 Task: Look for space in Colegiales, Argentina from 17th June, 2023 to 21st June, 2023 for 2 adults in price range Rs.7000 to Rs.12000. Place can be private room with 1  bedroom having 2 beds and 1 bathroom. Property type can be house, flat, guest house. Amenities needed are: wifi, heating. Booking option can be shelf check-in. Required host language is English.
Action: Mouse moved to (565, 81)
Screenshot: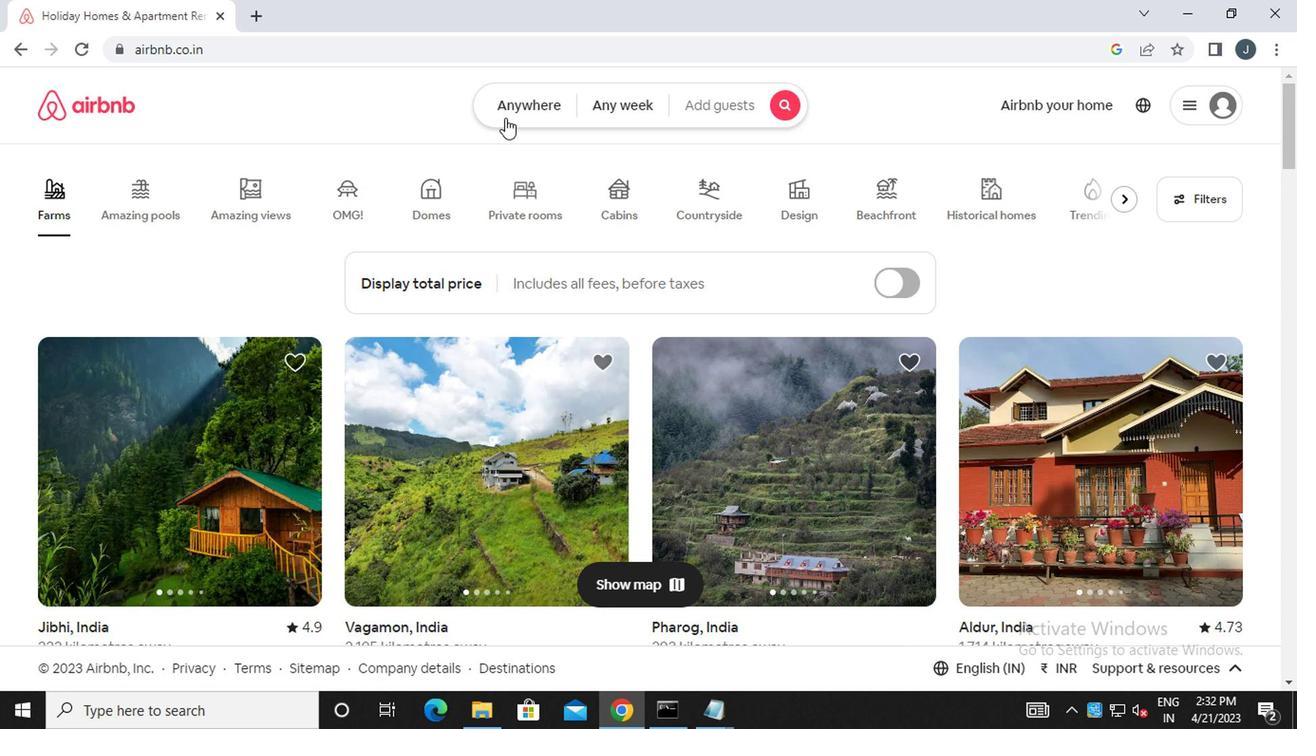 
Action: Mouse pressed left at (565, 81)
Screenshot: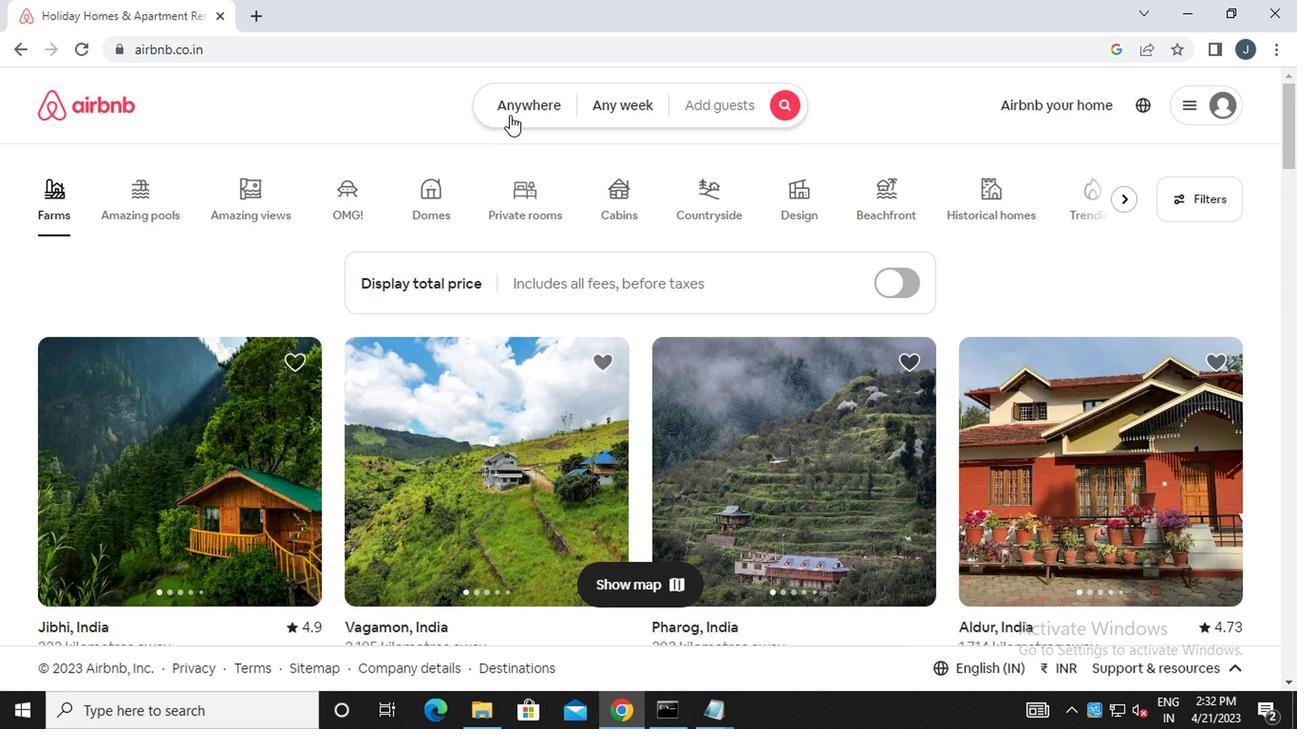 
Action: Mouse moved to (381, 159)
Screenshot: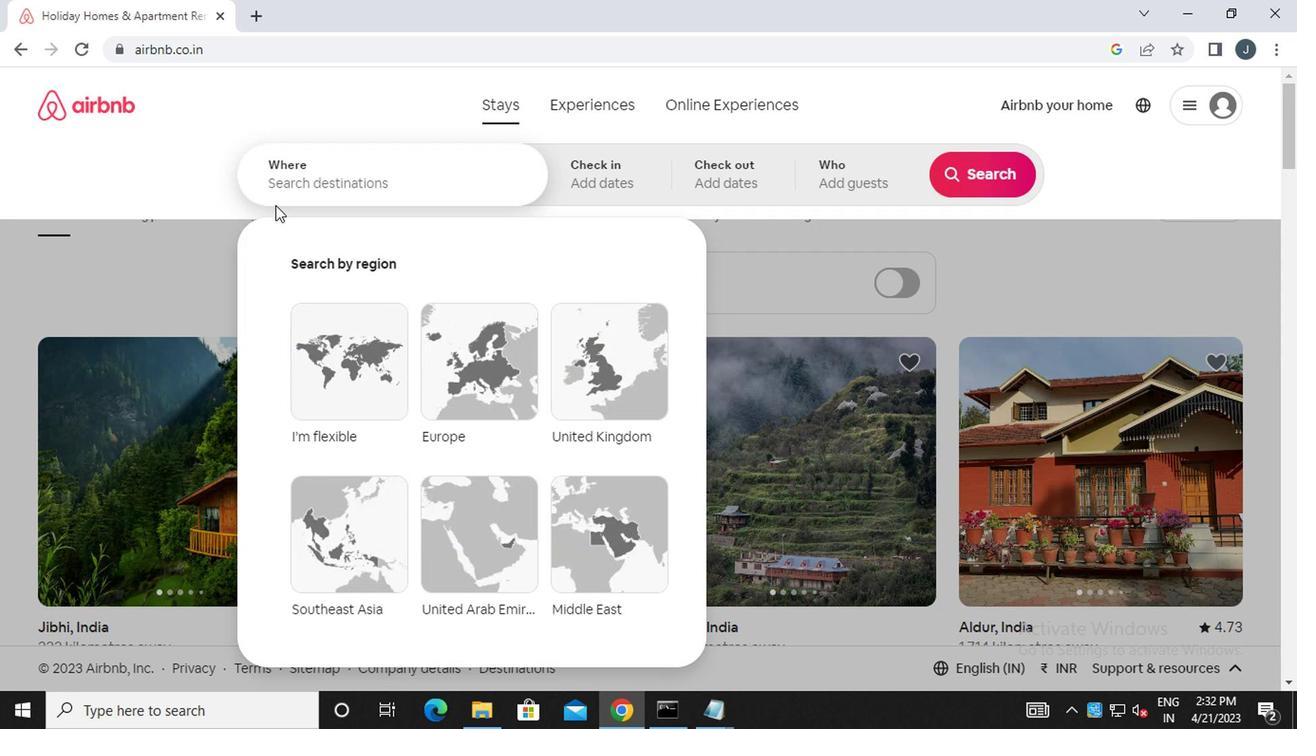 
Action: Mouse pressed left at (381, 159)
Screenshot: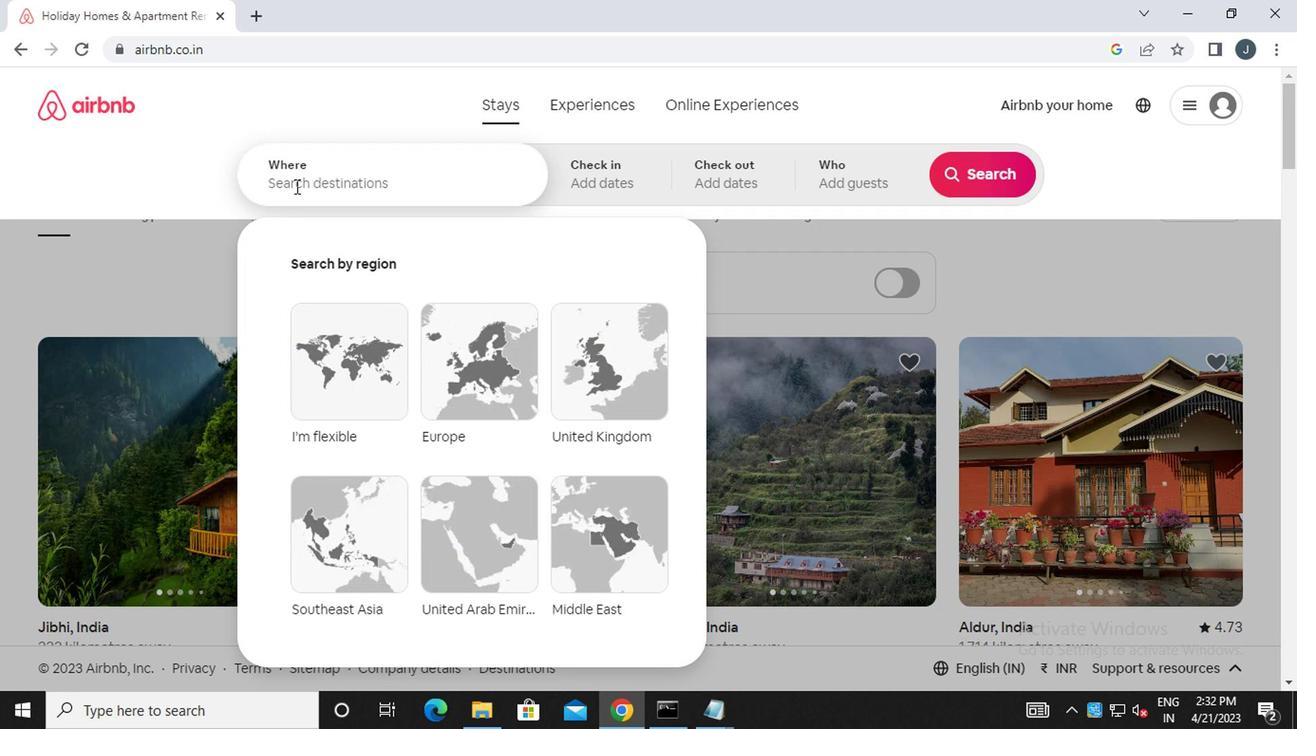 
Action: Mouse moved to (382, 159)
Screenshot: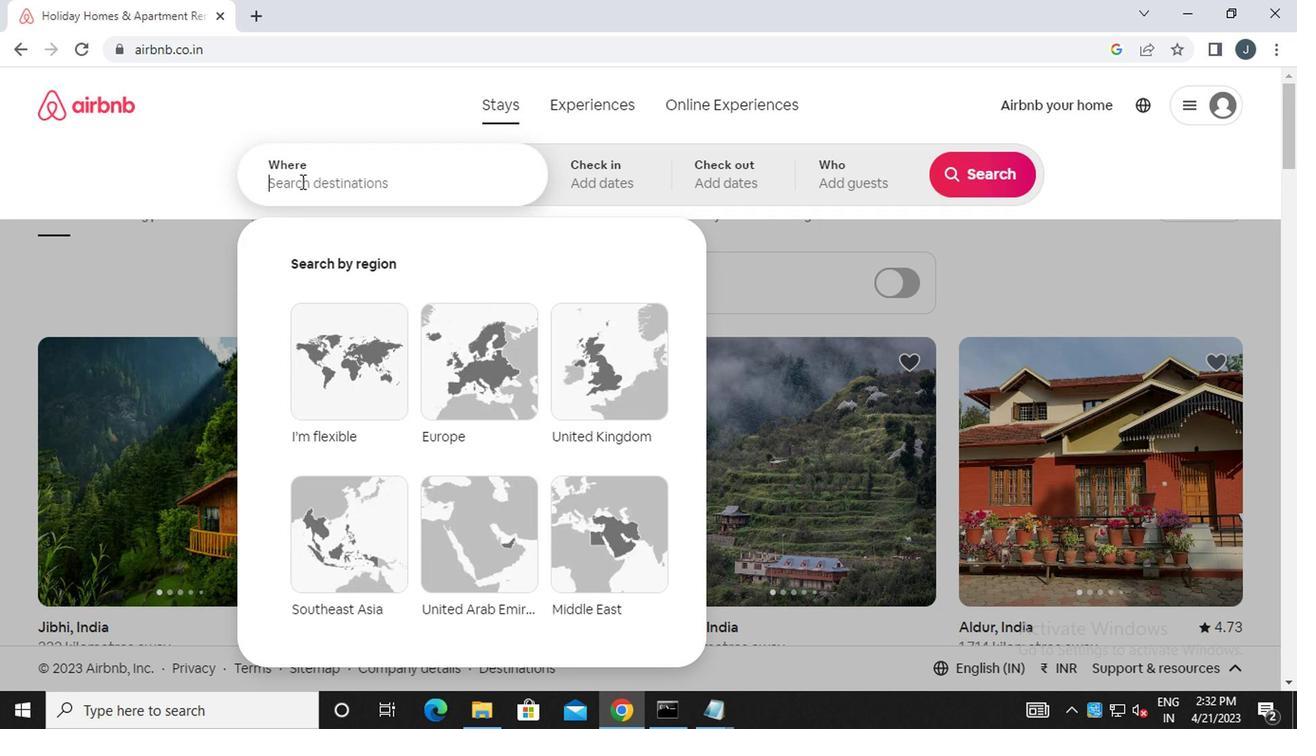 
Action: Key pressed c<Key.caps_lock>olegiales,<Key.space><Key.caps_lock>a<Key.caps_lock>rgentina
Screenshot: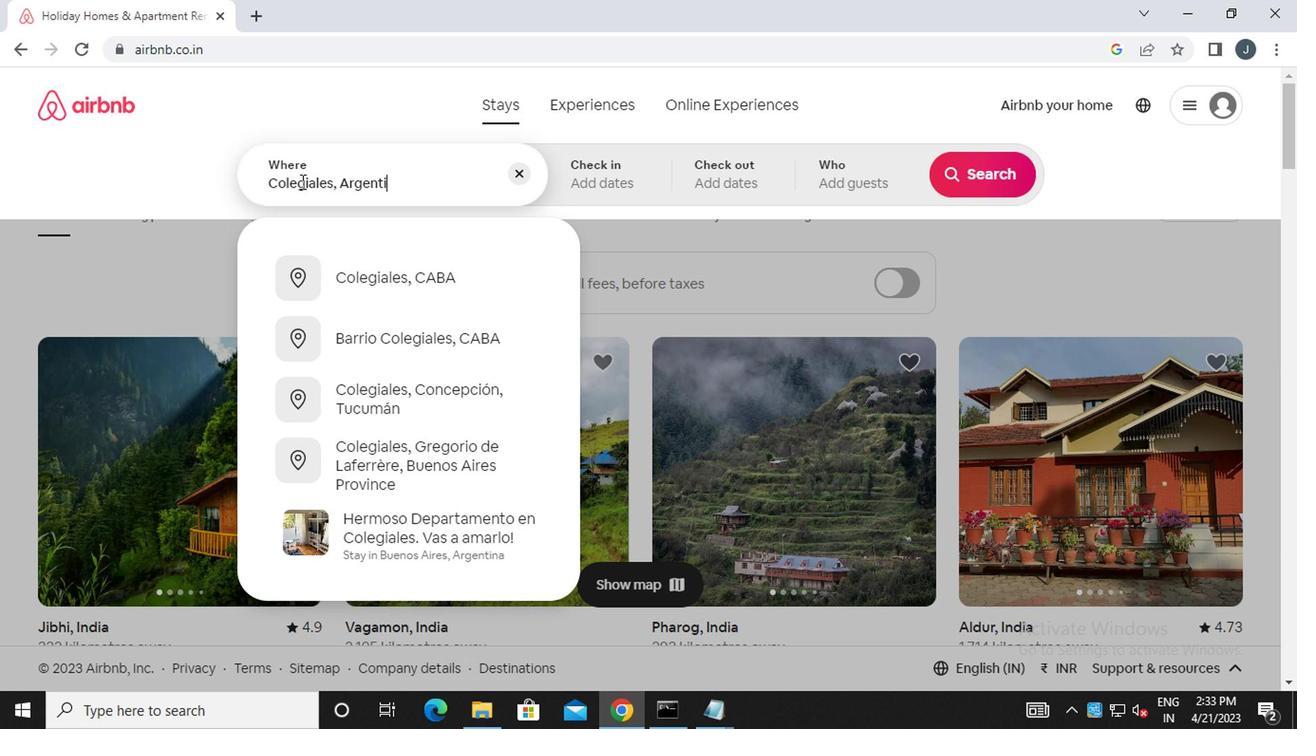
Action: Mouse moved to (655, 145)
Screenshot: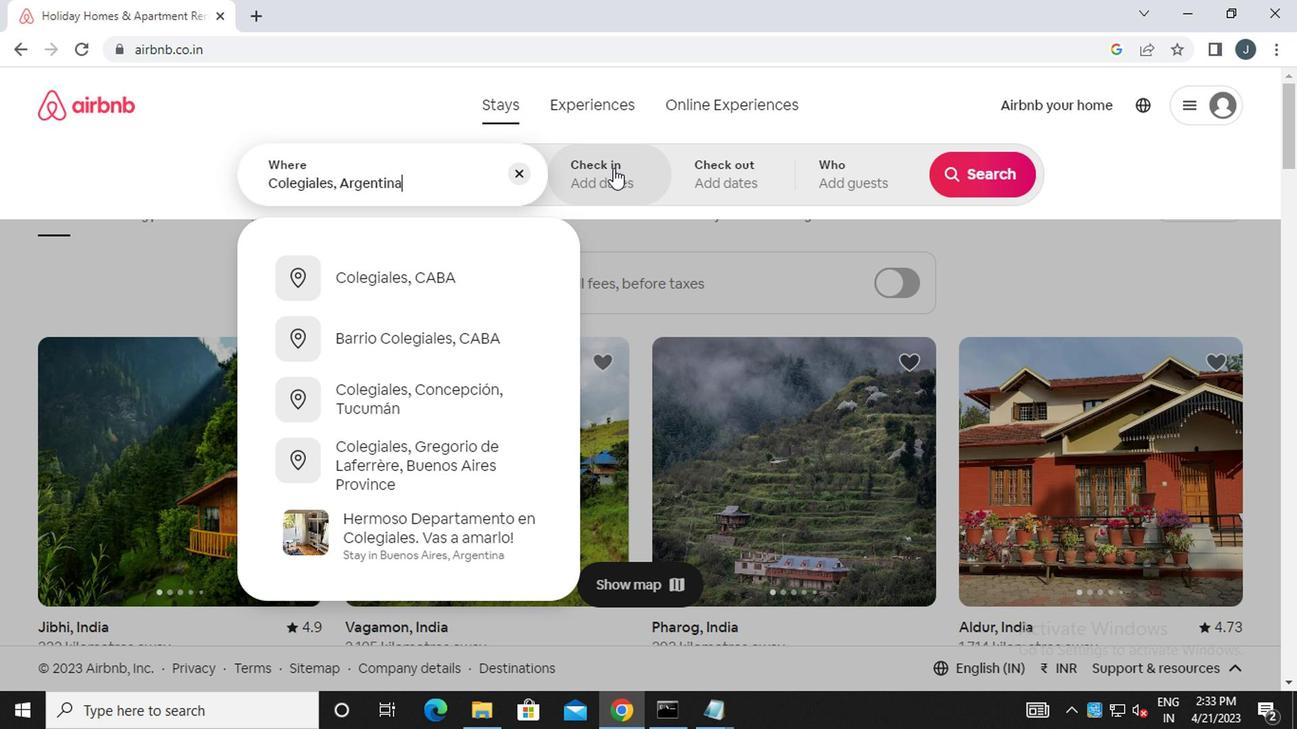 
Action: Mouse pressed left at (655, 145)
Screenshot: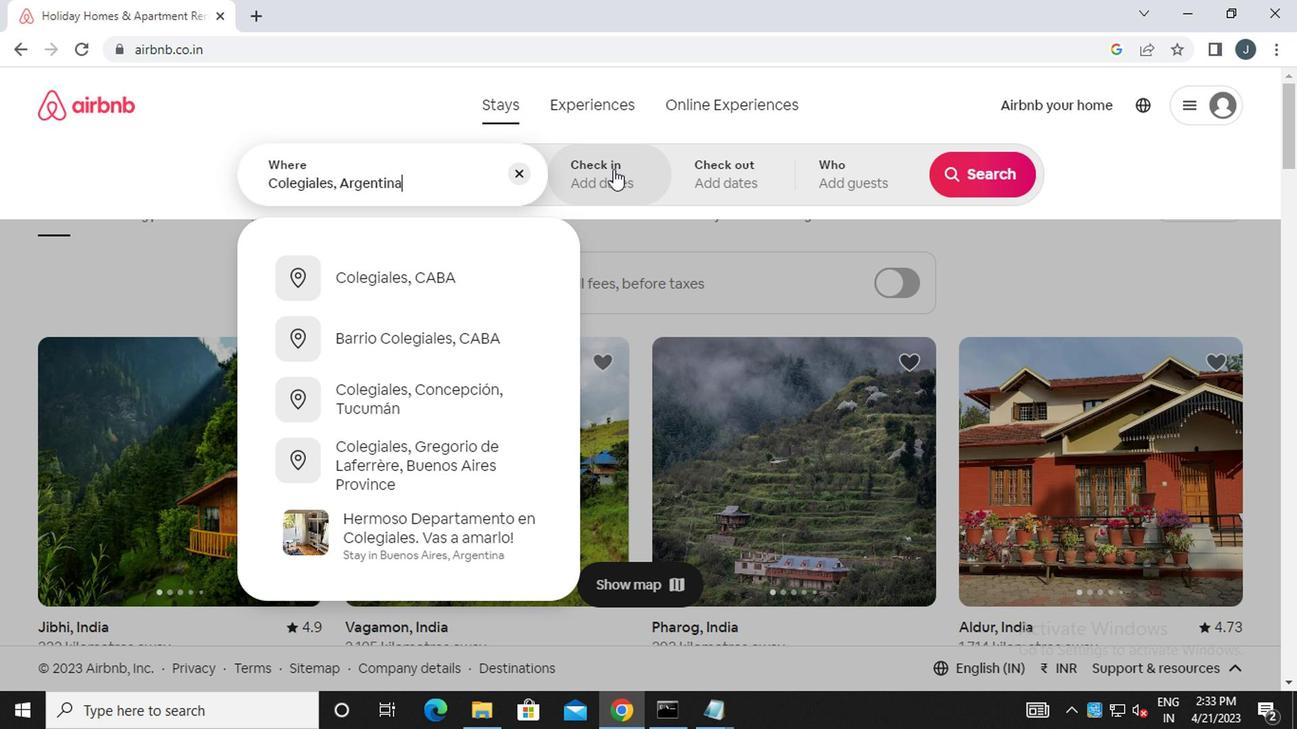 
Action: Mouse moved to (973, 338)
Screenshot: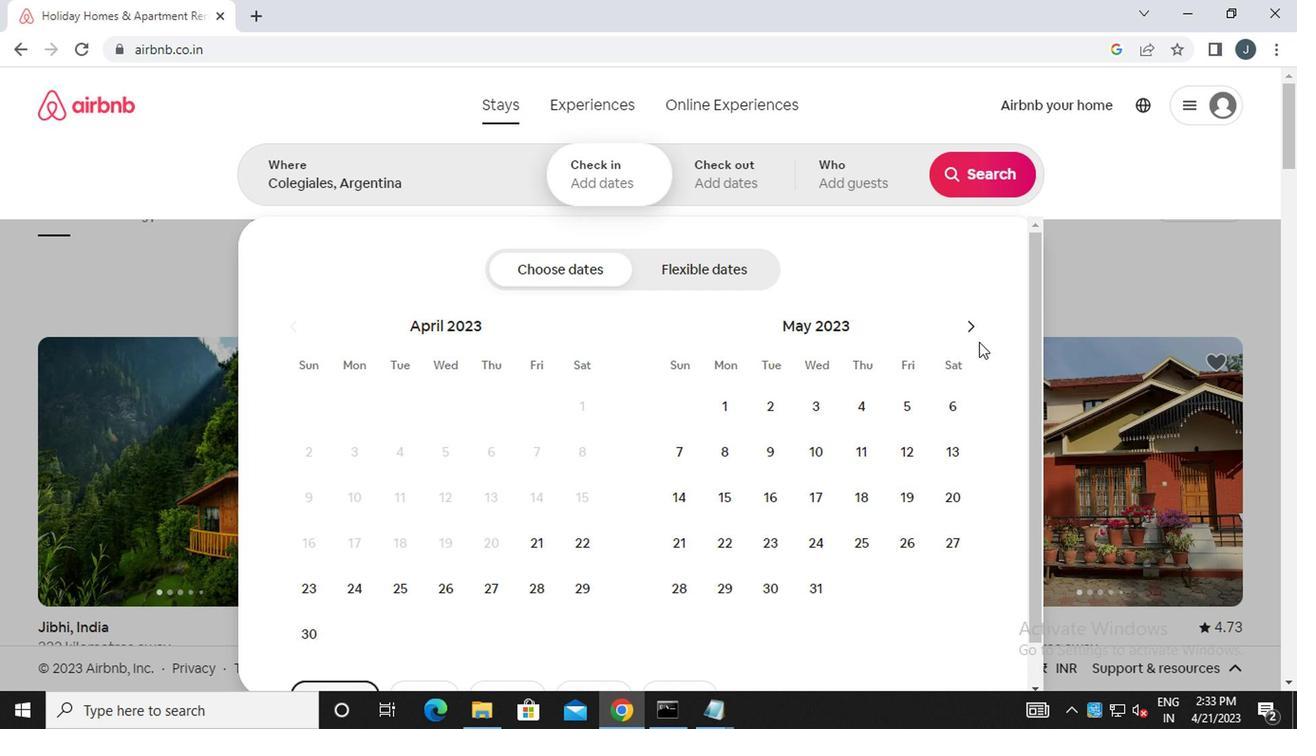 
Action: Mouse pressed left at (973, 338)
Screenshot: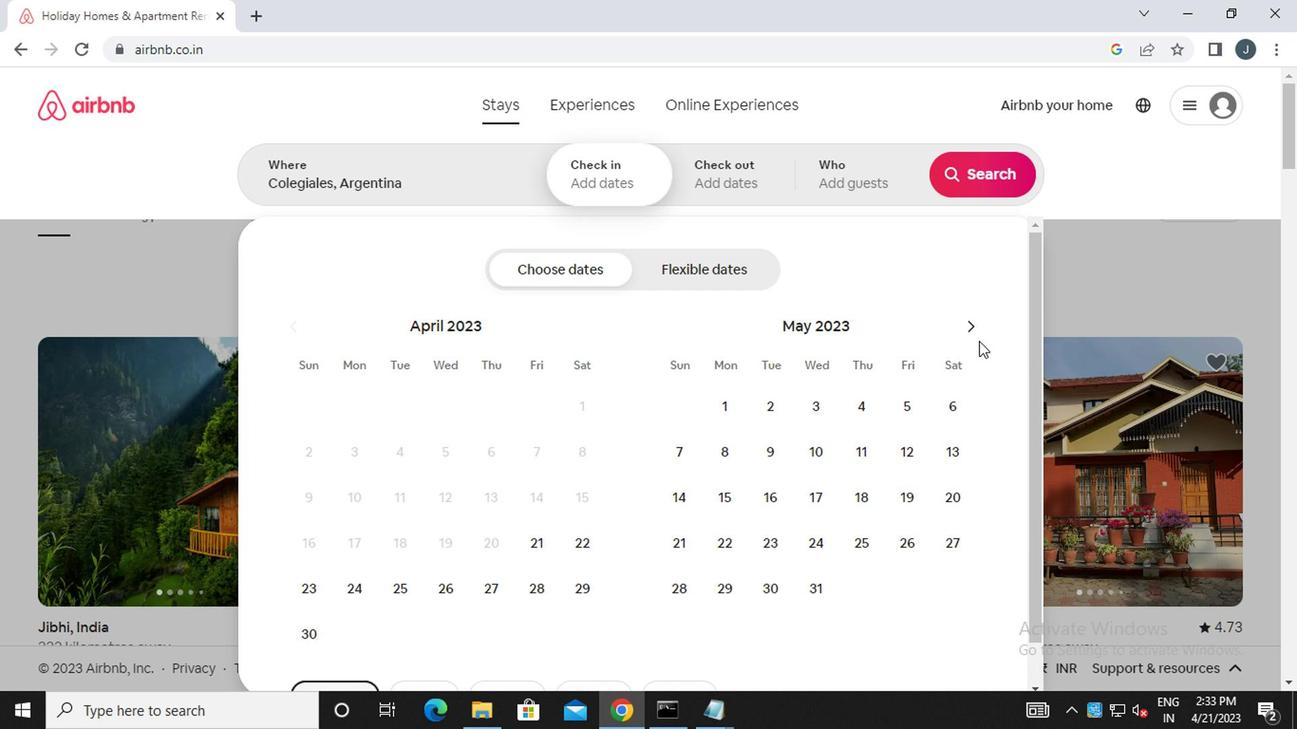 
Action: Mouse pressed left at (973, 338)
Screenshot: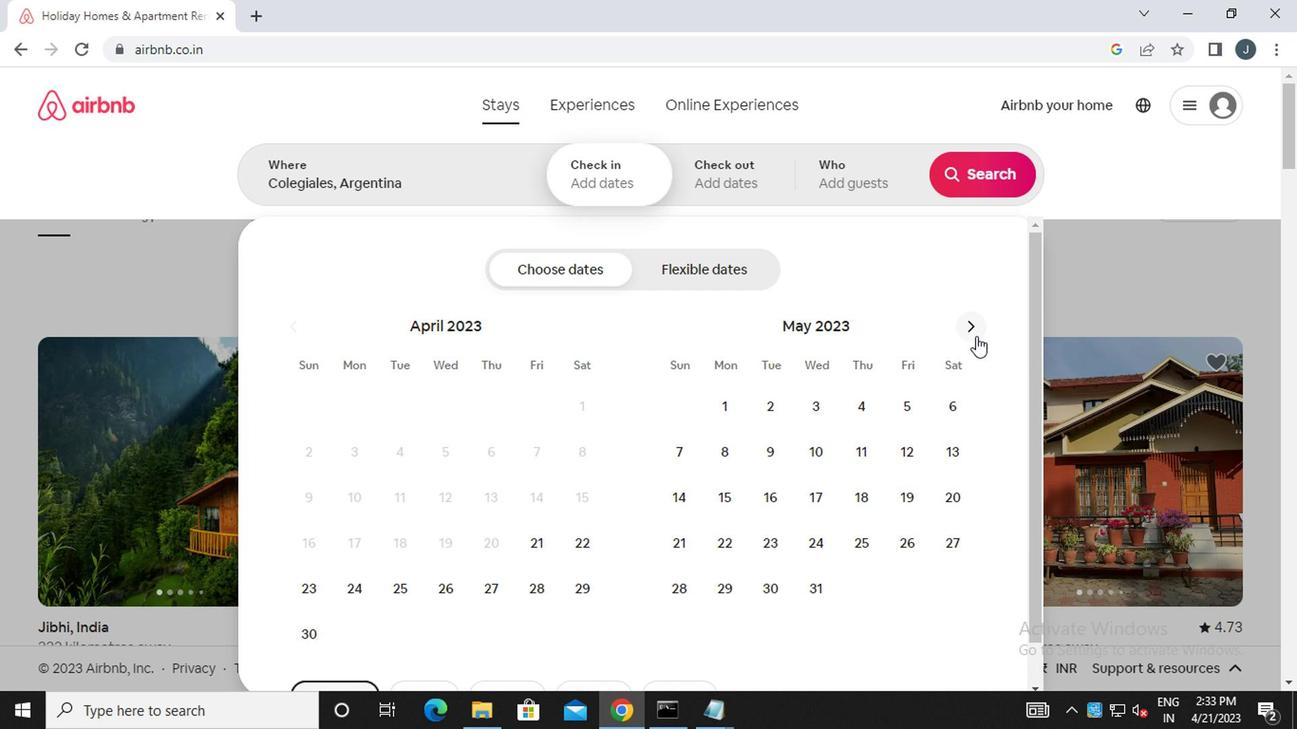 
Action: Mouse moved to (944, 526)
Screenshot: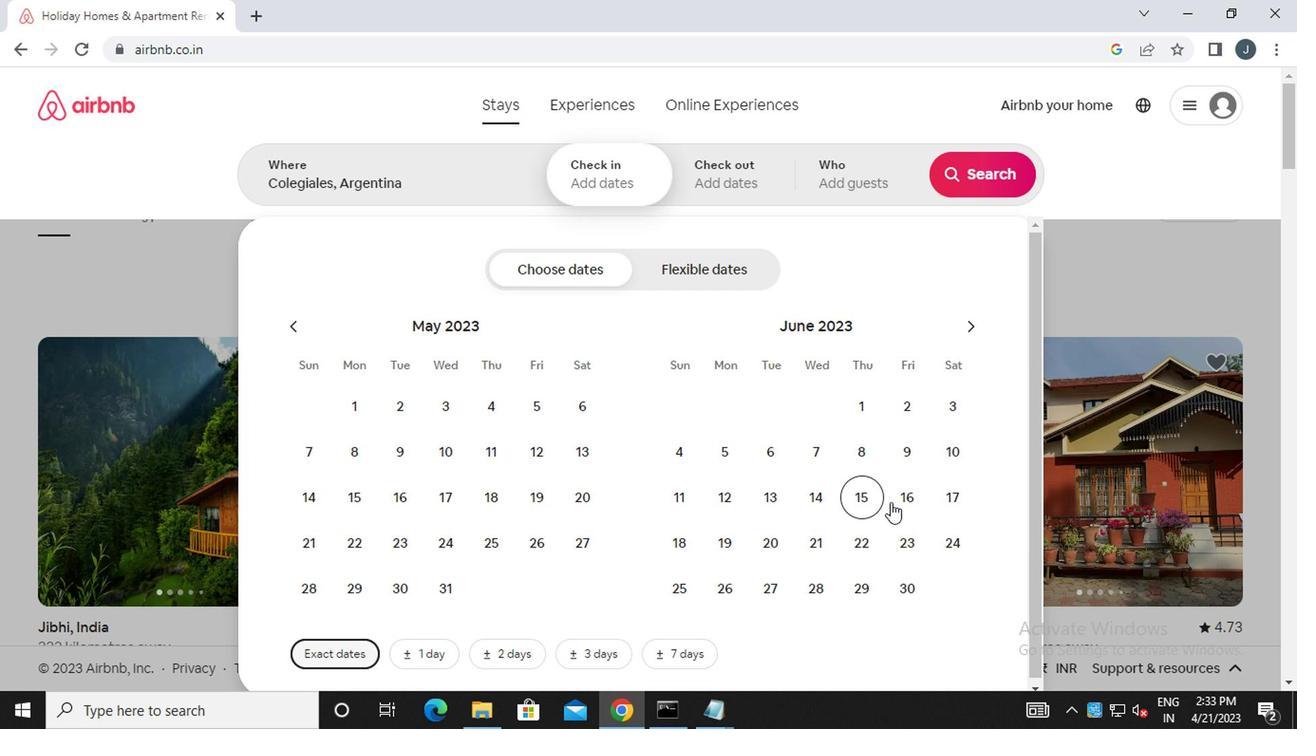 
Action: Mouse pressed left at (944, 526)
Screenshot: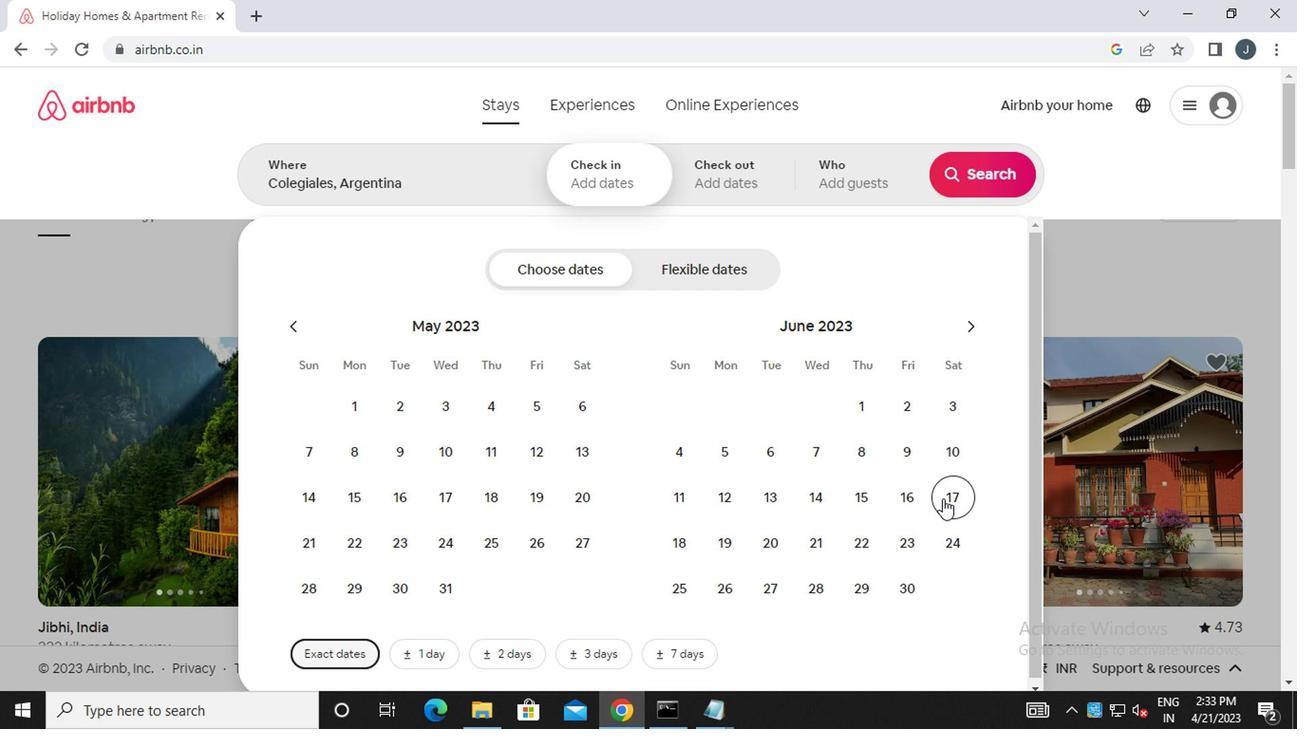 
Action: Mouse moved to (829, 579)
Screenshot: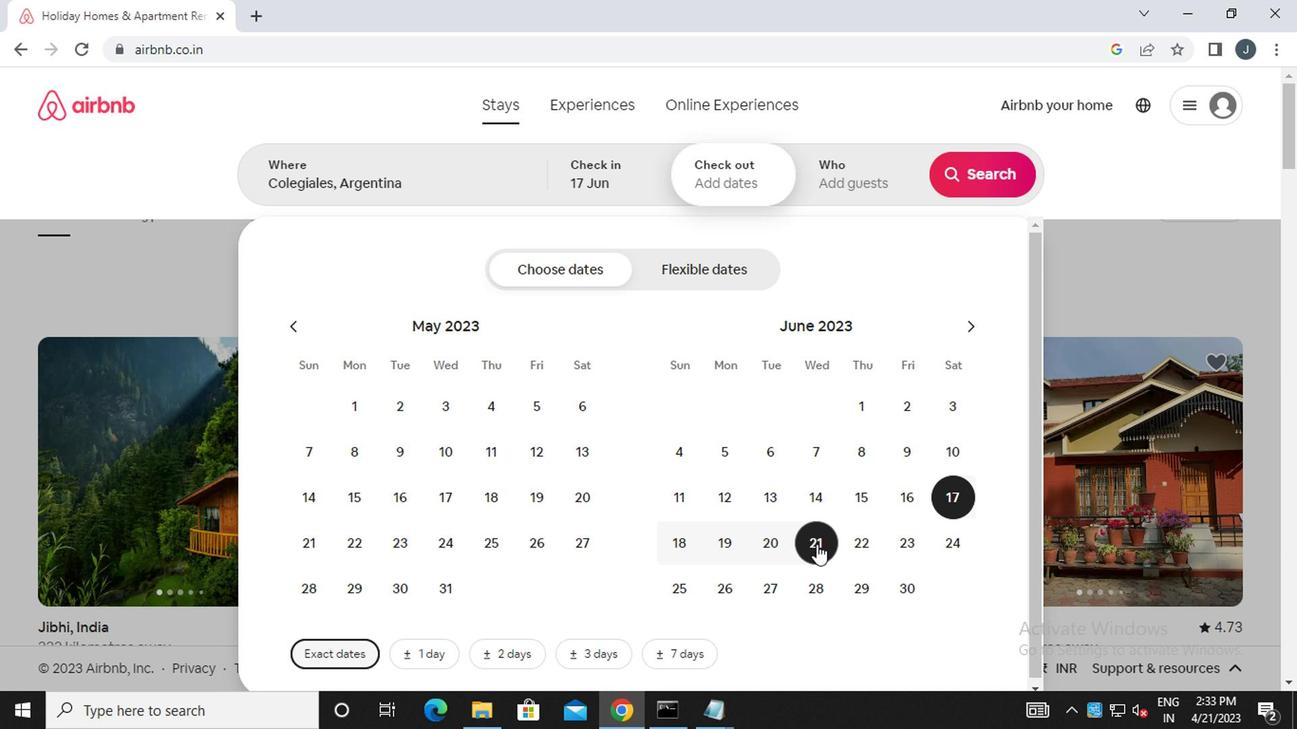 
Action: Mouse pressed left at (829, 579)
Screenshot: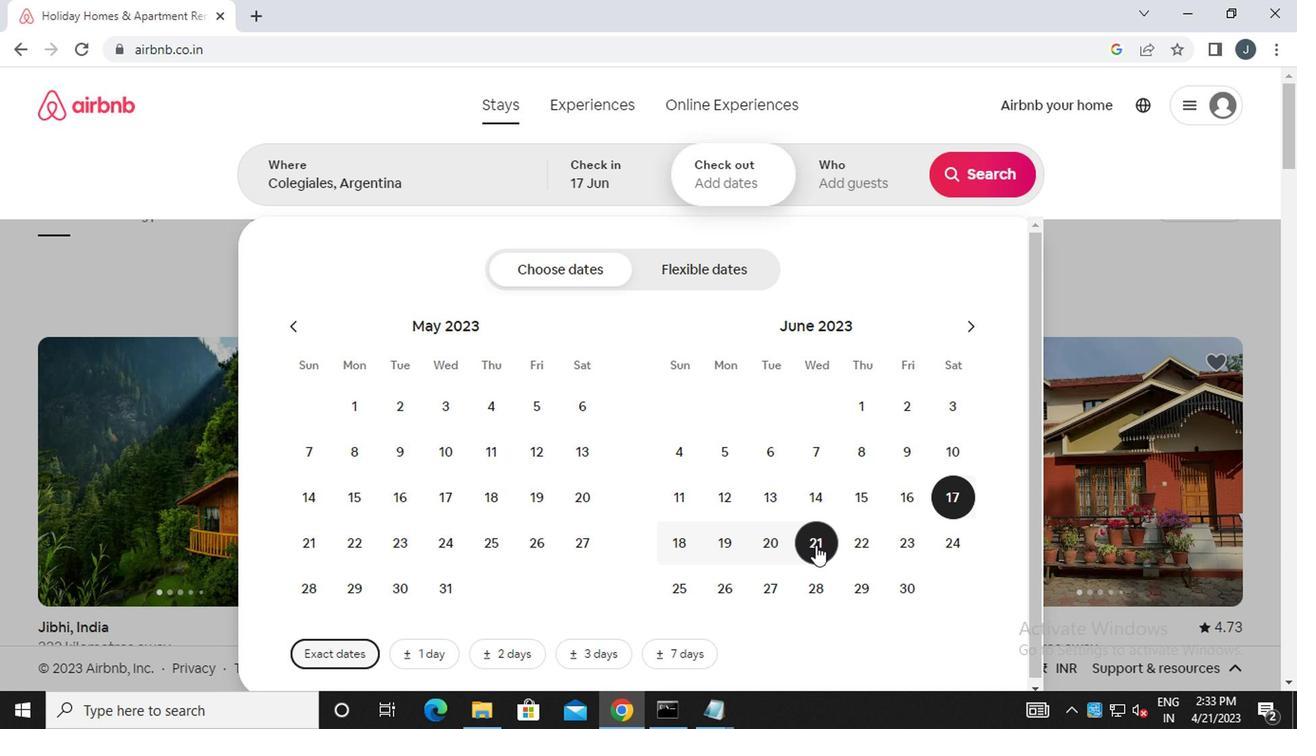 
Action: Mouse moved to (875, 167)
Screenshot: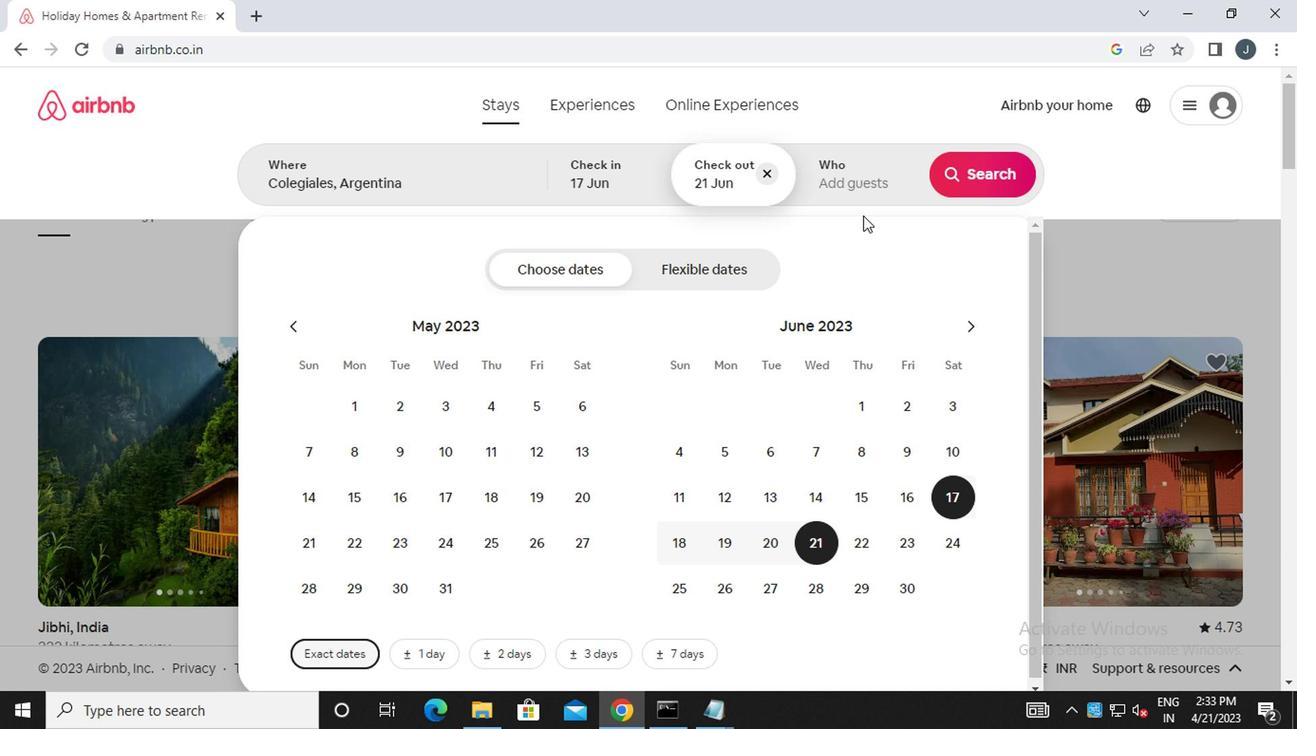 
Action: Mouse pressed left at (875, 167)
Screenshot: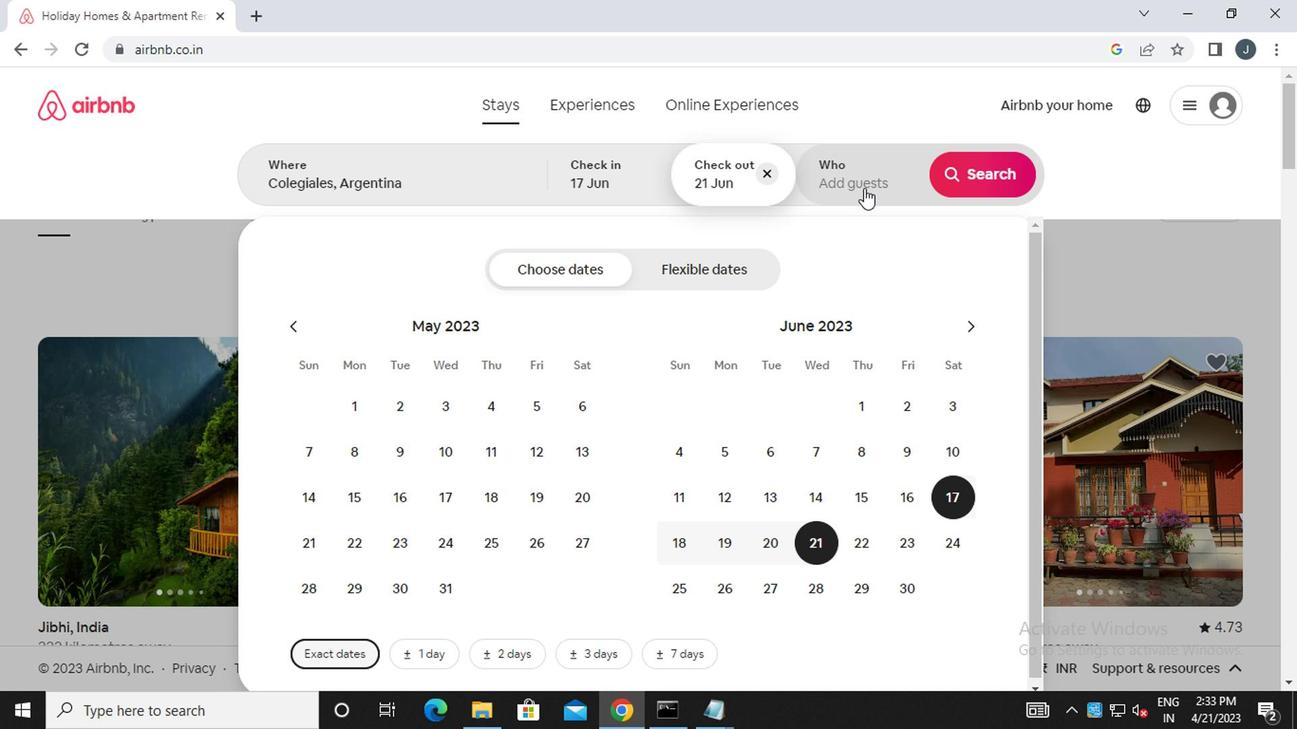 
Action: Mouse moved to (984, 270)
Screenshot: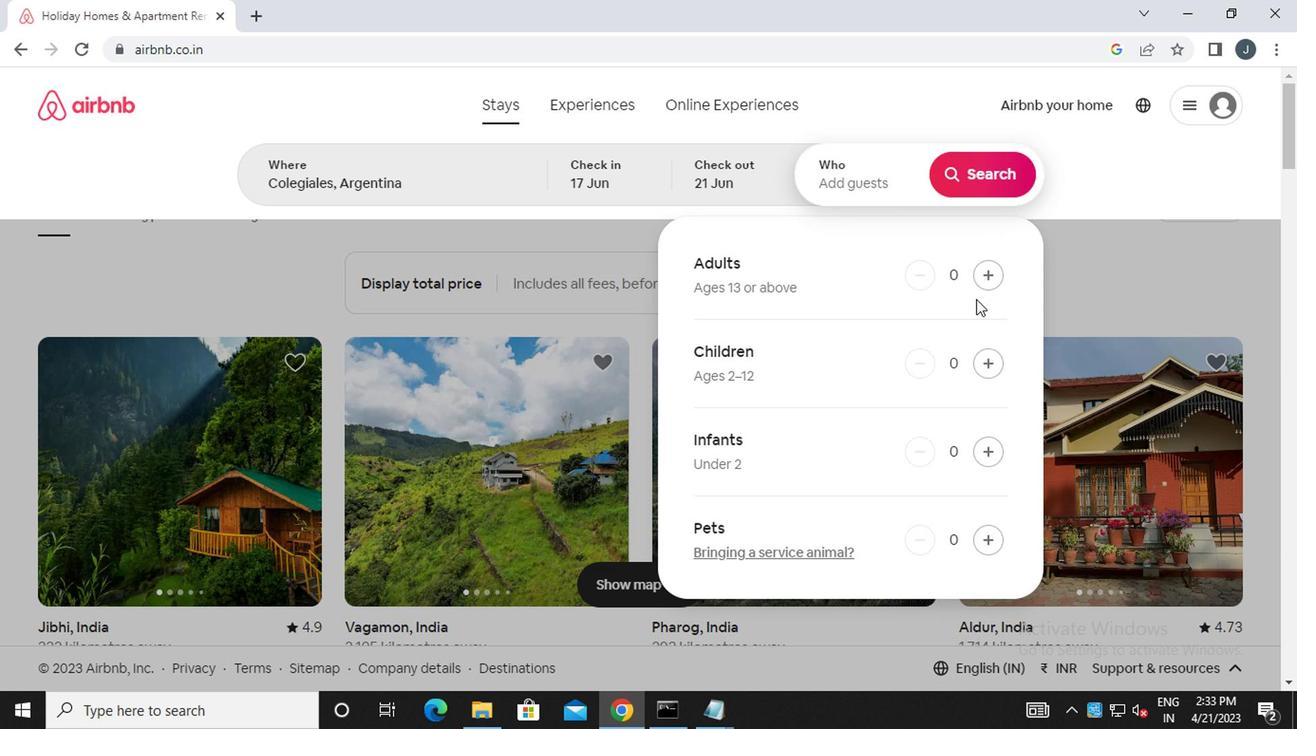 
Action: Mouse pressed left at (984, 270)
Screenshot: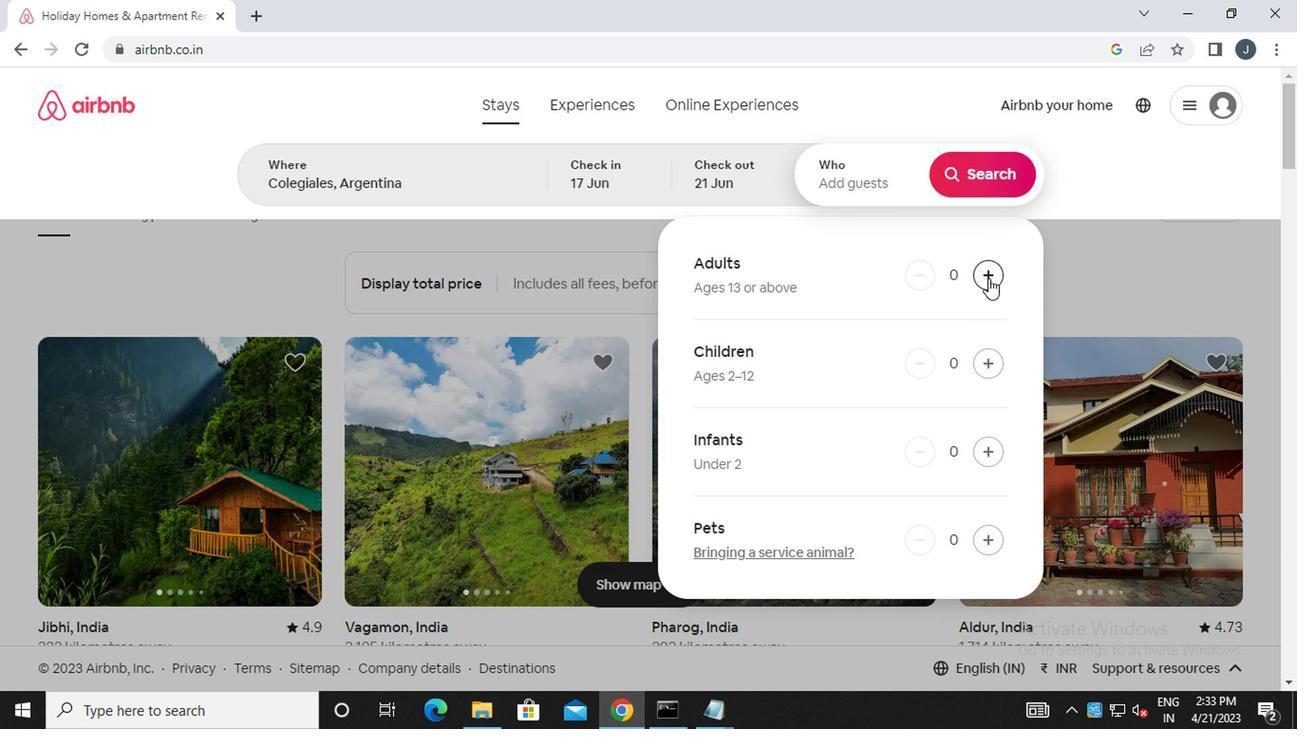 
Action: Mouse pressed left at (984, 270)
Screenshot: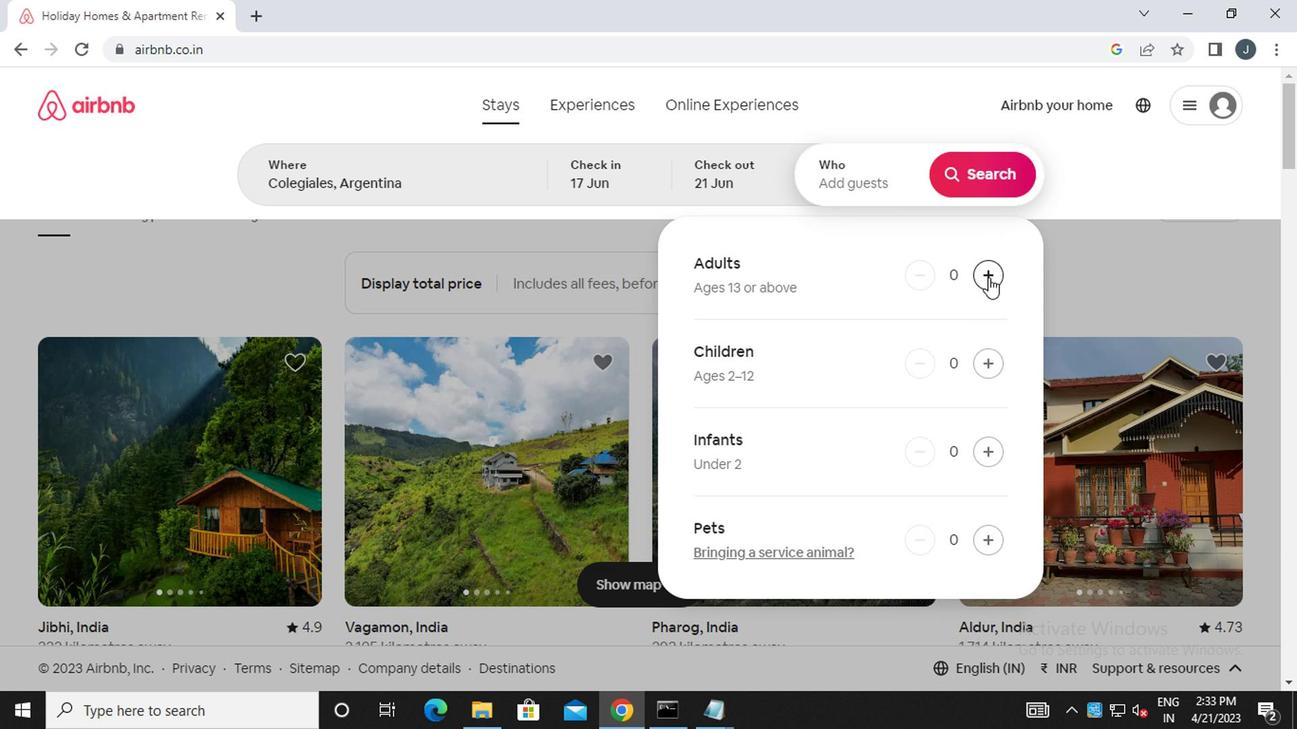 
Action: Mouse moved to (984, 144)
Screenshot: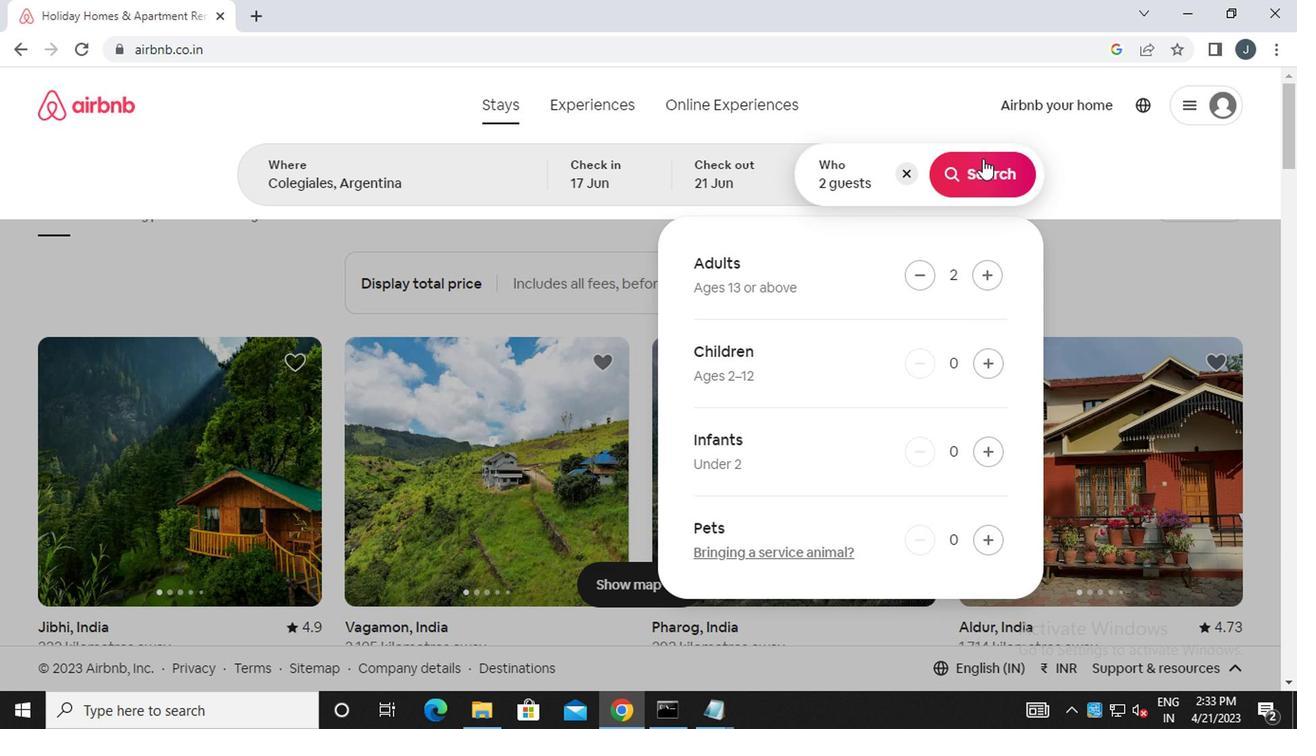 
Action: Mouse pressed left at (984, 144)
Screenshot: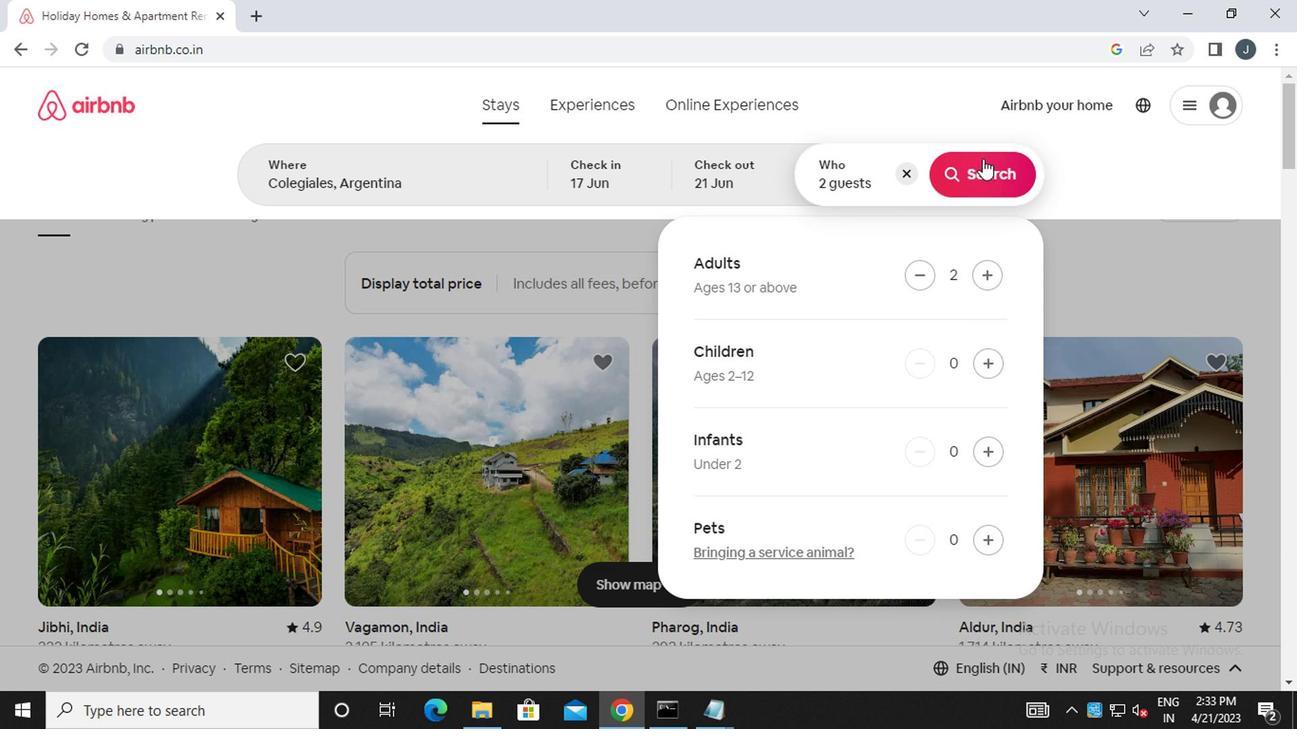 
Action: Mouse moved to (1196, 152)
Screenshot: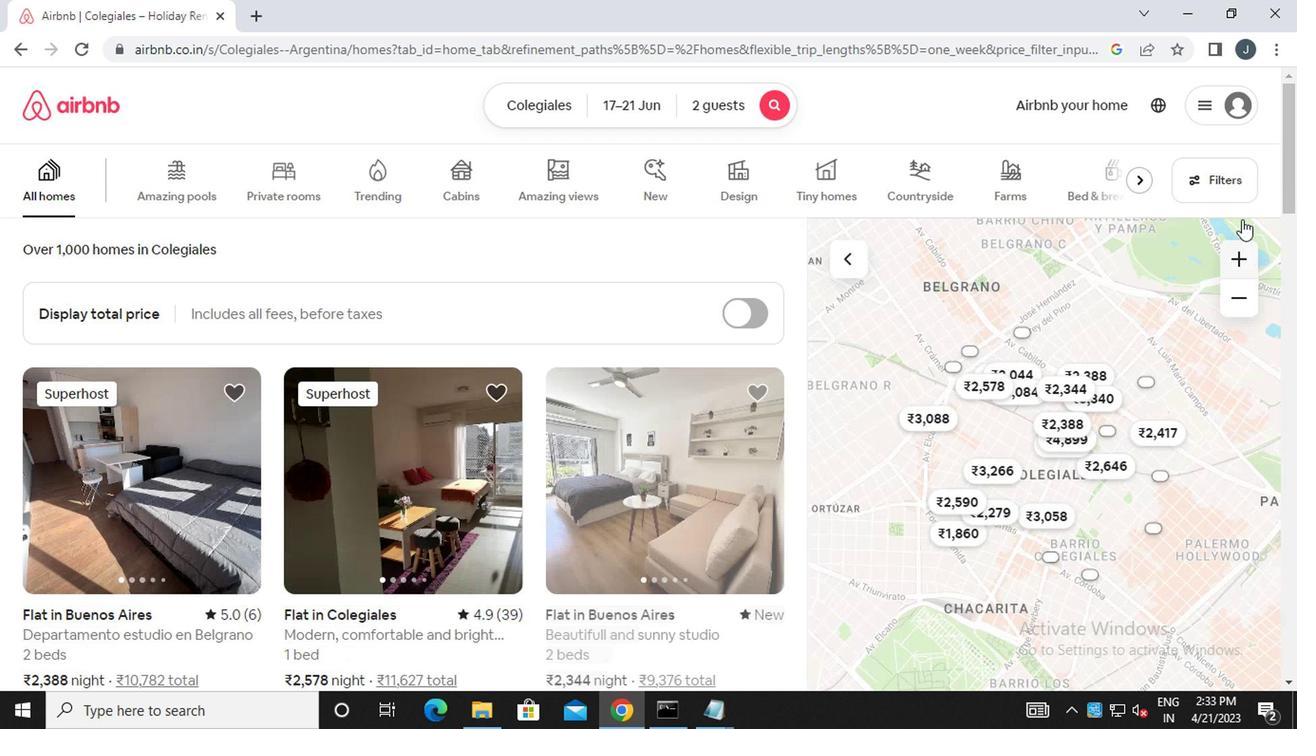 
Action: Mouse pressed left at (1196, 152)
Screenshot: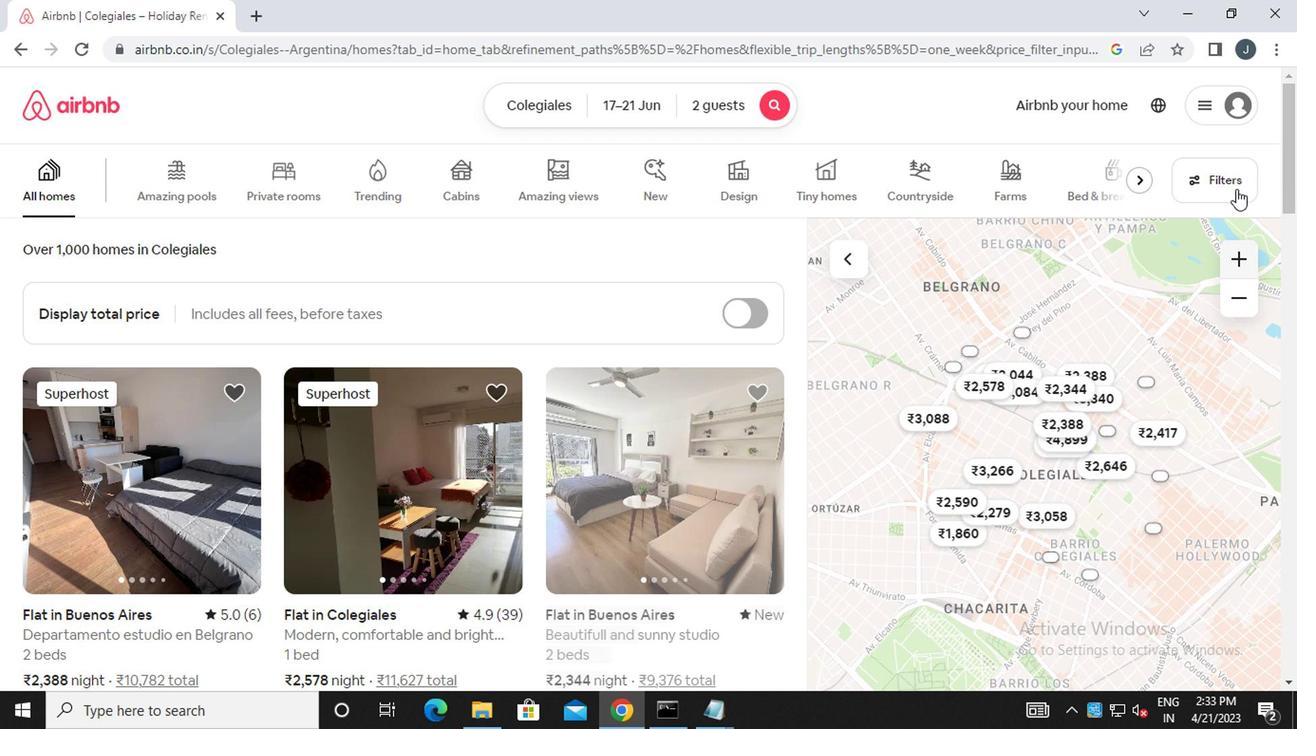 
Action: Mouse moved to (511, 447)
Screenshot: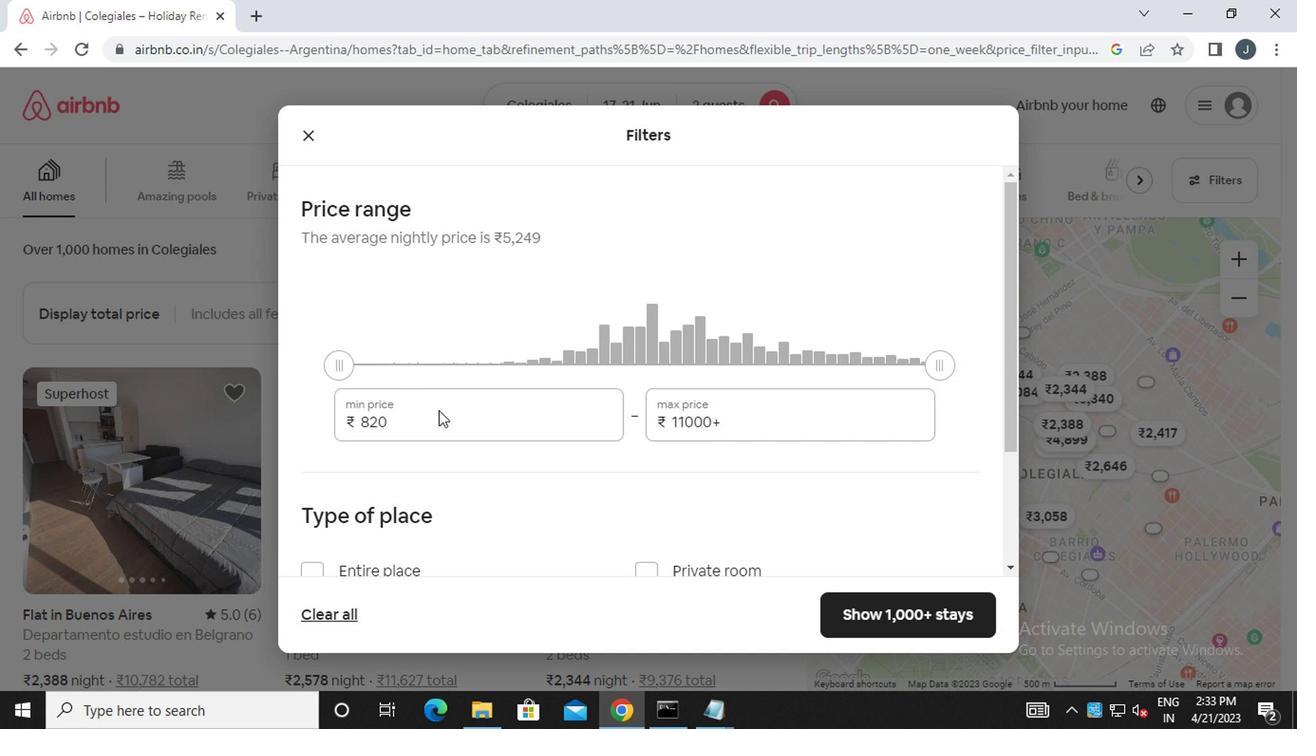 
Action: Mouse pressed left at (511, 447)
Screenshot: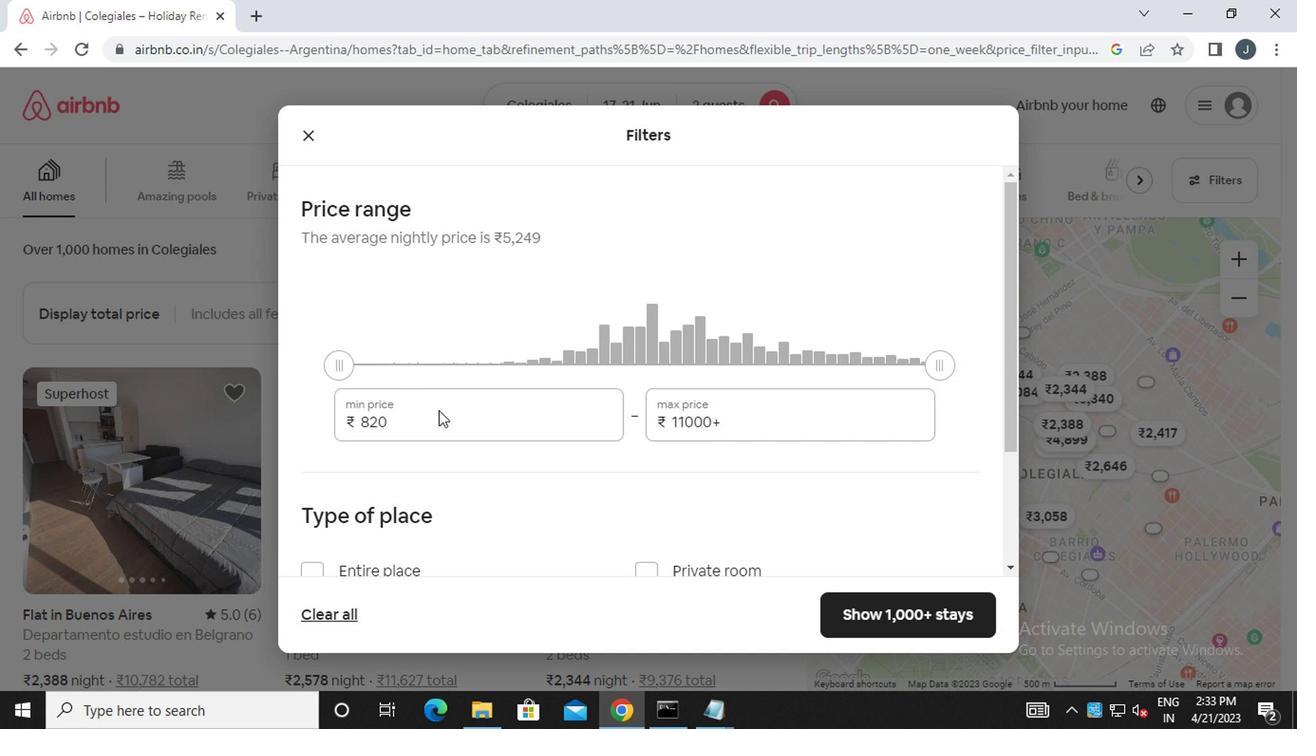 
Action: Mouse moved to (506, 436)
Screenshot: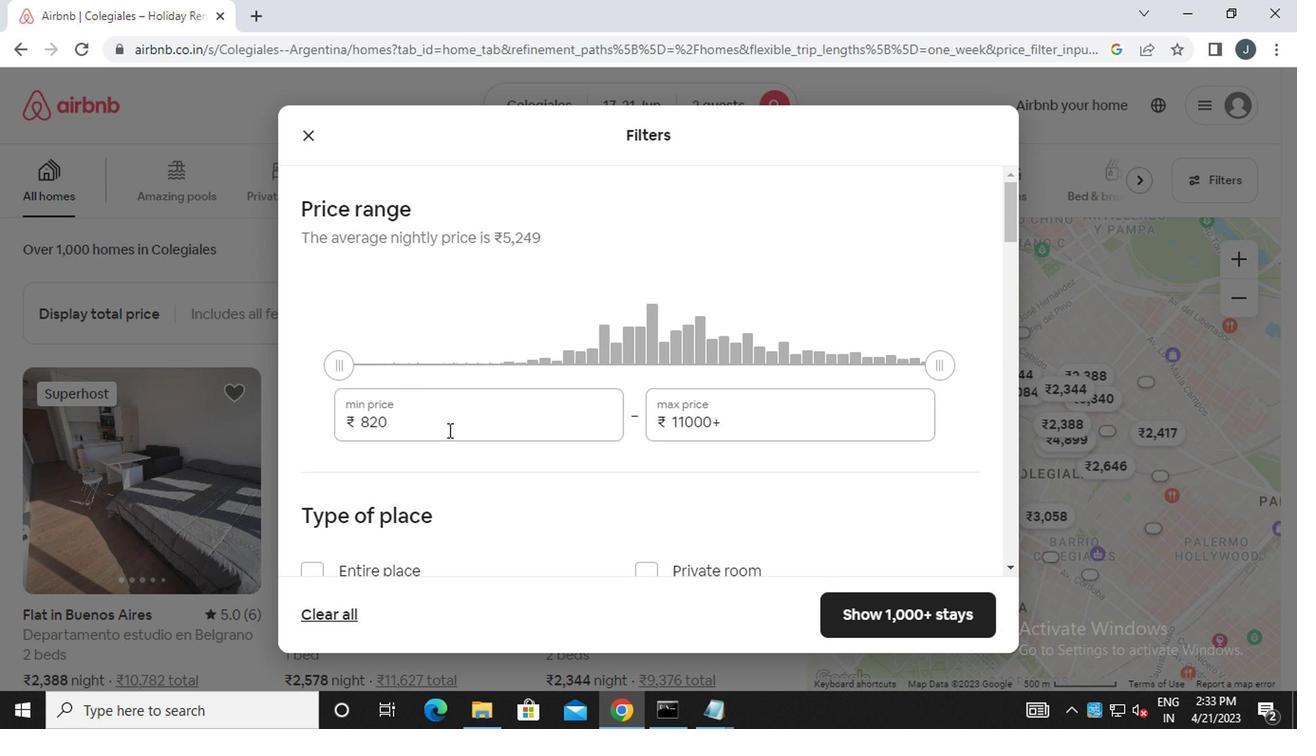 
Action: Key pressed <Key.backspace><Key.backspace><Key.backspace><Key.backspace><Key.backspace><Key.backspace><Key.backspace><Key.backspace><Key.backspace><Key.backspace><Key.backspace>7000
Screenshot: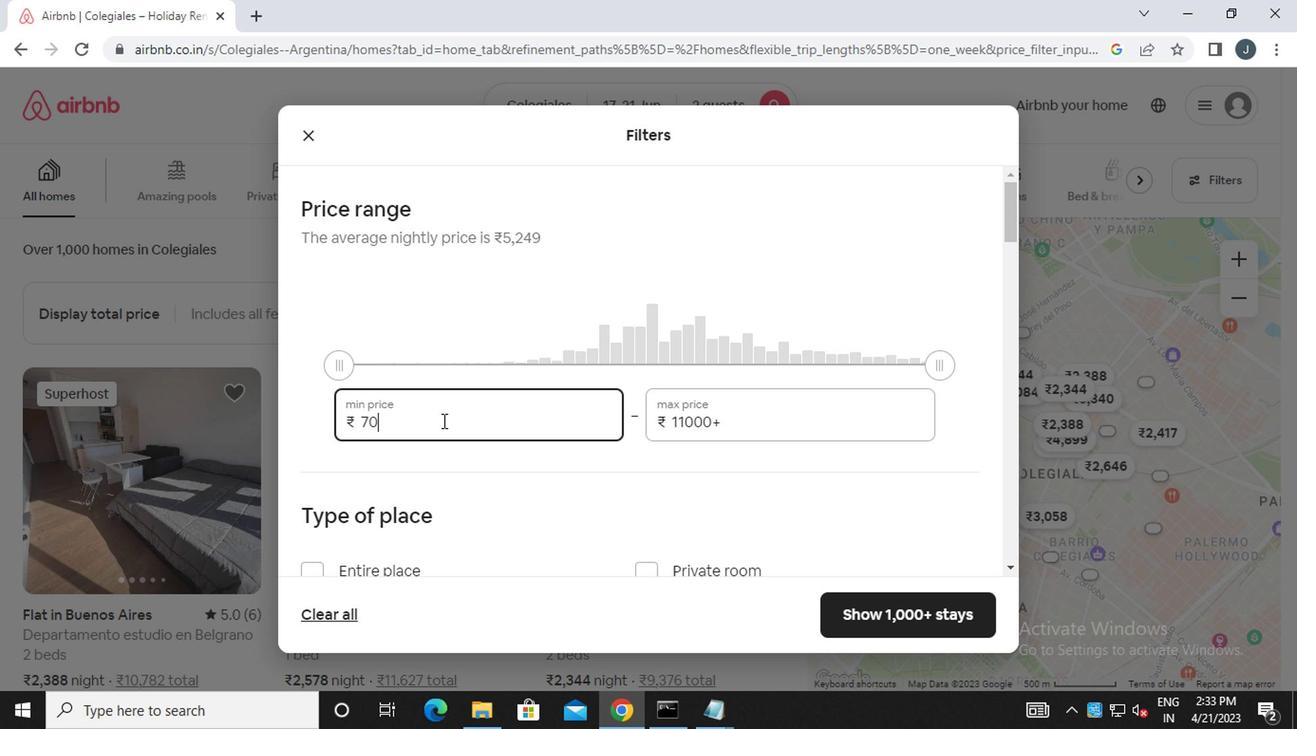 
Action: Mouse moved to (773, 435)
Screenshot: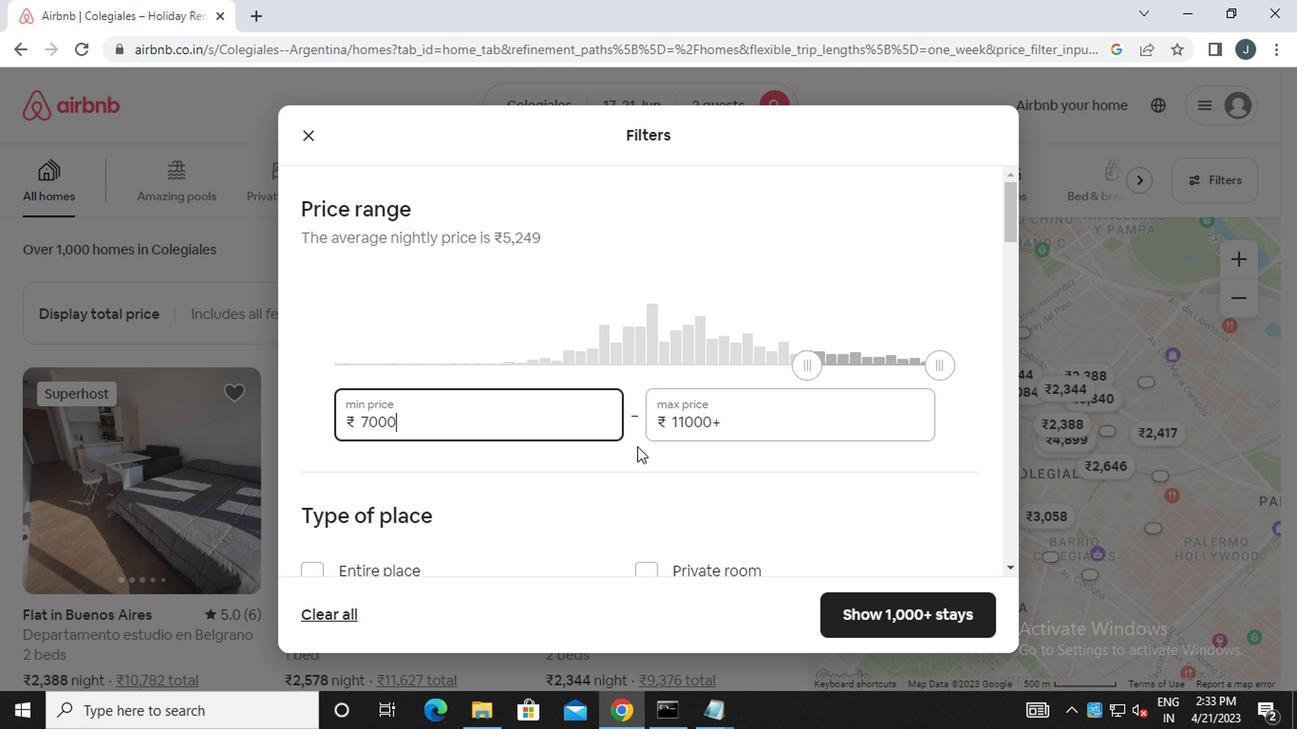 
Action: Mouse pressed left at (773, 435)
Screenshot: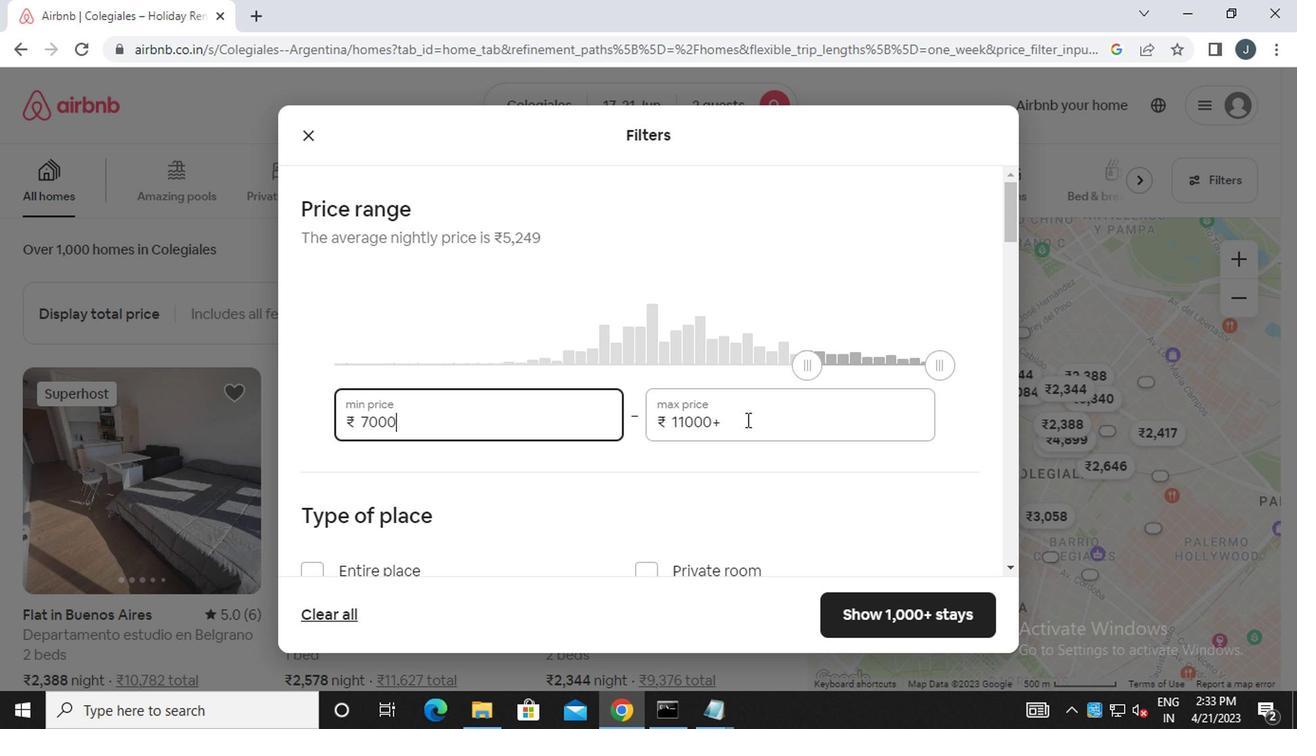 
Action: Mouse moved to (767, 435)
Screenshot: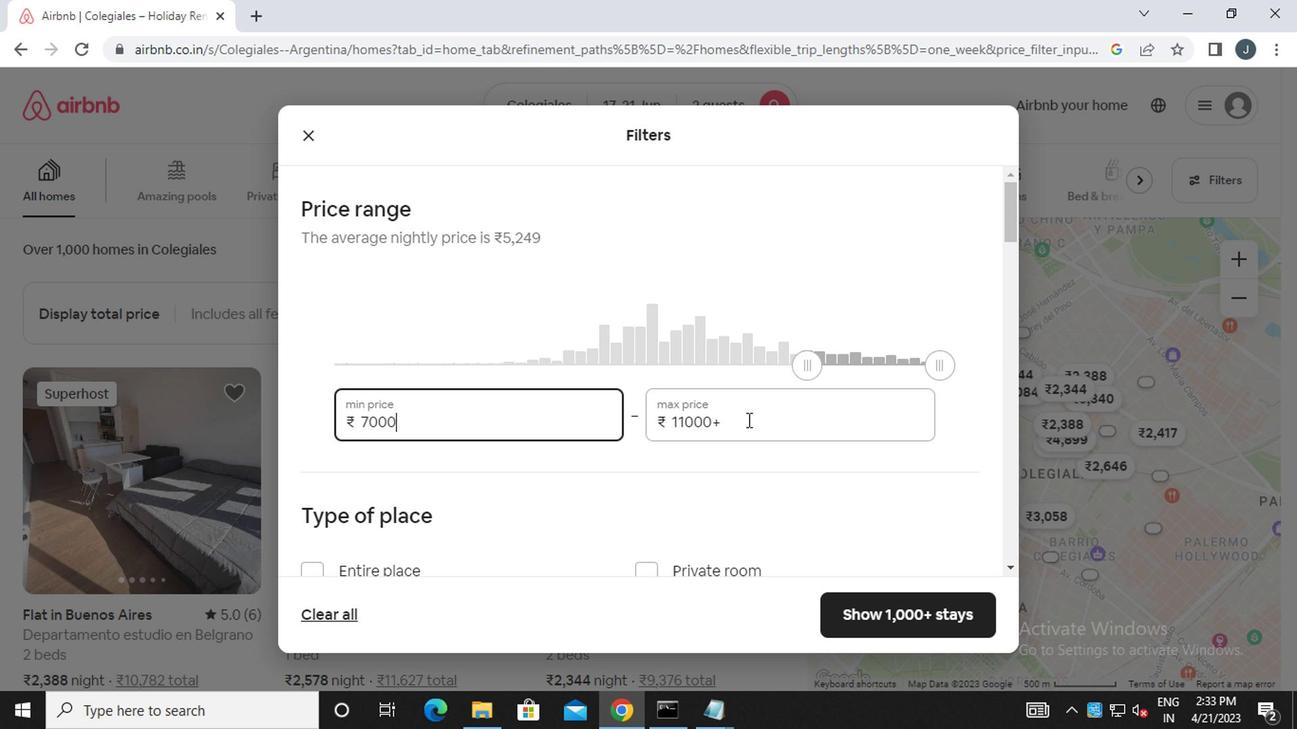 
Action: Key pressed <Key.backspace><Key.backspace><Key.backspace><Key.backspace><Key.backspace><Key.backspace><Key.backspace><Key.backspace><Key.backspace><Key.backspace><Key.backspace>12000
Screenshot: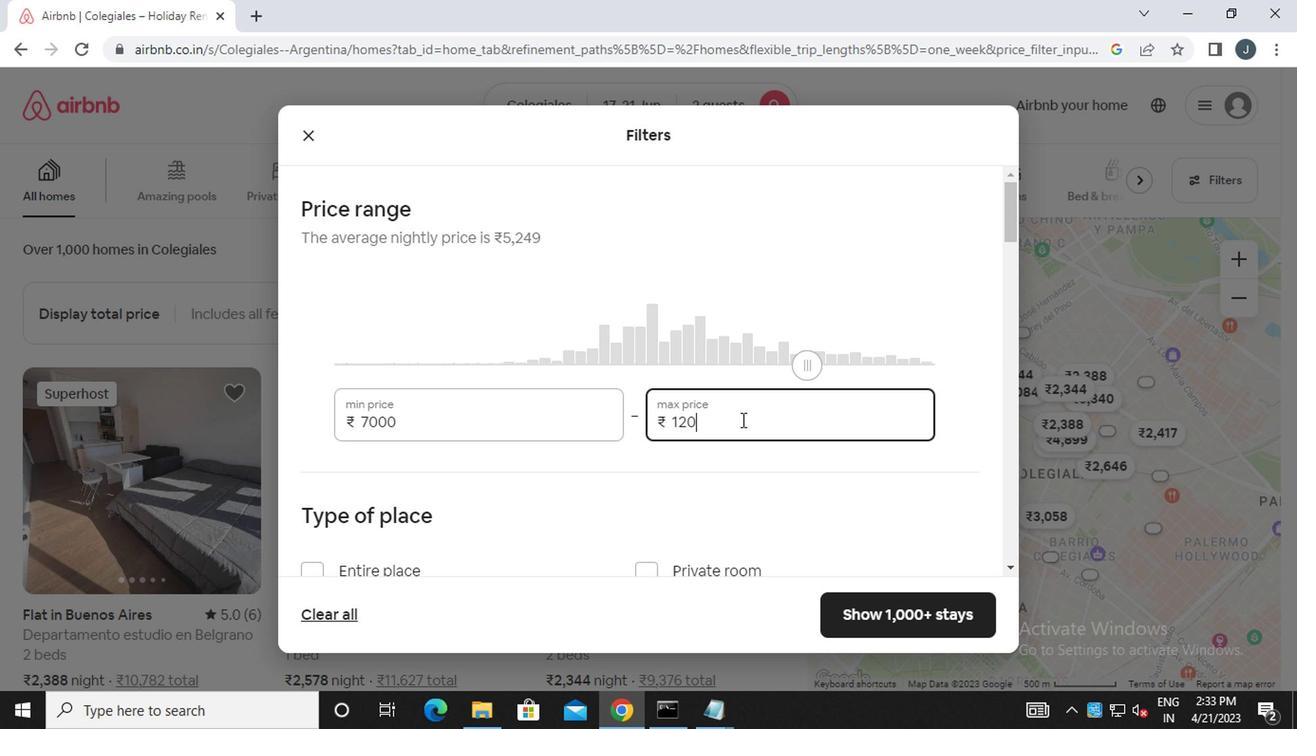 
Action: Mouse moved to (755, 452)
Screenshot: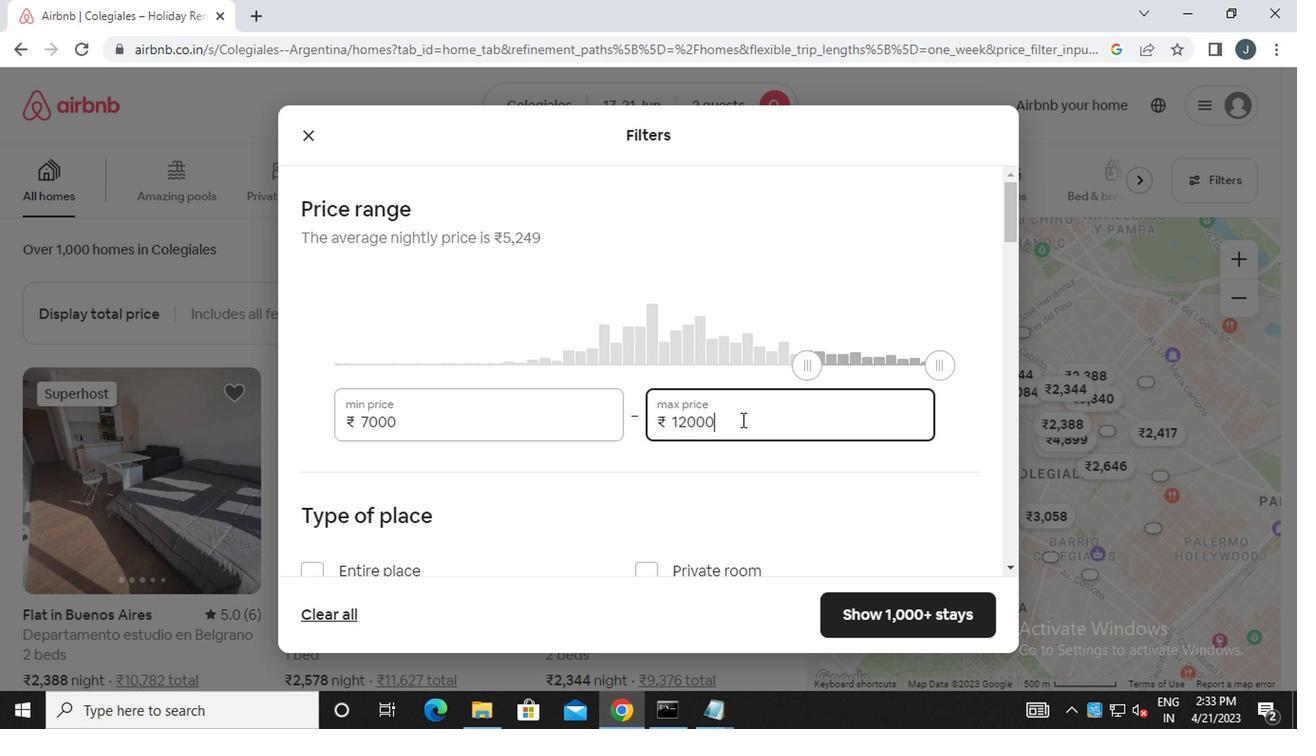 
Action: Mouse scrolled (755, 452) with delta (0, 0)
Screenshot: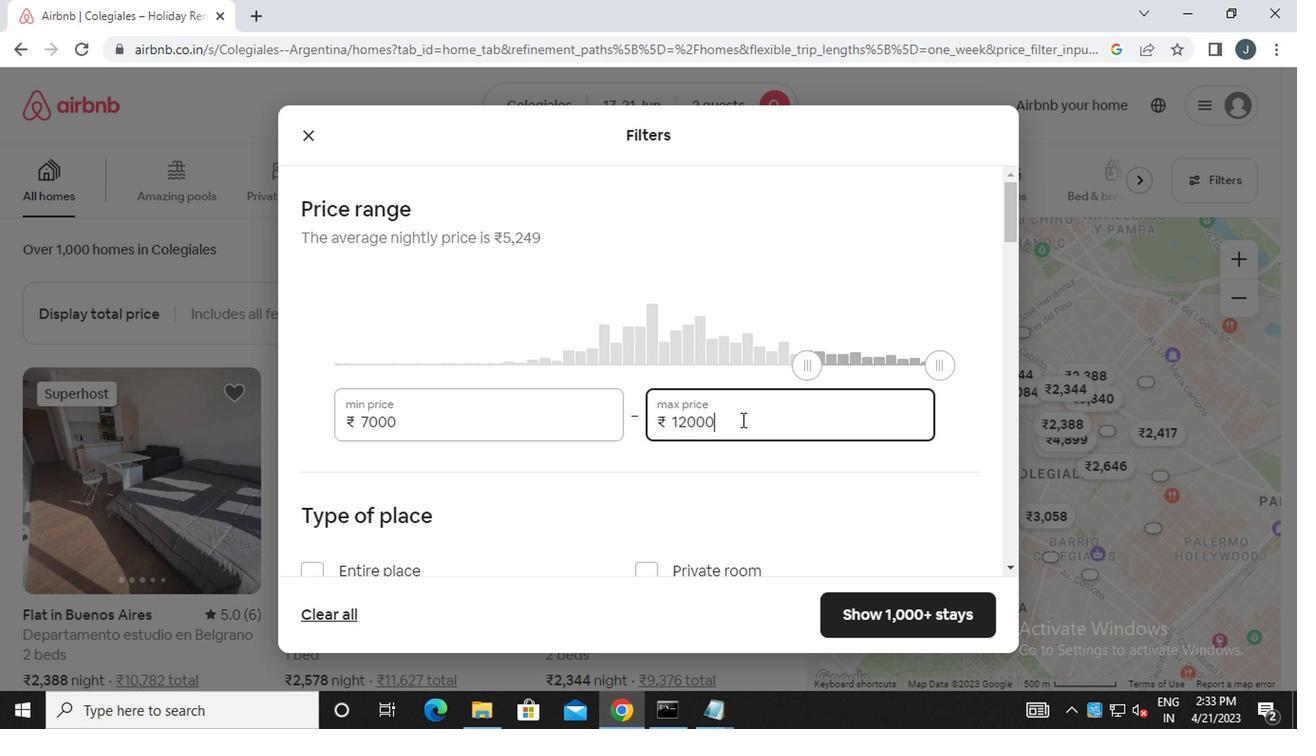 
Action: Mouse moved to (755, 454)
Screenshot: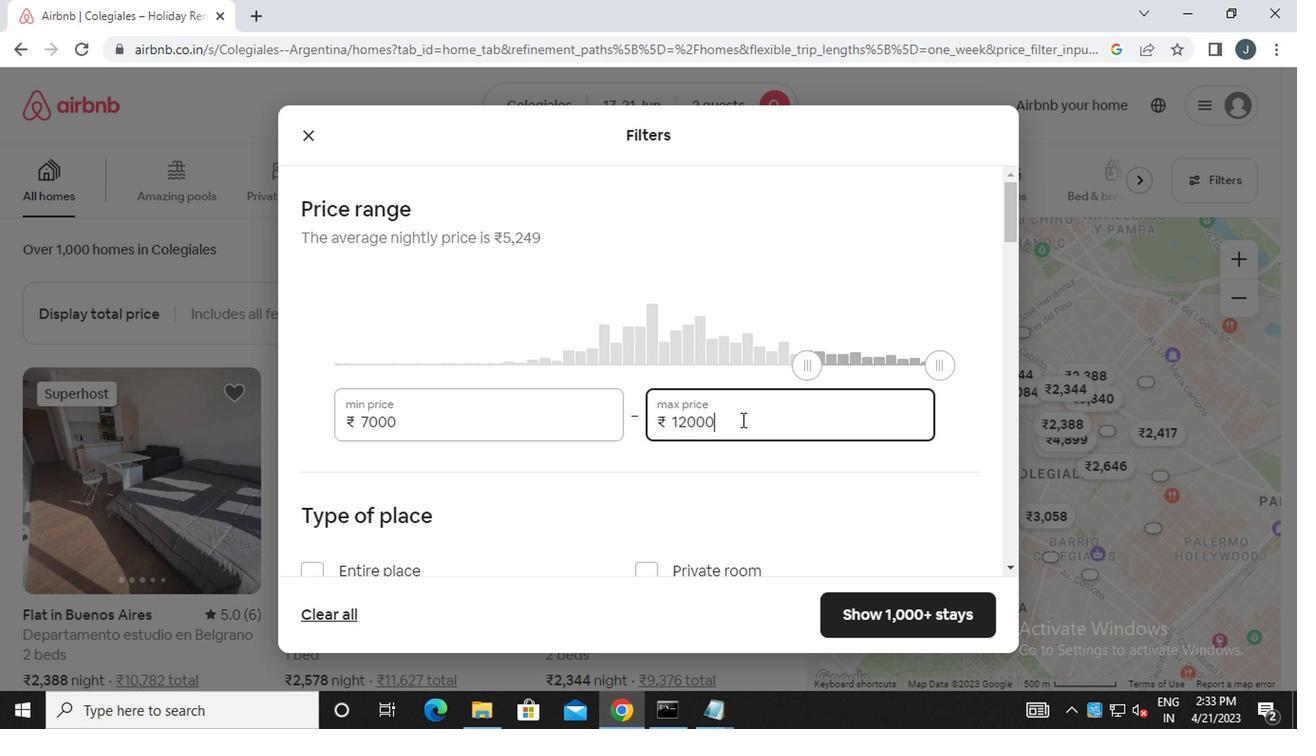 
Action: Mouse scrolled (755, 452) with delta (0, -1)
Screenshot: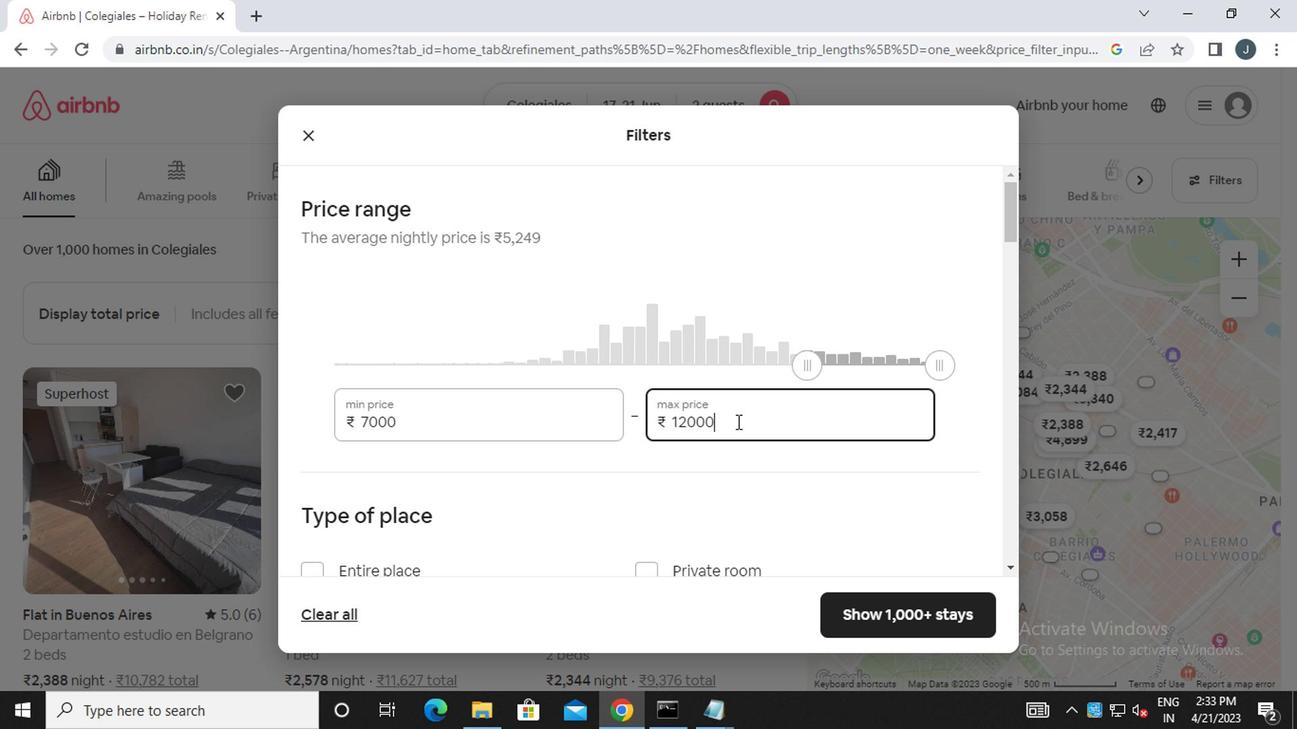 
Action: Mouse scrolled (755, 452) with delta (0, -1)
Screenshot: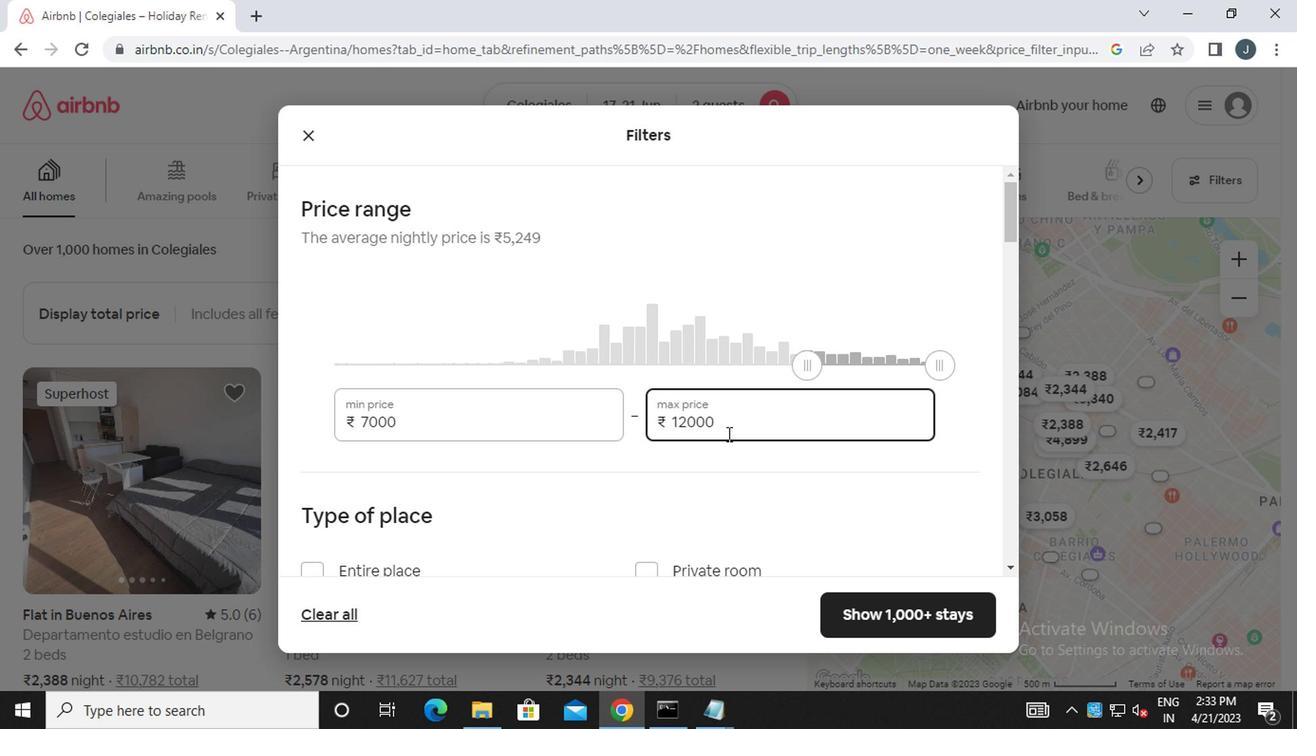 
Action: Mouse moved to (759, 300)
Screenshot: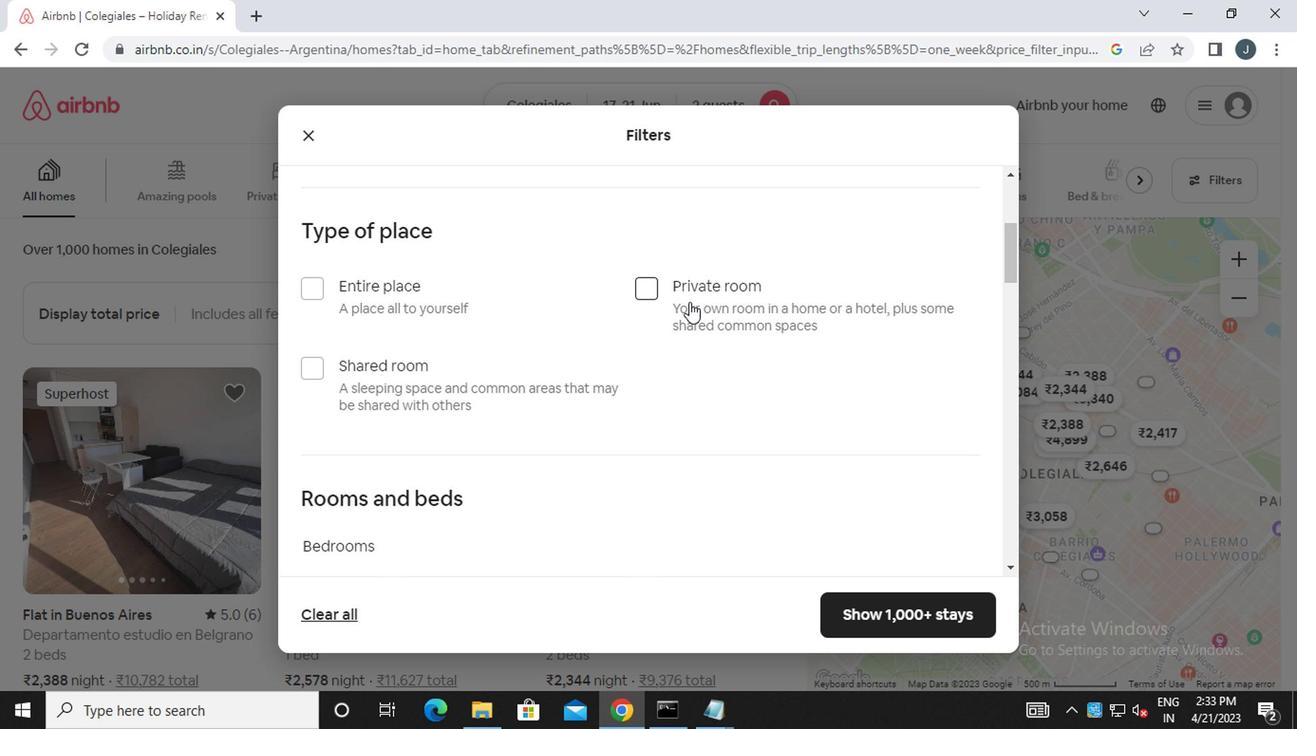 
Action: Mouse pressed left at (759, 300)
Screenshot: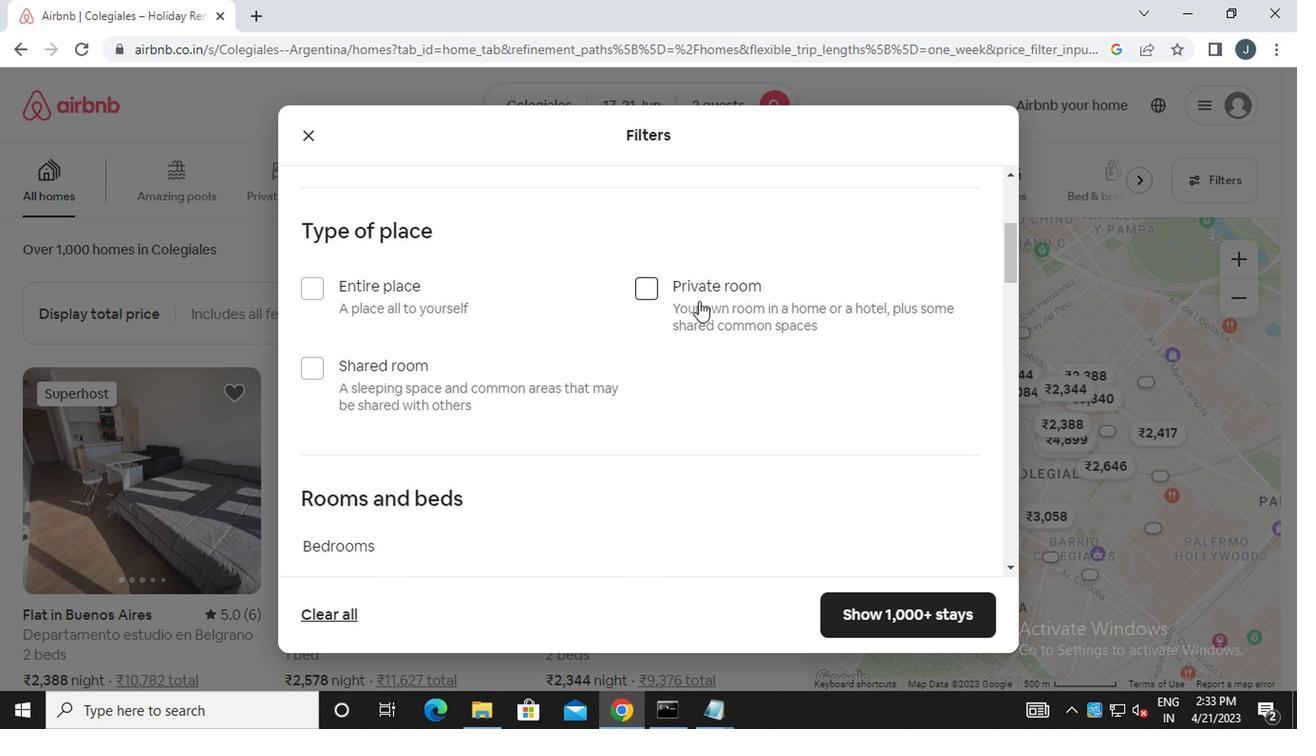 
Action: Mouse moved to (649, 389)
Screenshot: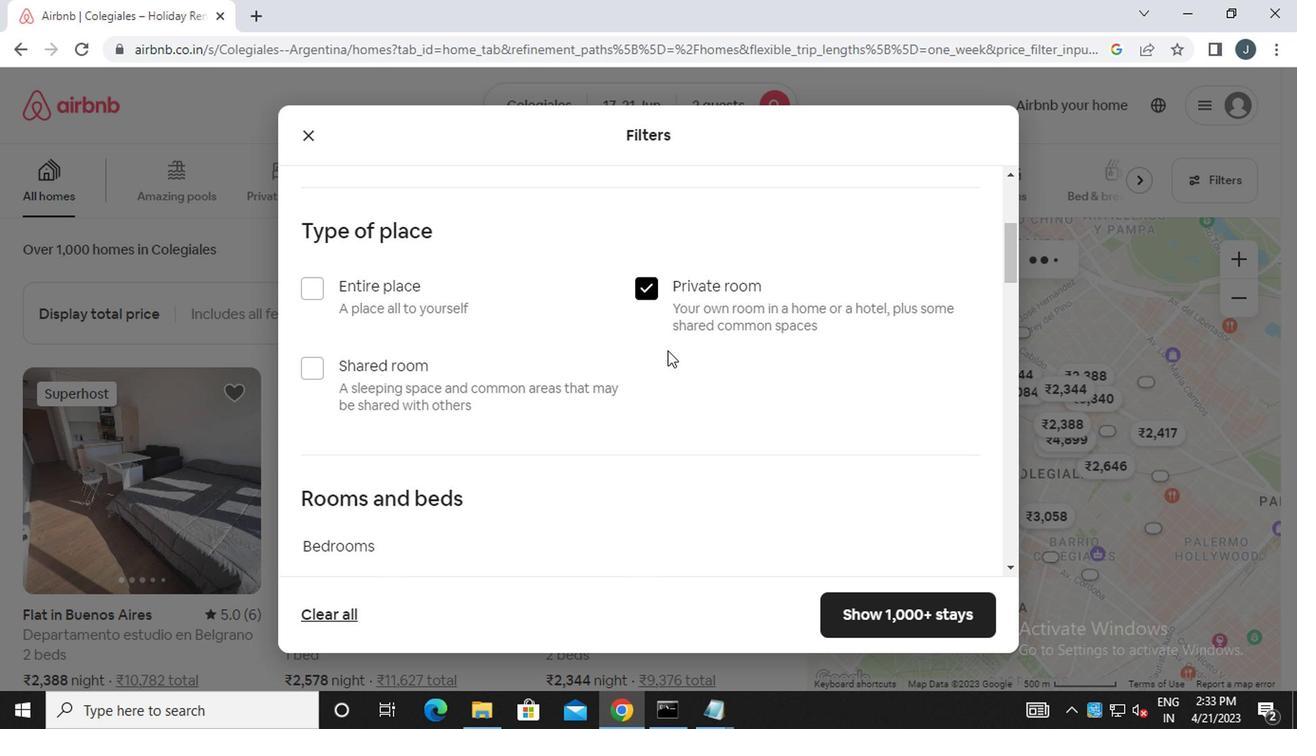 
Action: Mouse scrolled (649, 387) with delta (0, -1)
Screenshot: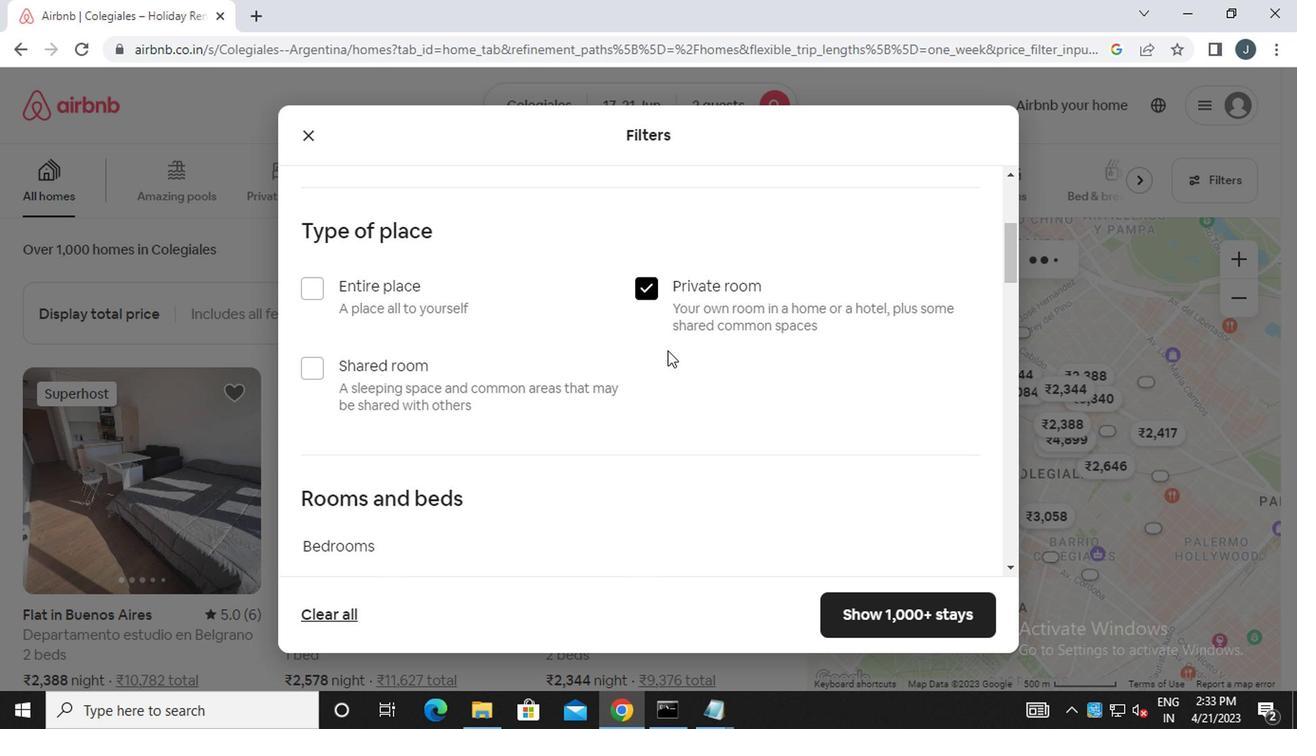 
Action: Mouse moved to (649, 389)
Screenshot: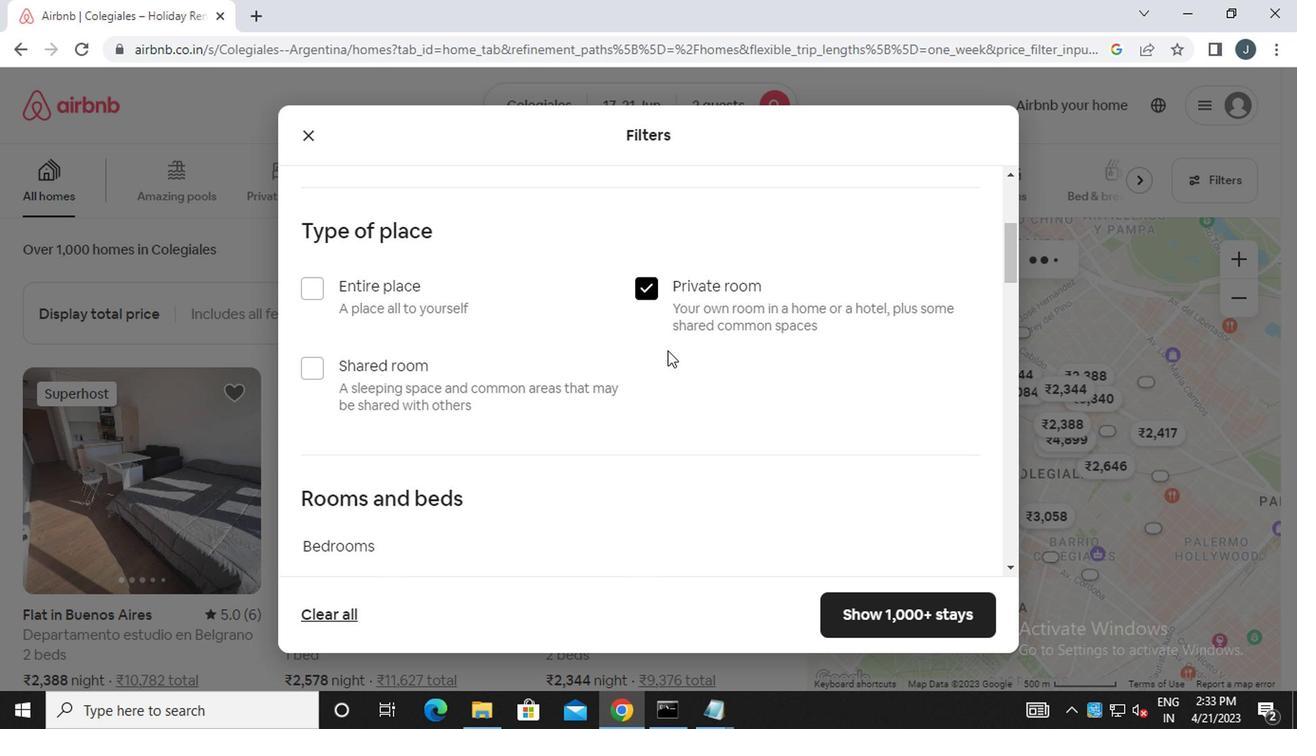 
Action: Mouse scrolled (649, 387) with delta (0, -1)
Screenshot: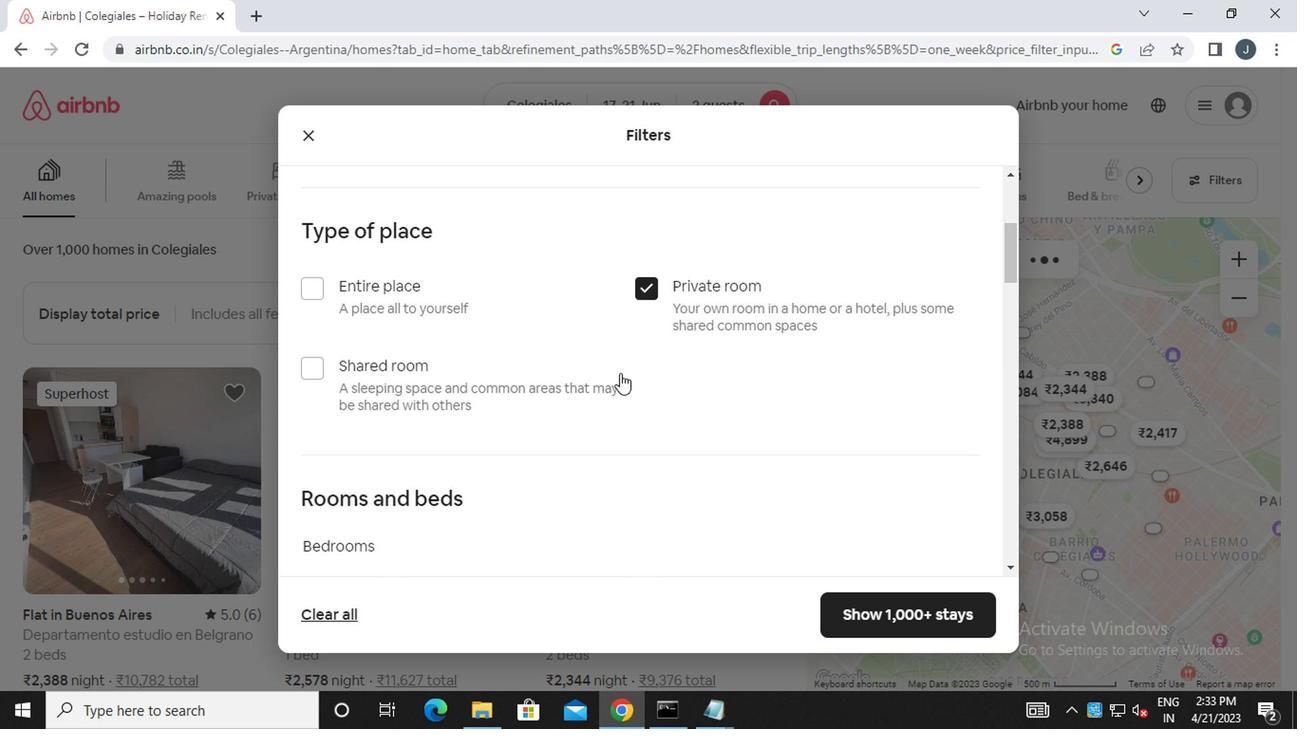 
Action: Mouse scrolled (649, 387) with delta (0, -1)
Screenshot: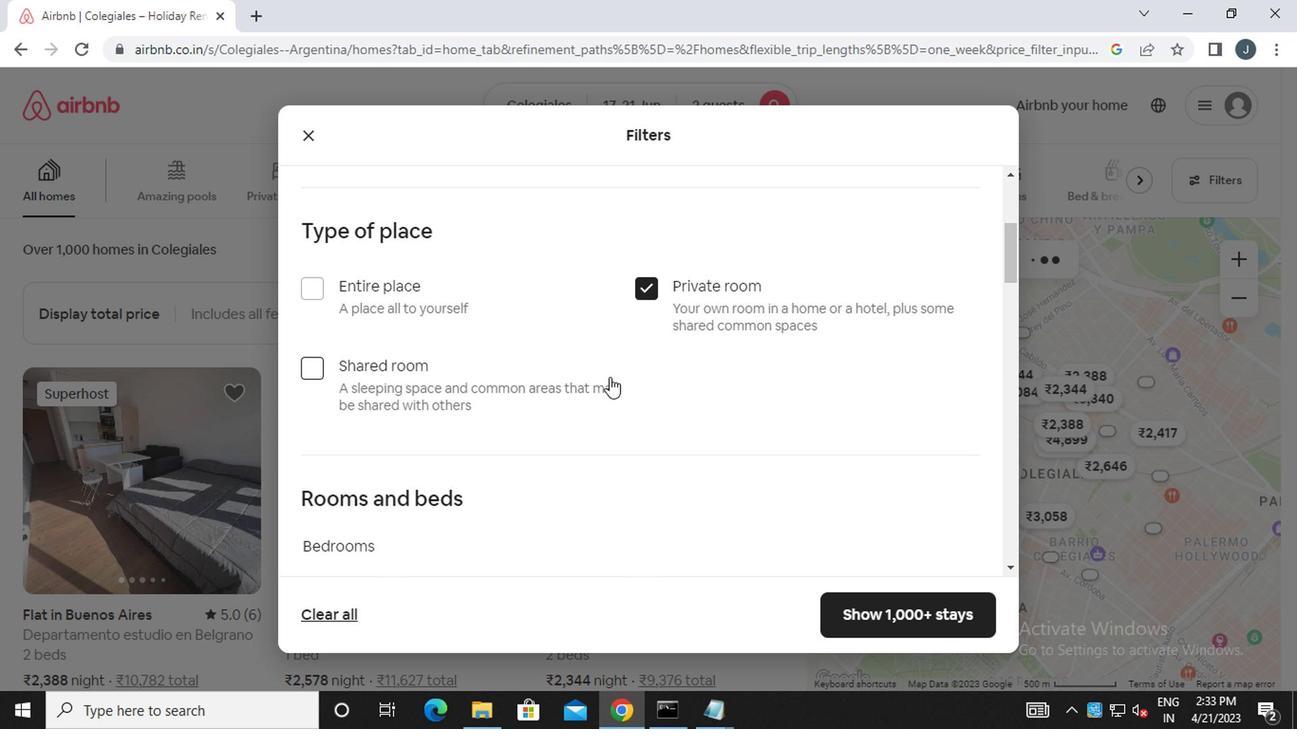 
Action: Mouse scrolled (649, 387) with delta (0, -1)
Screenshot: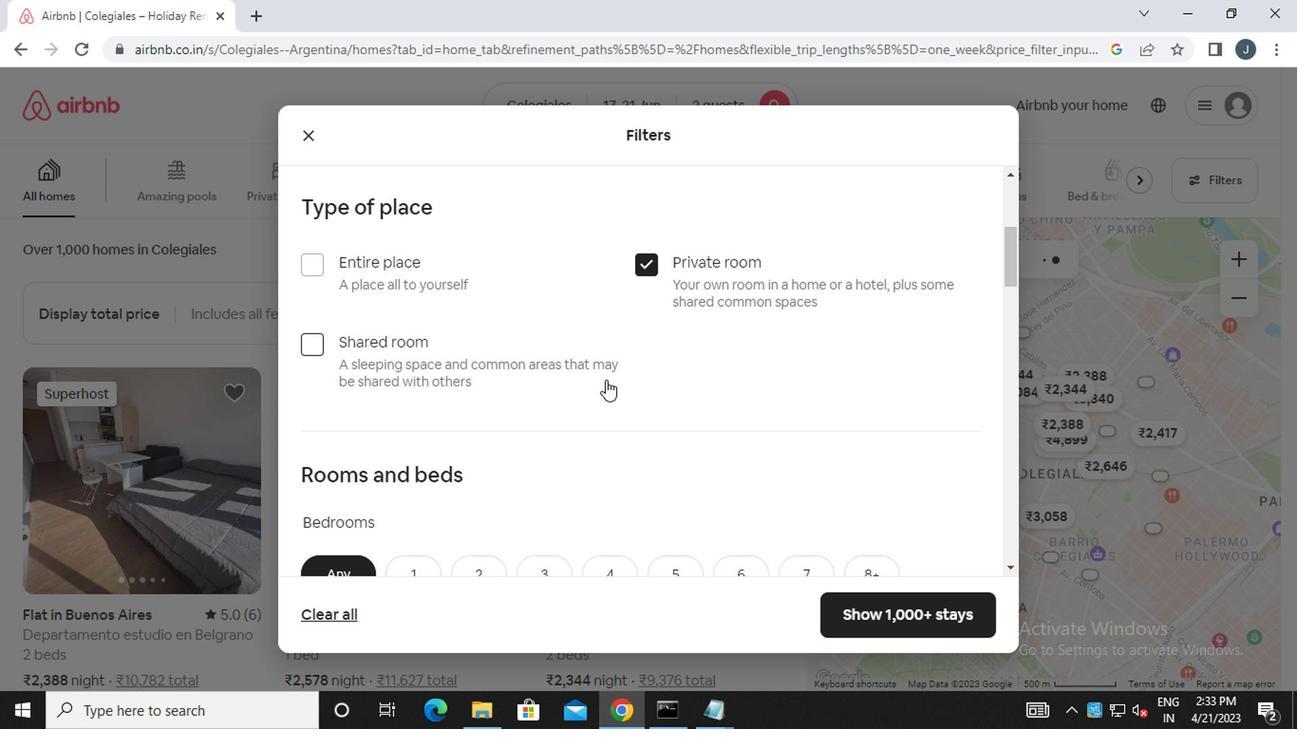 
Action: Mouse moved to (483, 211)
Screenshot: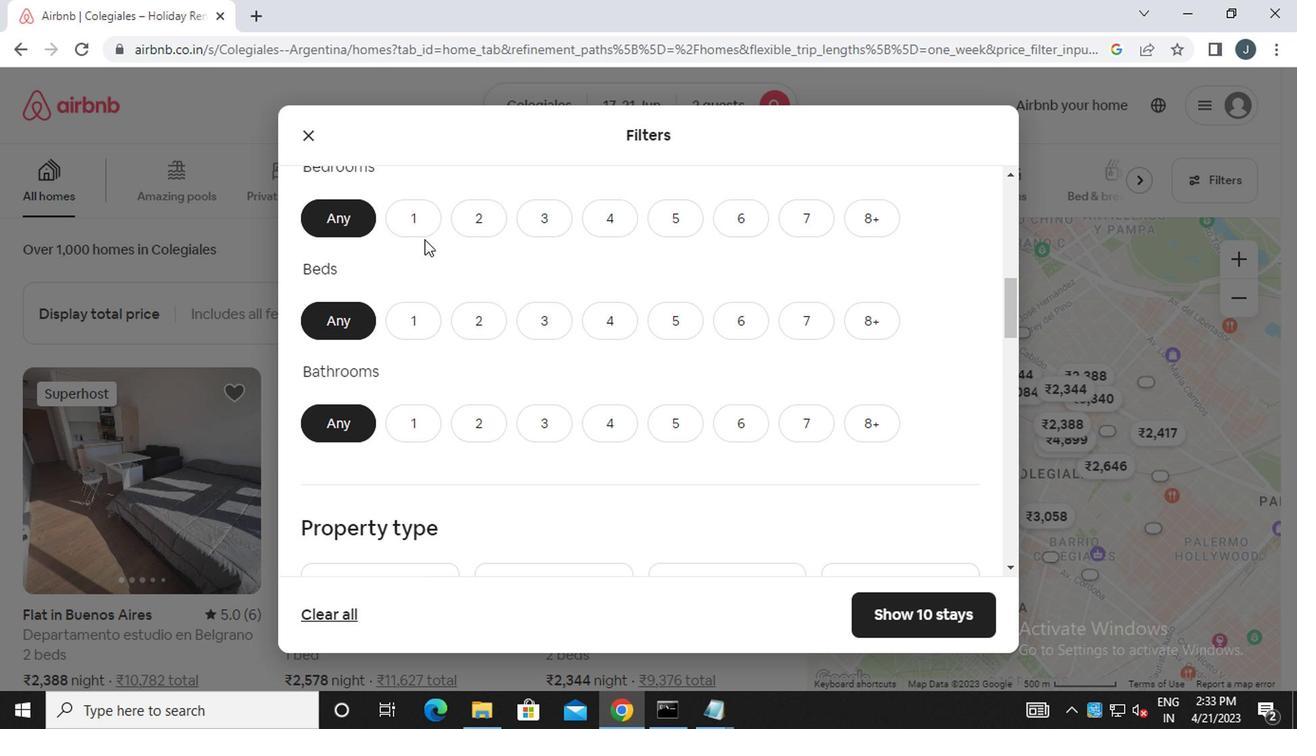 
Action: Mouse pressed left at (483, 211)
Screenshot: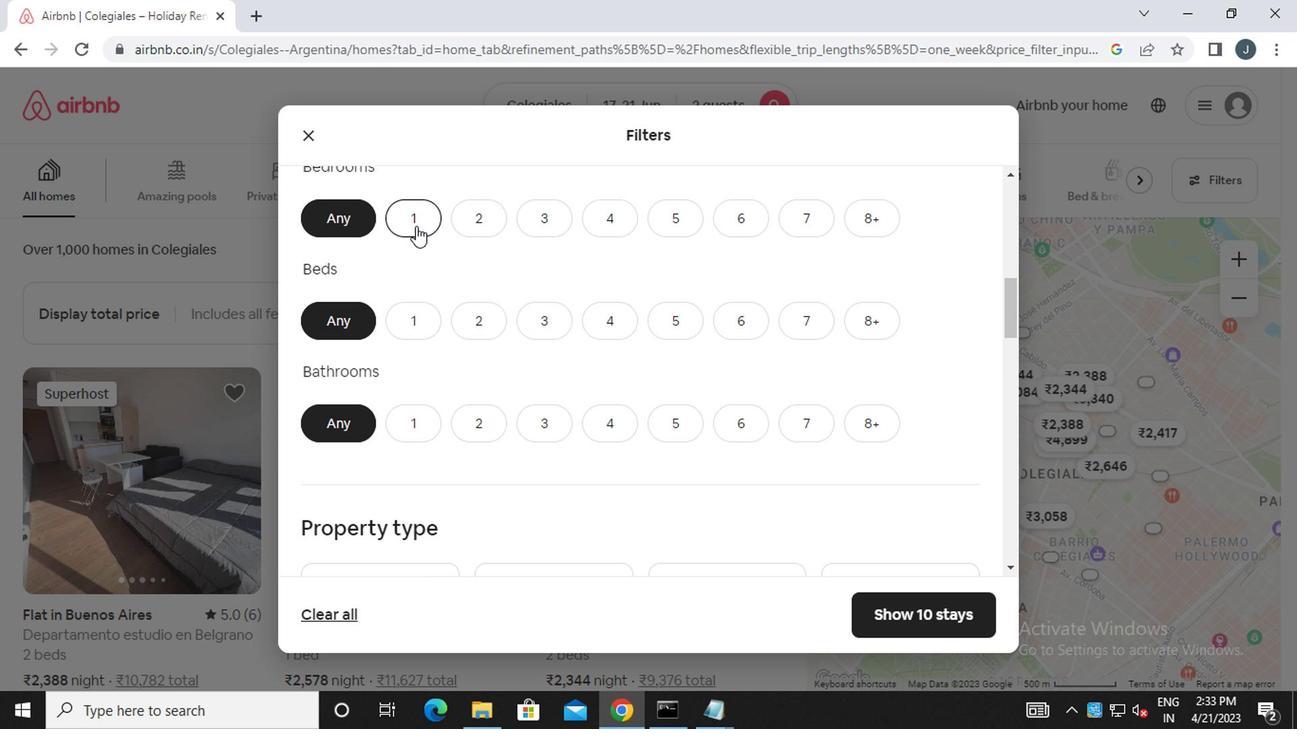 
Action: Mouse moved to (466, 234)
Screenshot: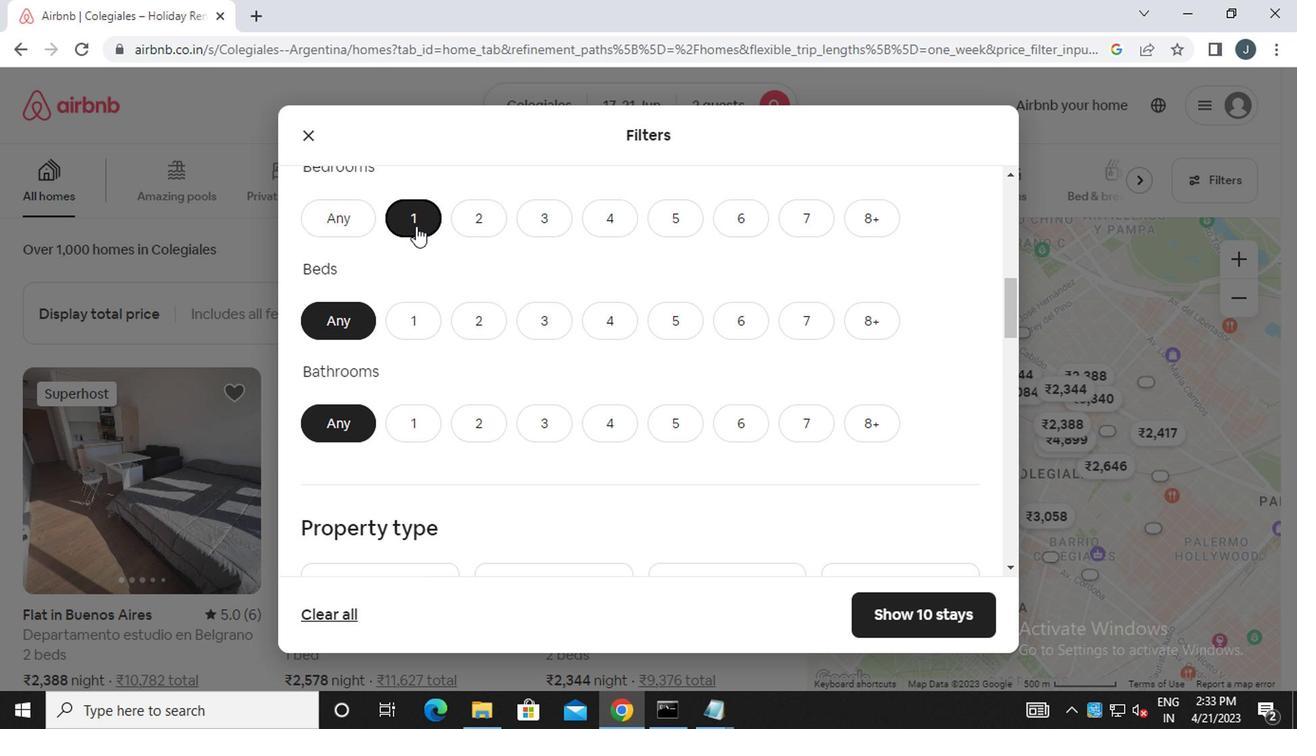 
Action: Mouse scrolled (466, 233) with delta (0, -1)
Screenshot: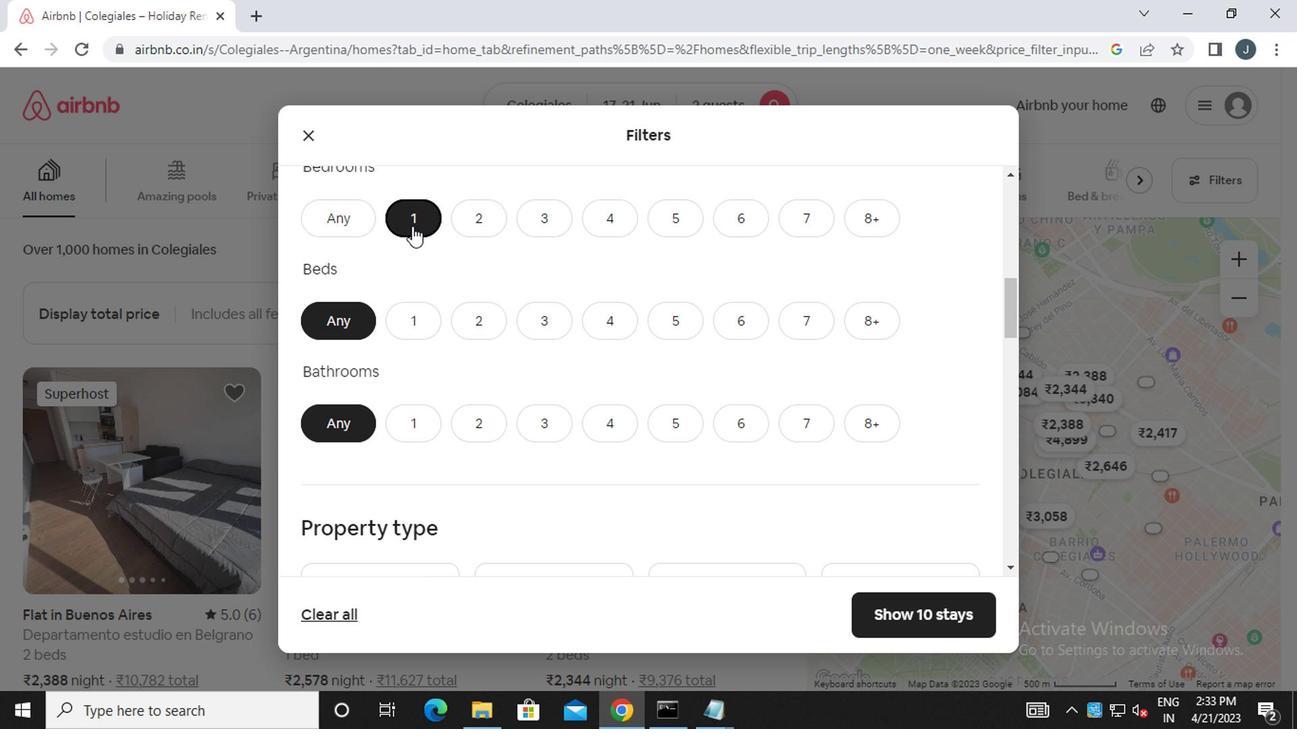 
Action: Mouse moved to (524, 204)
Screenshot: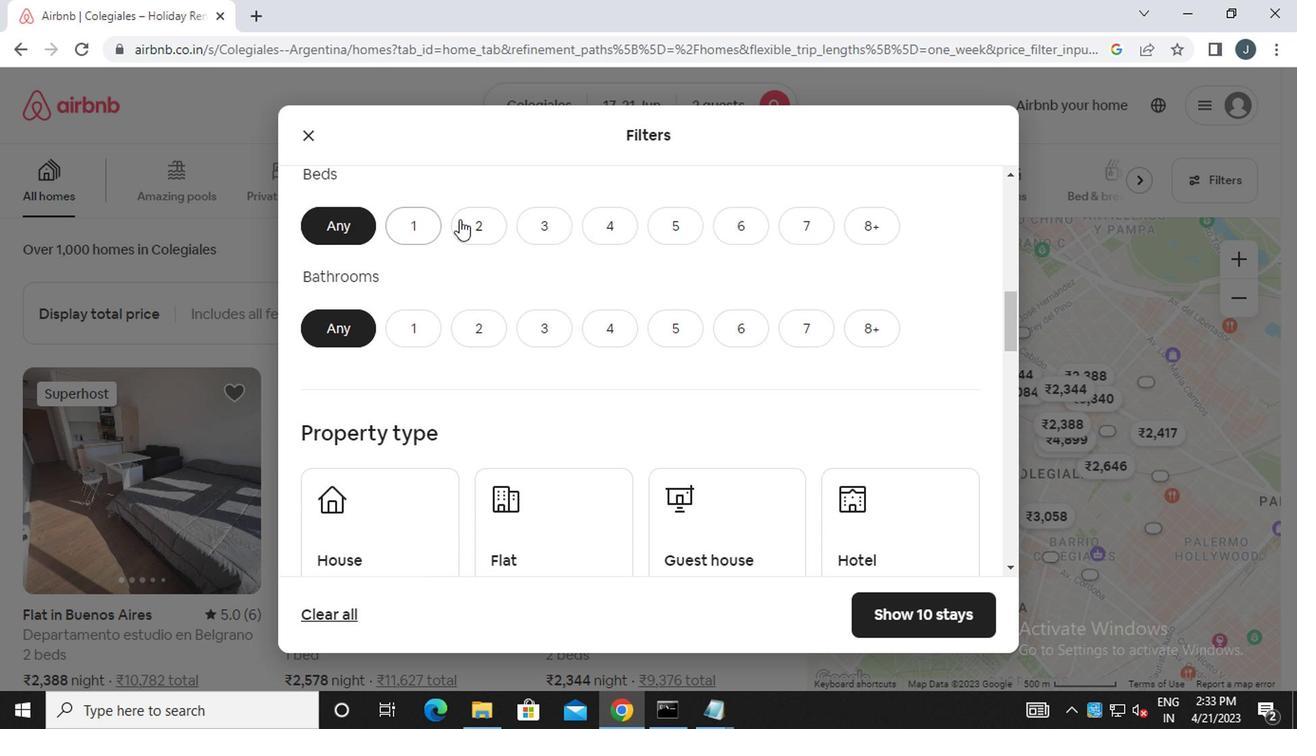 
Action: Mouse pressed left at (524, 204)
Screenshot: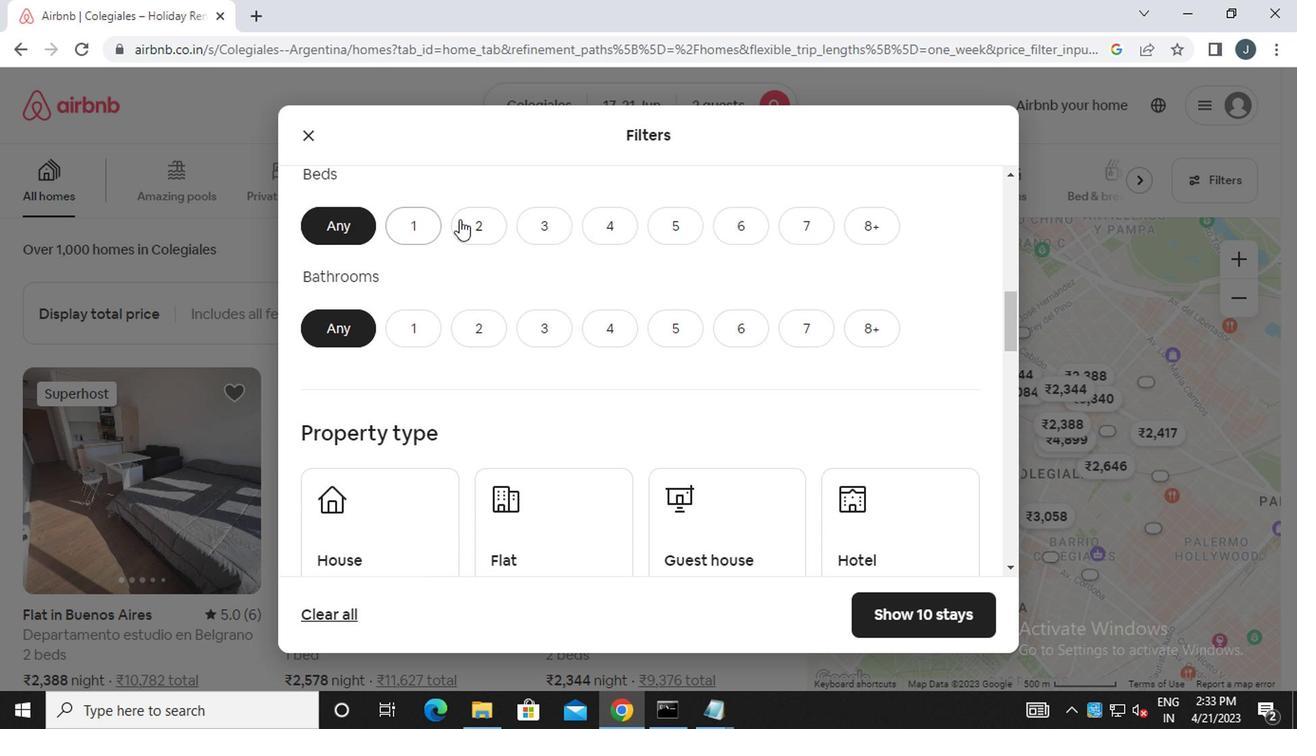 
Action: Mouse moved to (486, 327)
Screenshot: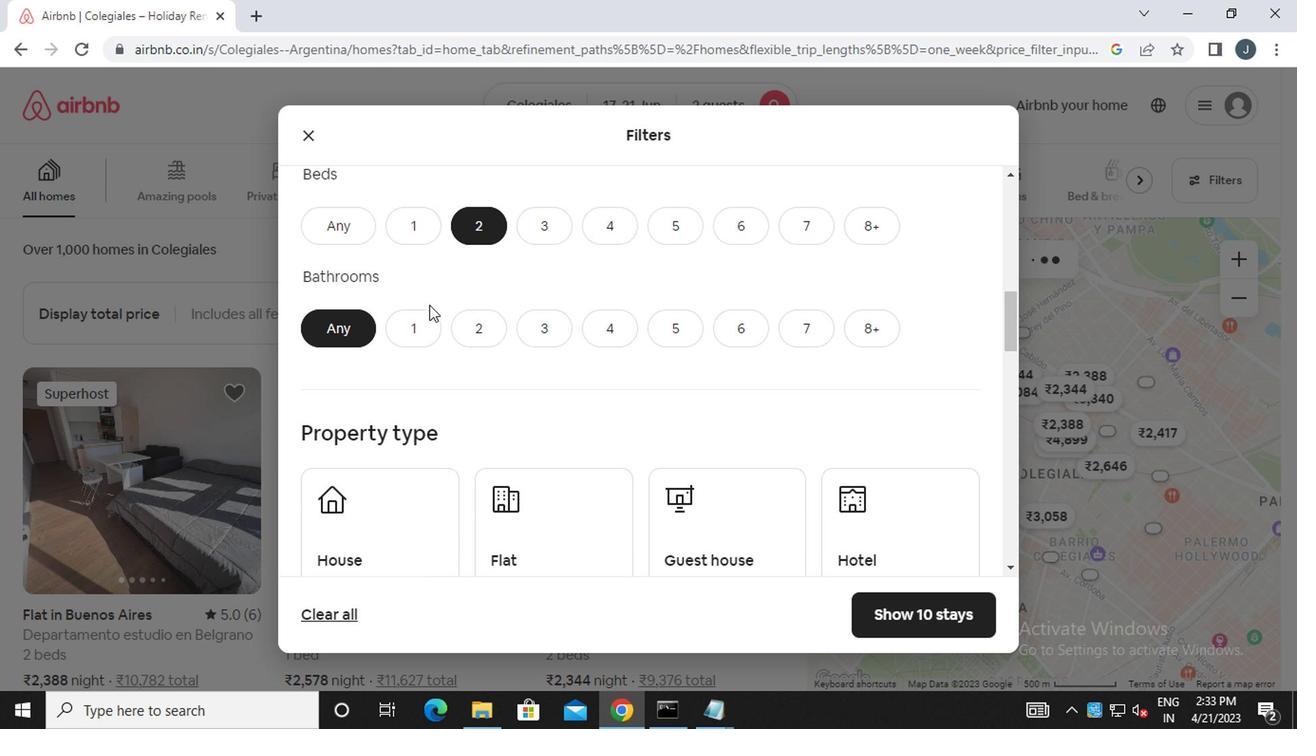 
Action: Mouse pressed left at (486, 327)
Screenshot: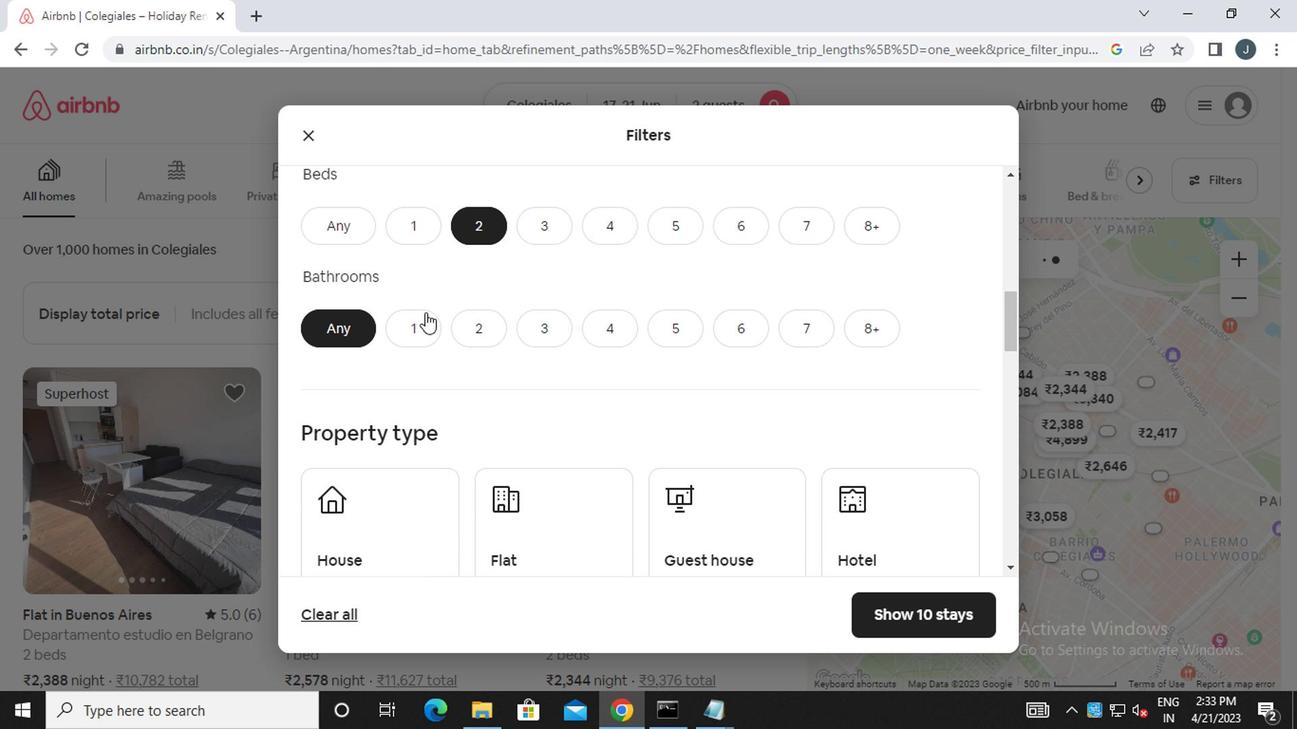 
Action: Mouse moved to (469, 308)
Screenshot: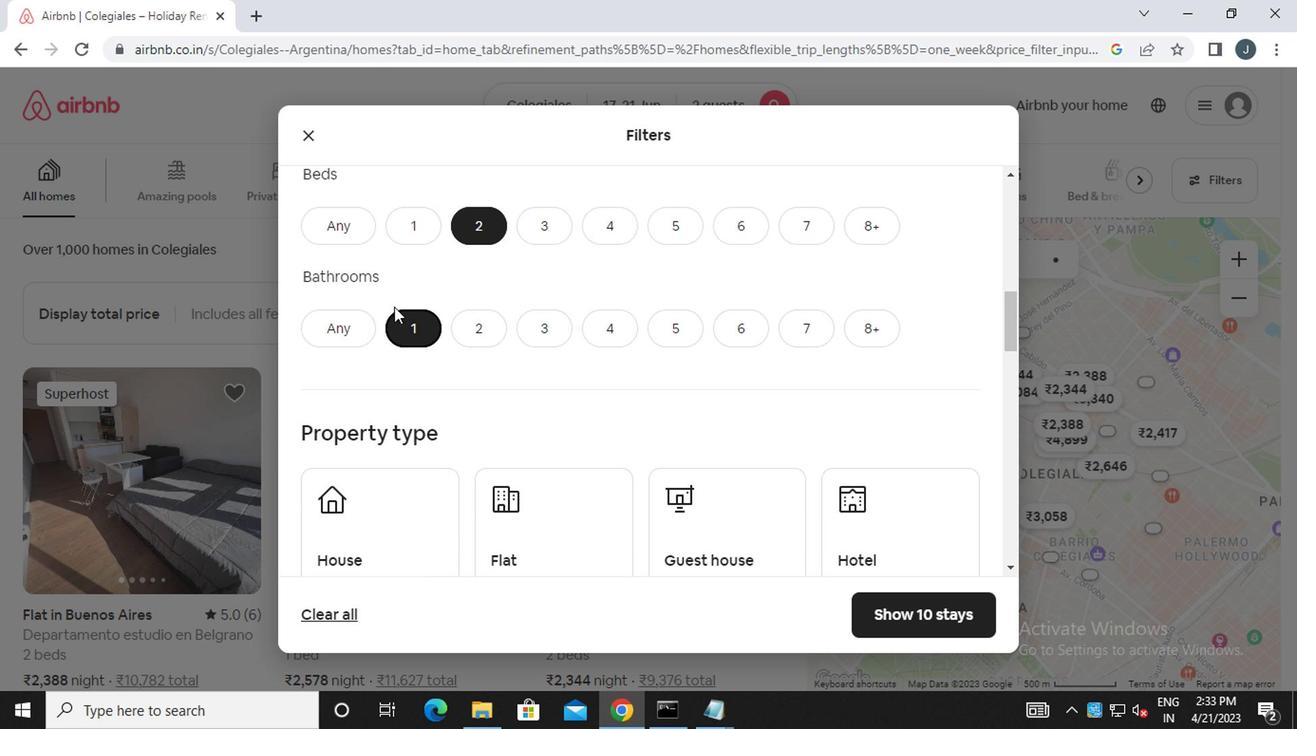 
Action: Mouse scrolled (469, 306) with delta (0, -1)
Screenshot: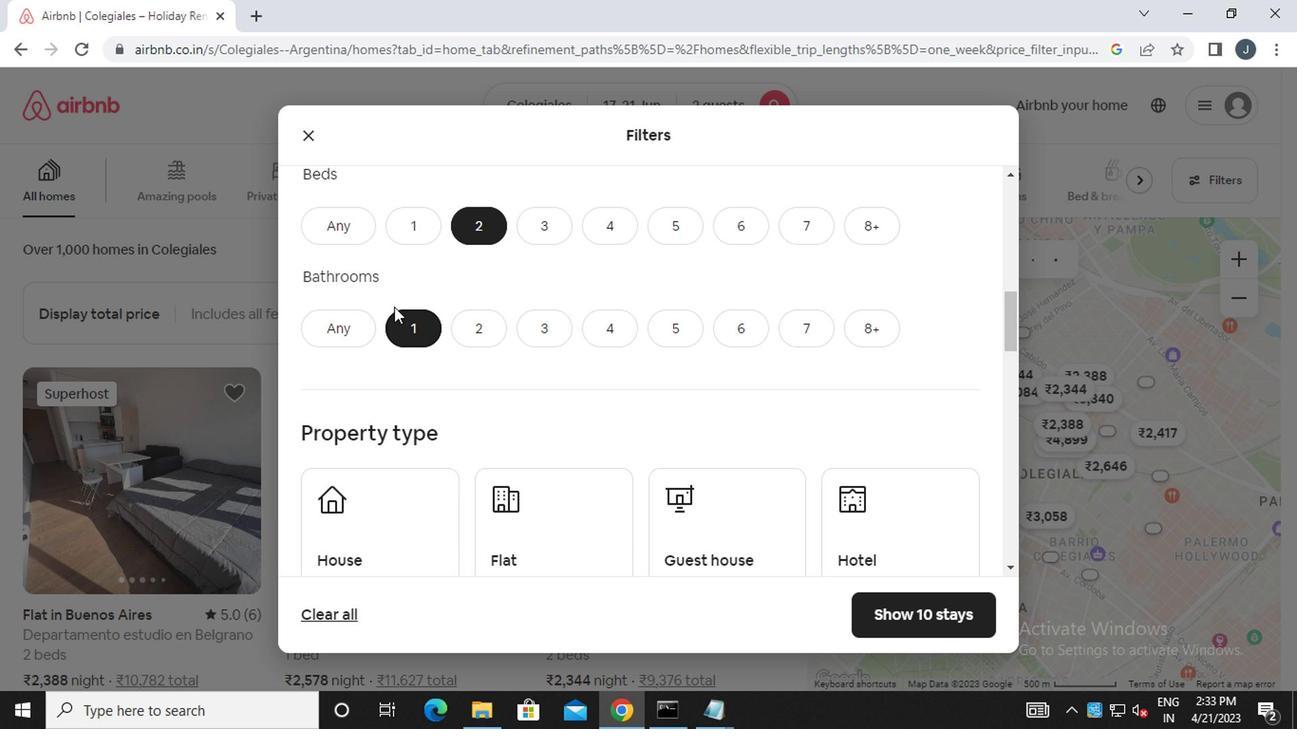 
Action: Mouse scrolled (469, 306) with delta (0, -1)
Screenshot: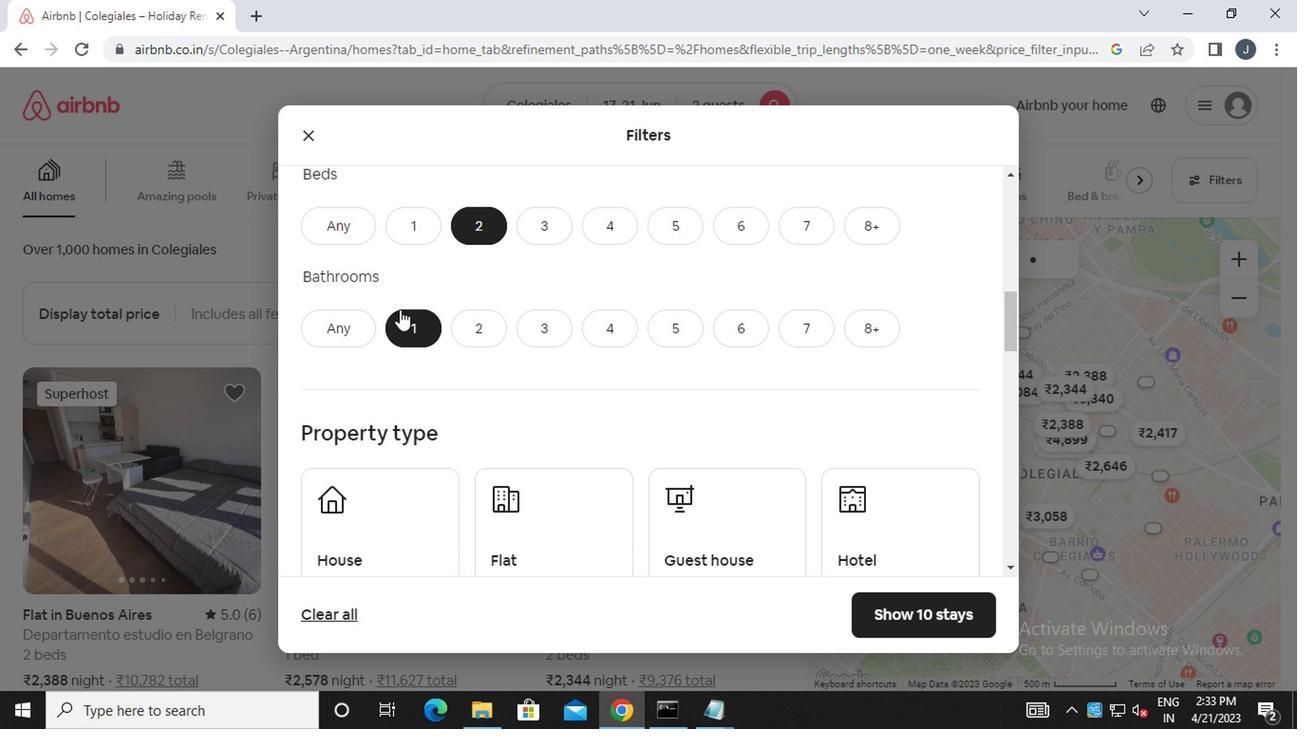 
Action: Mouse moved to (454, 335)
Screenshot: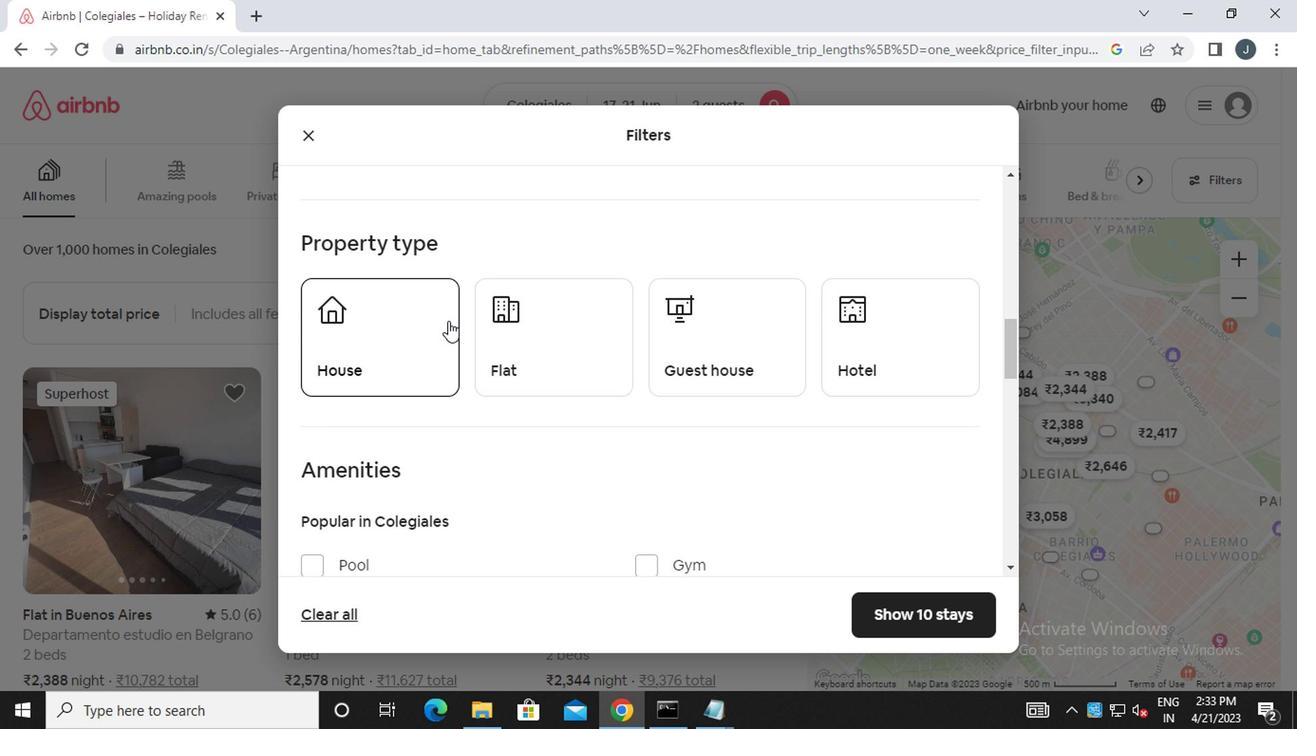 
Action: Mouse pressed left at (454, 335)
Screenshot: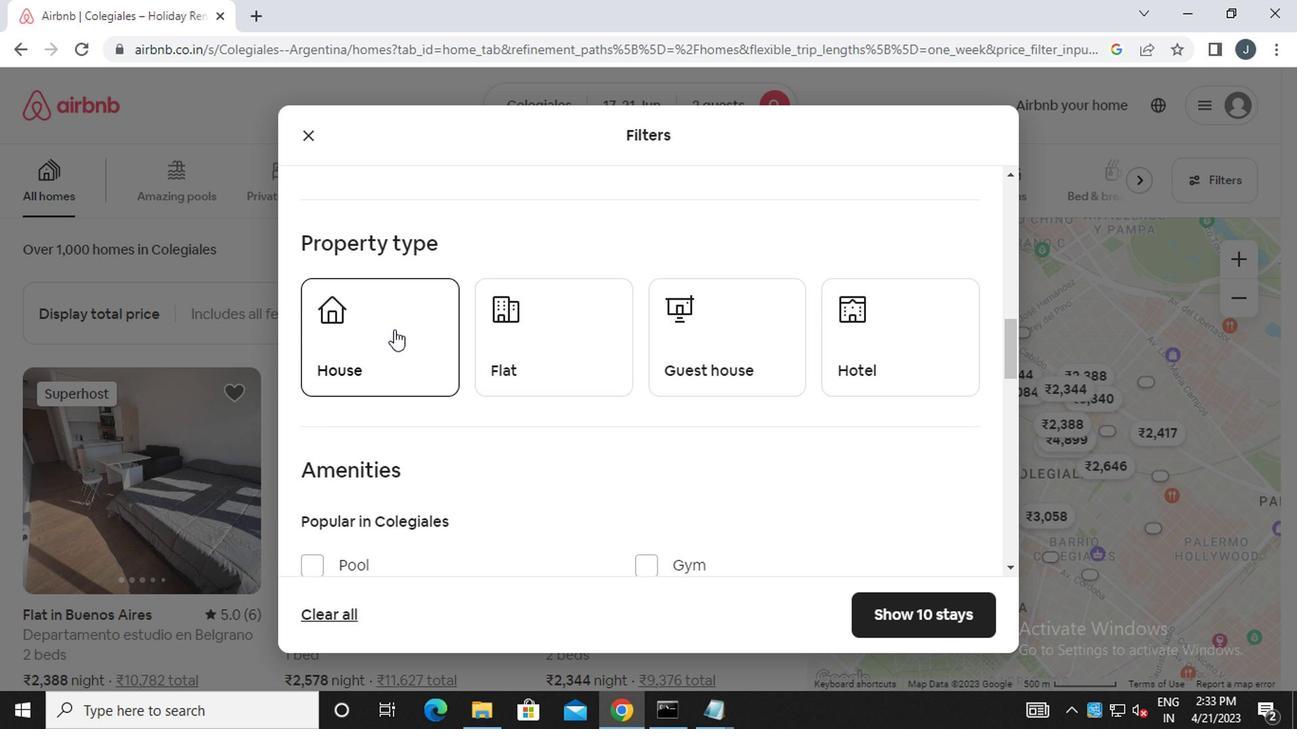 
Action: Mouse moved to (578, 359)
Screenshot: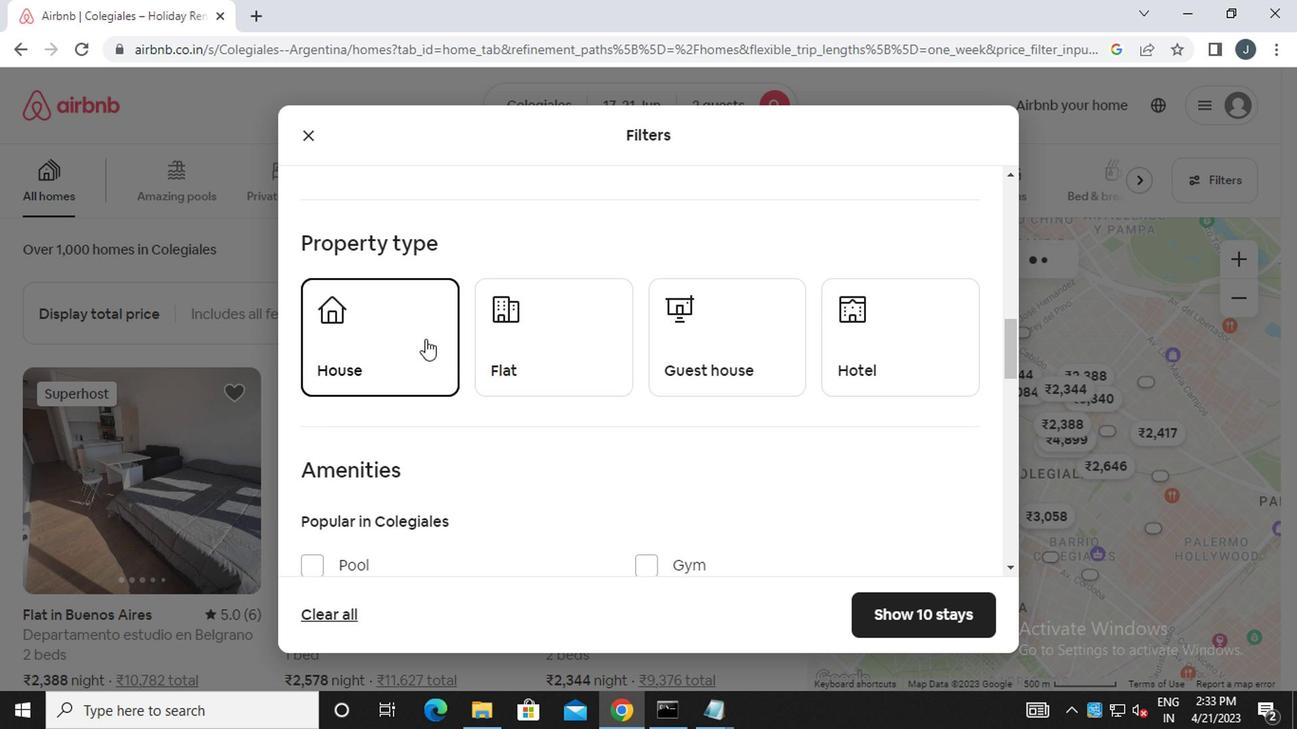 
Action: Mouse pressed left at (578, 359)
Screenshot: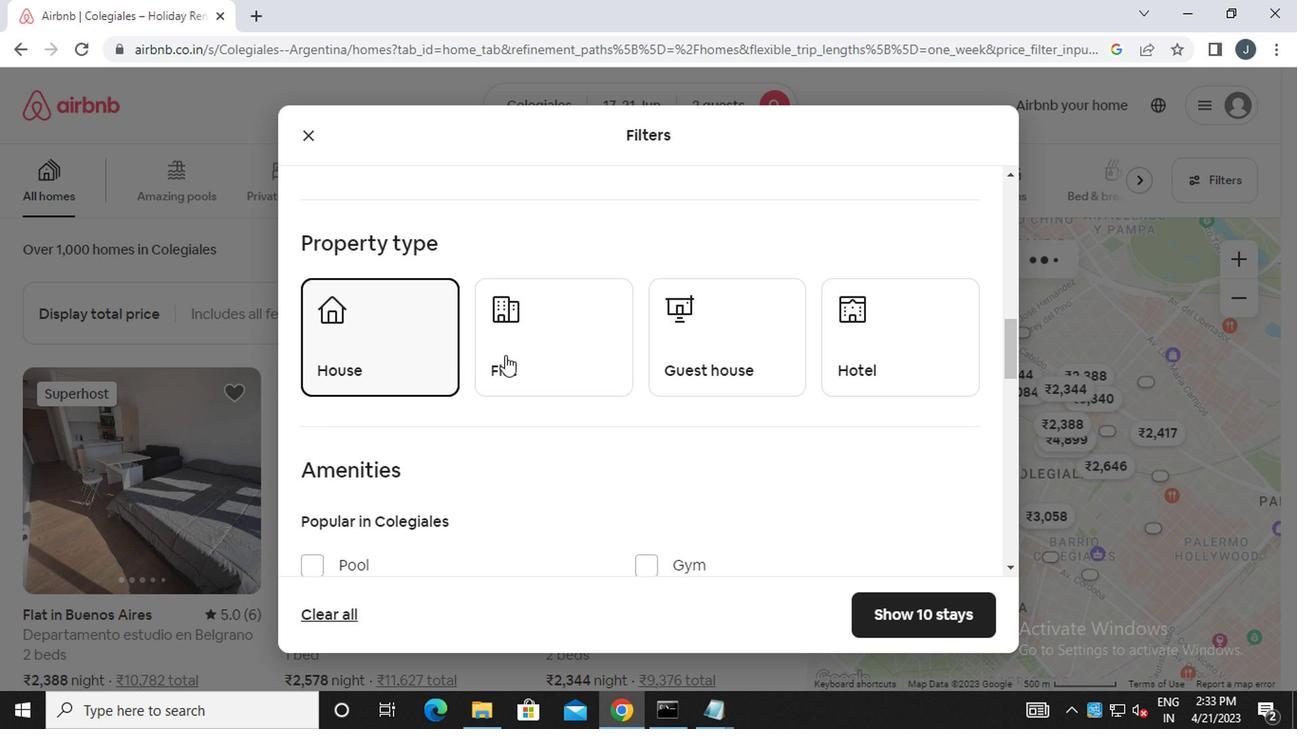 
Action: Mouse moved to (729, 373)
Screenshot: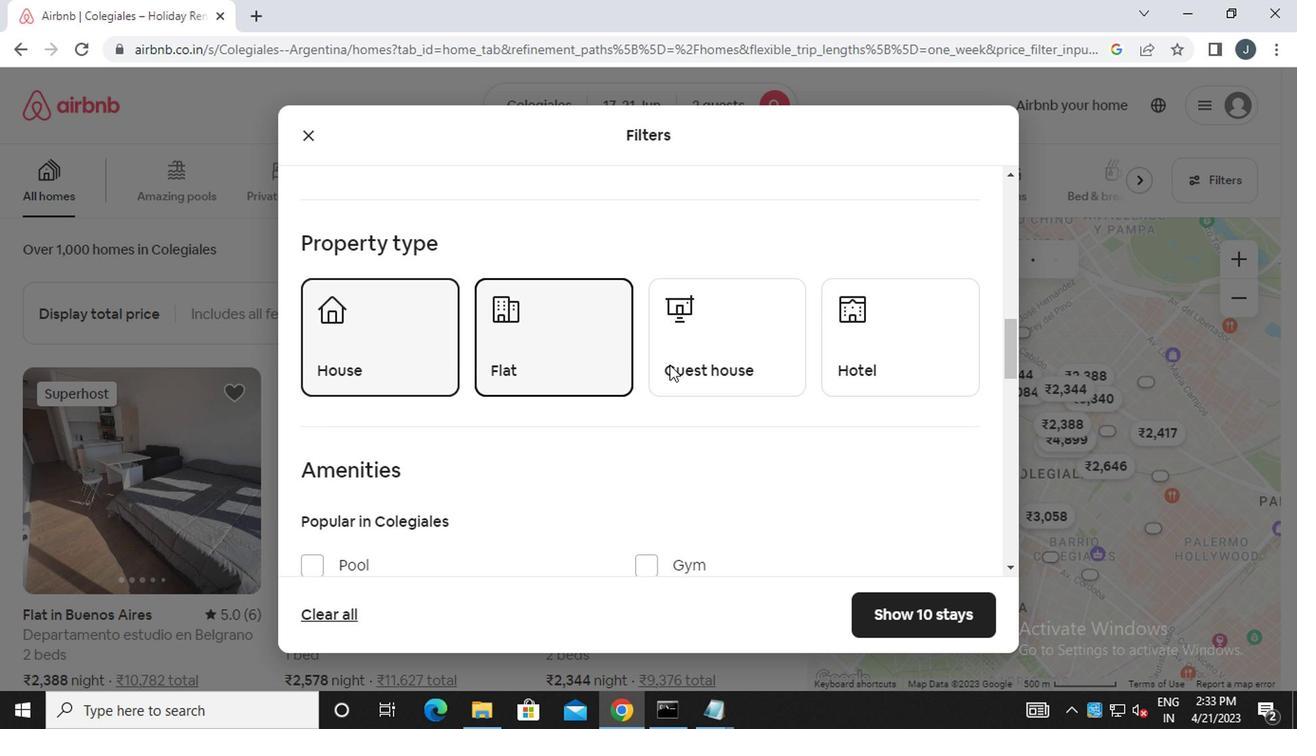 
Action: Mouse pressed left at (729, 373)
Screenshot: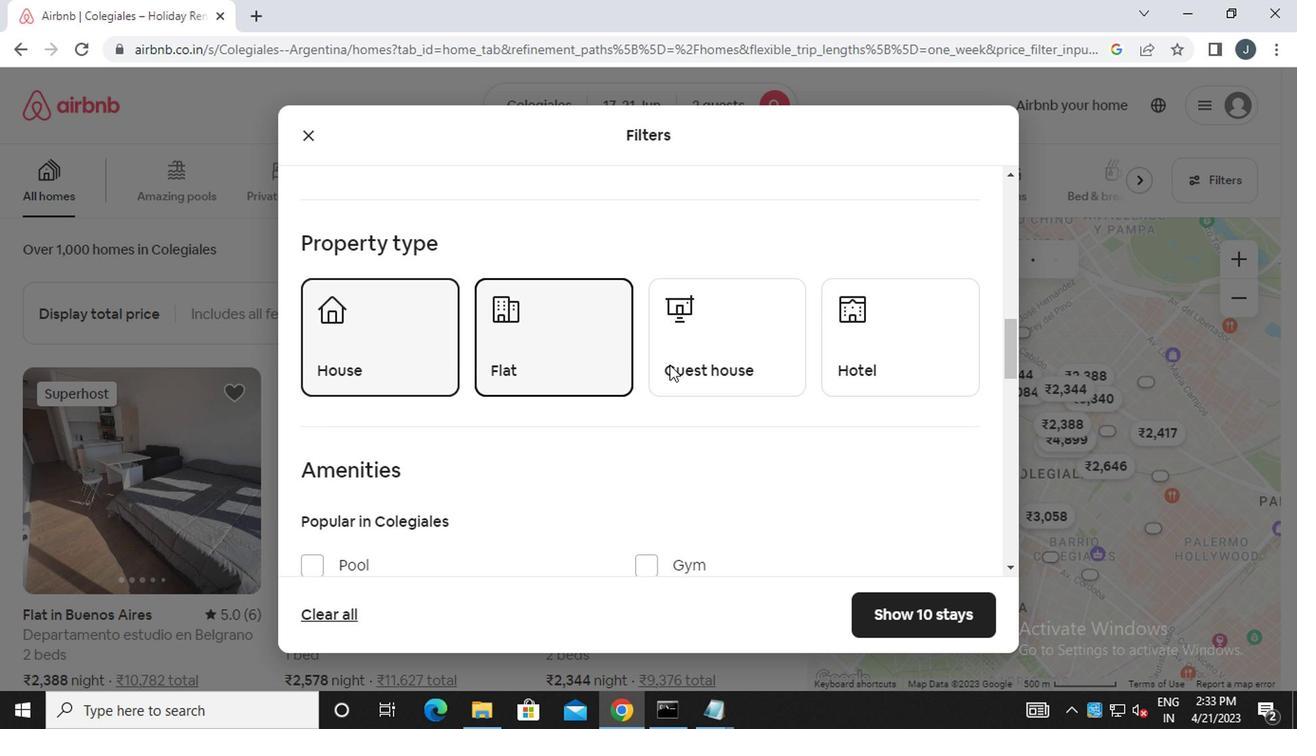 
Action: Mouse moved to (616, 394)
Screenshot: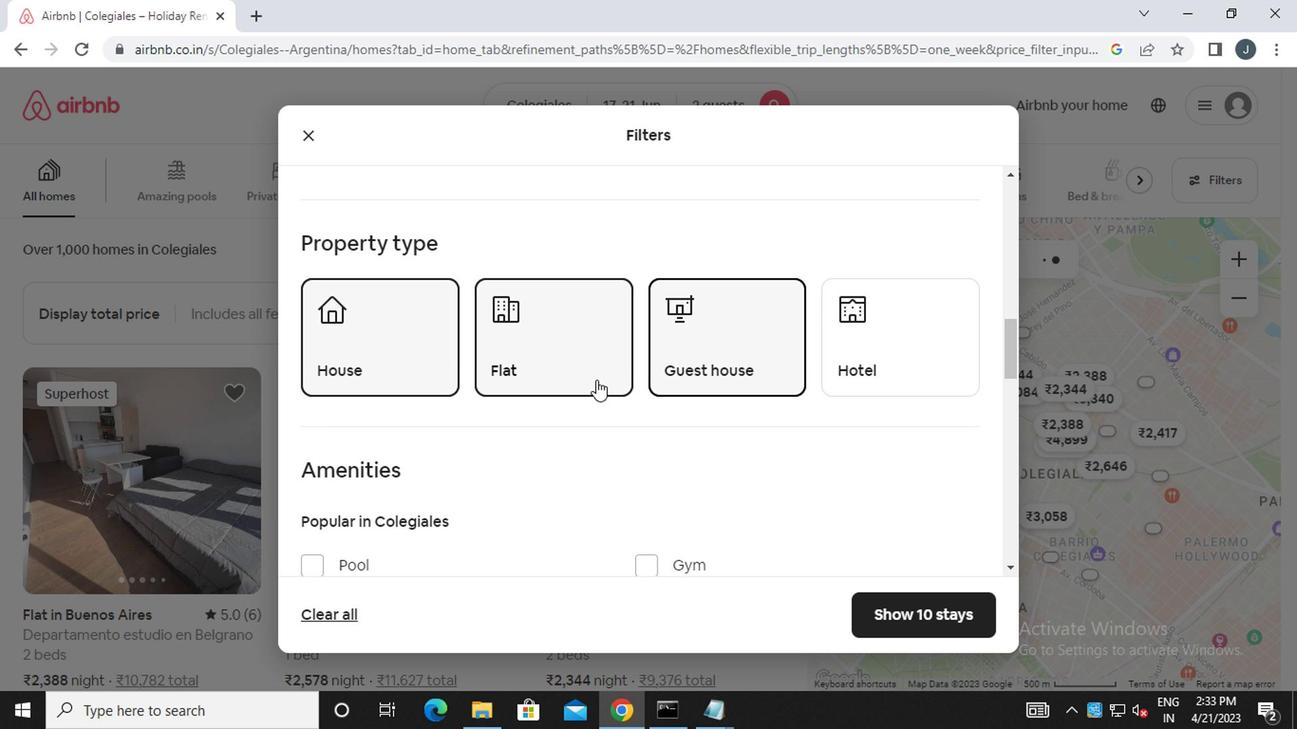 
Action: Mouse scrolled (616, 394) with delta (0, 0)
Screenshot: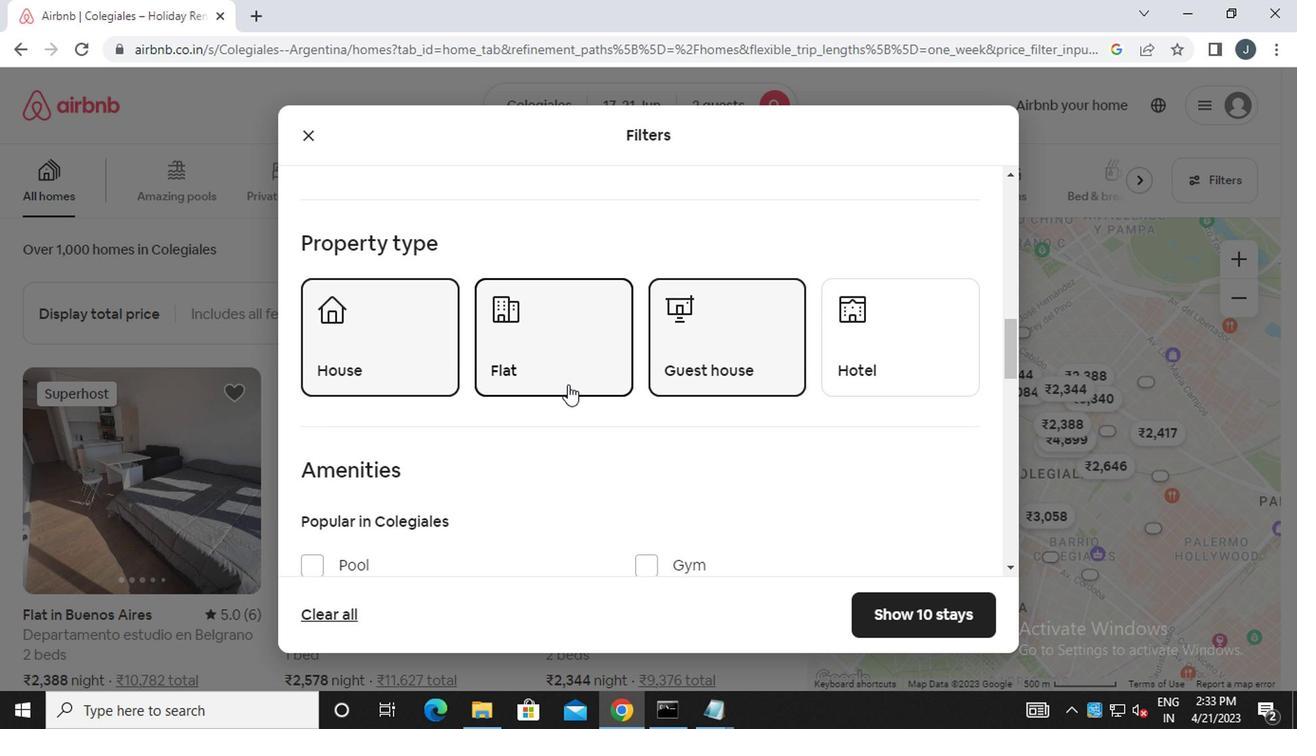 
Action: Mouse scrolled (616, 394) with delta (0, 0)
Screenshot: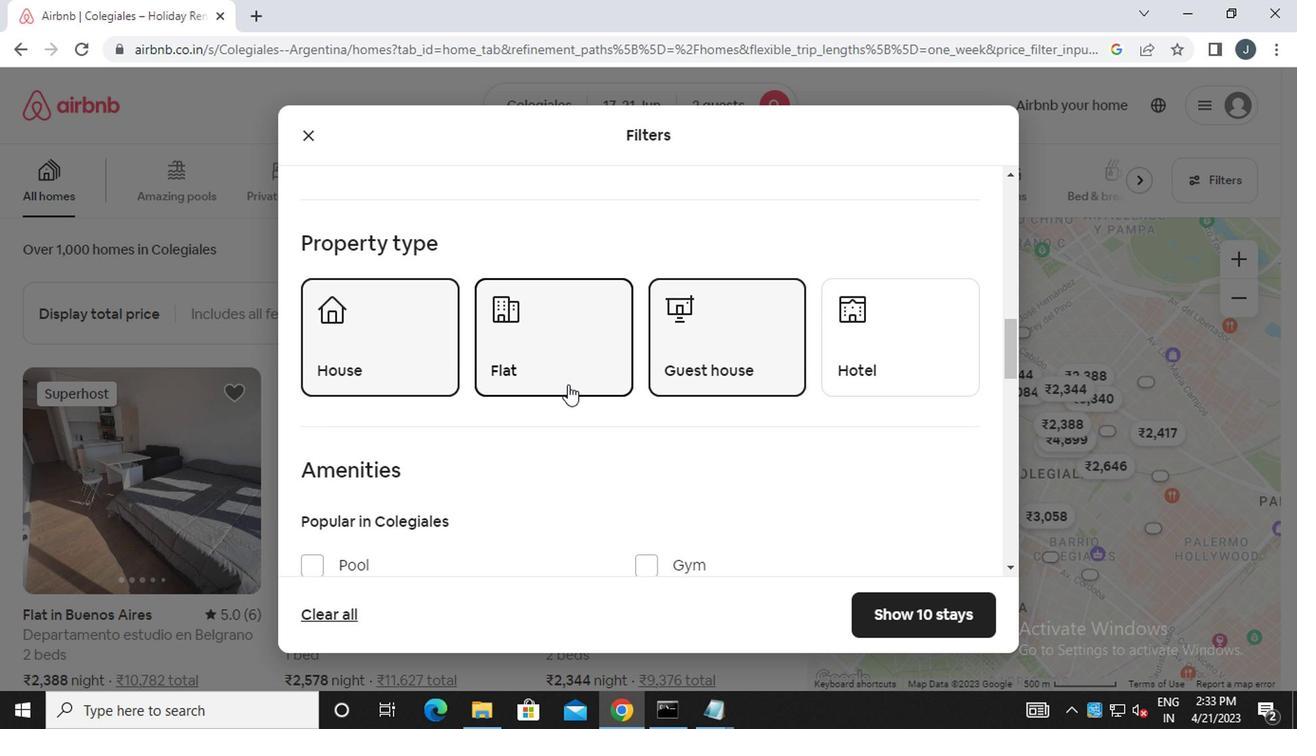
Action: Mouse scrolled (616, 394) with delta (0, 0)
Screenshot: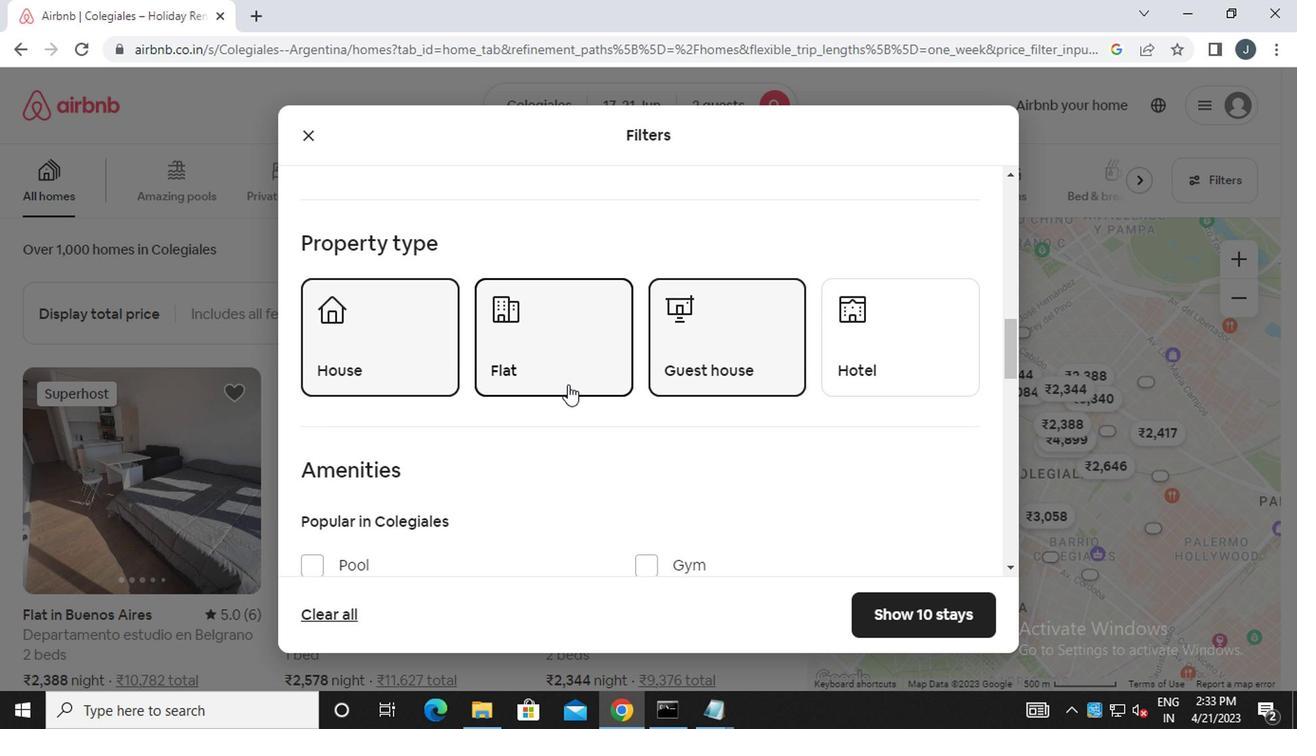 
Action: Mouse scrolled (616, 394) with delta (0, 0)
Screenshot: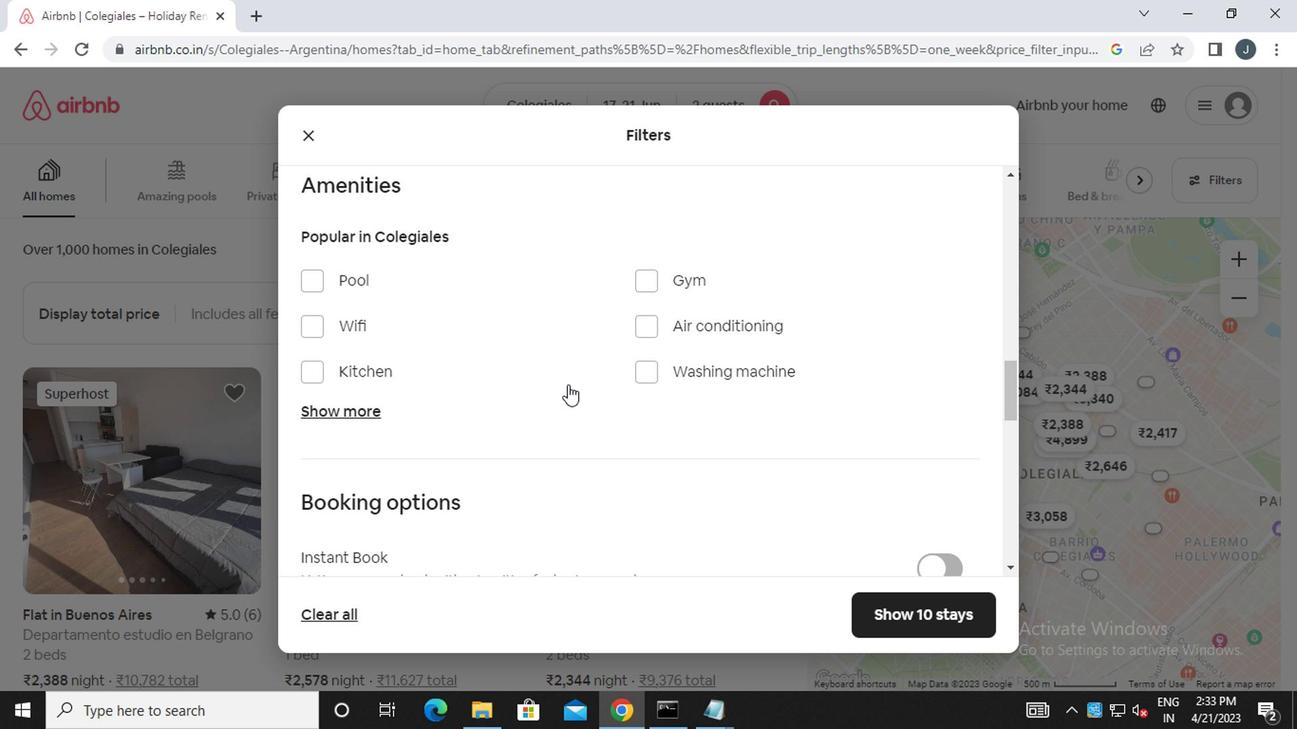 
Action: Mouse moved to (522, 382)
Screenshot: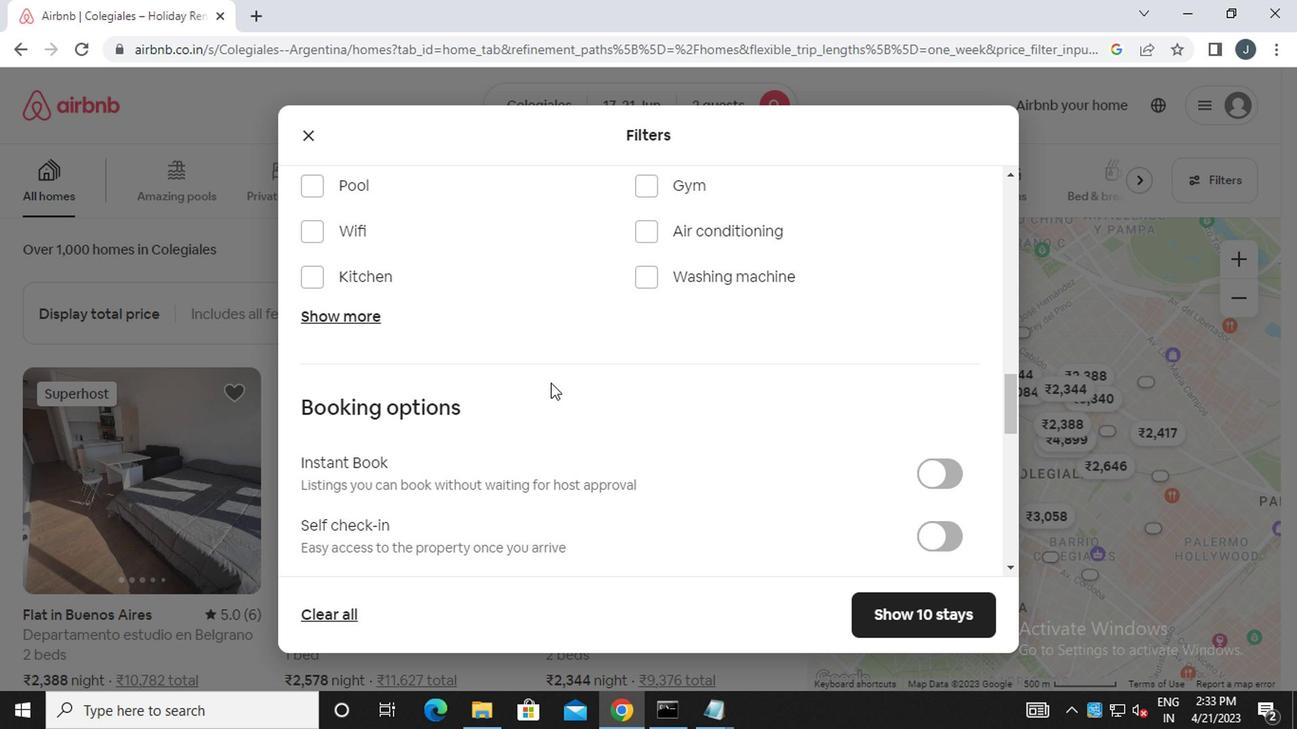 
Action: Mouse scrolled (522, 381) with delta (0, 0)
Screenshot: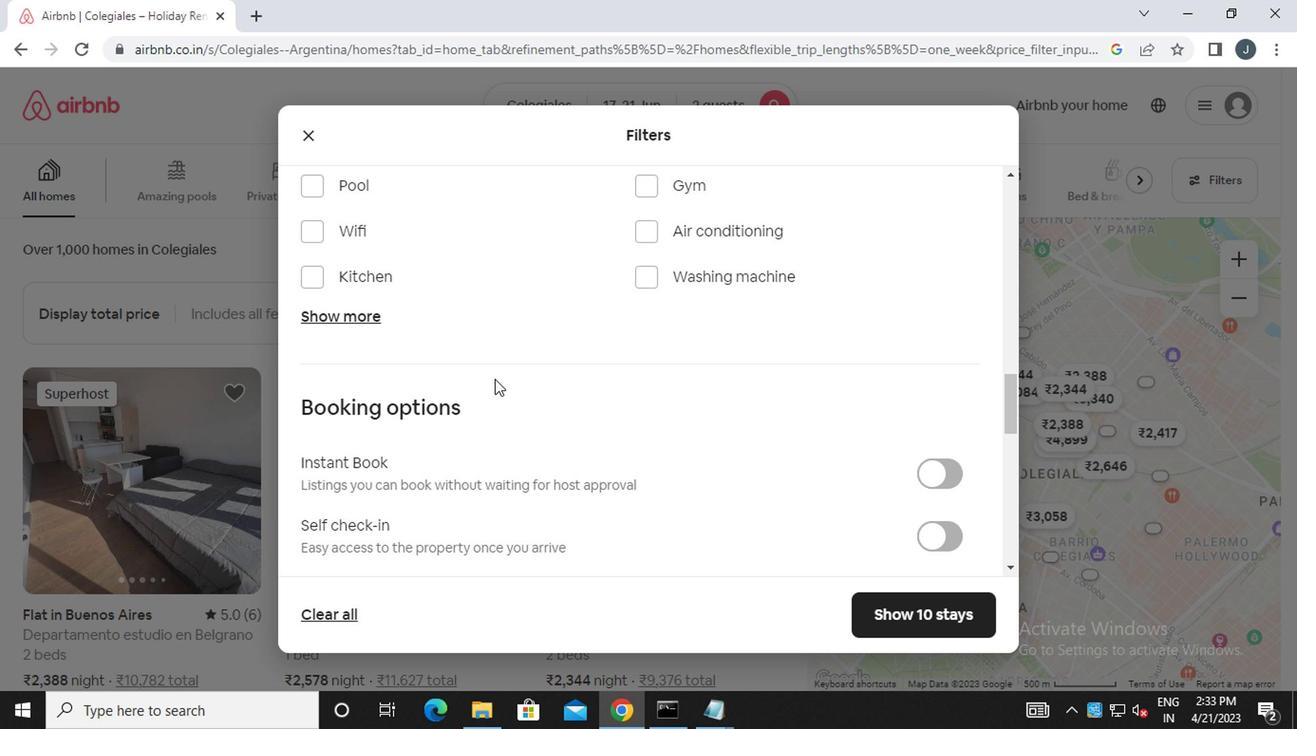 
Action: Mouse moved to (513, 358)
Screenshot: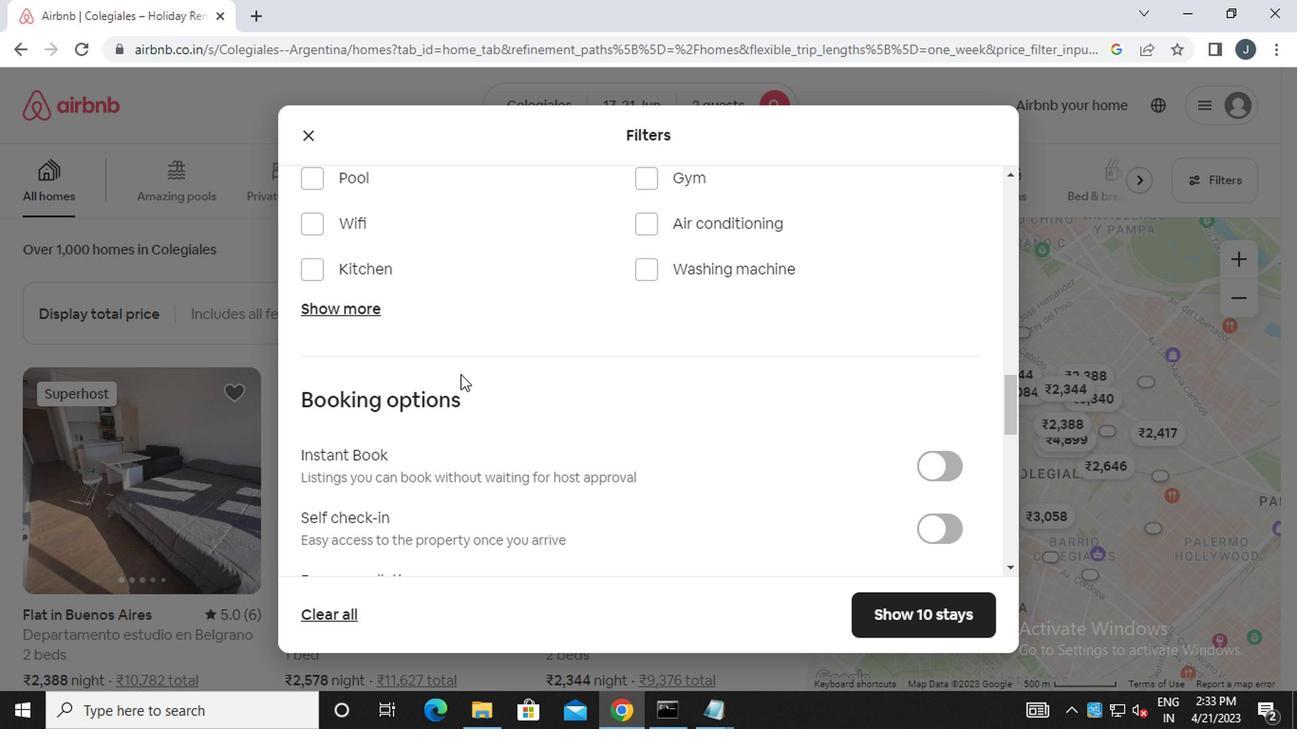
Action: Mouse scrolled (513, 359) with delta (0, 0)
Screenshot: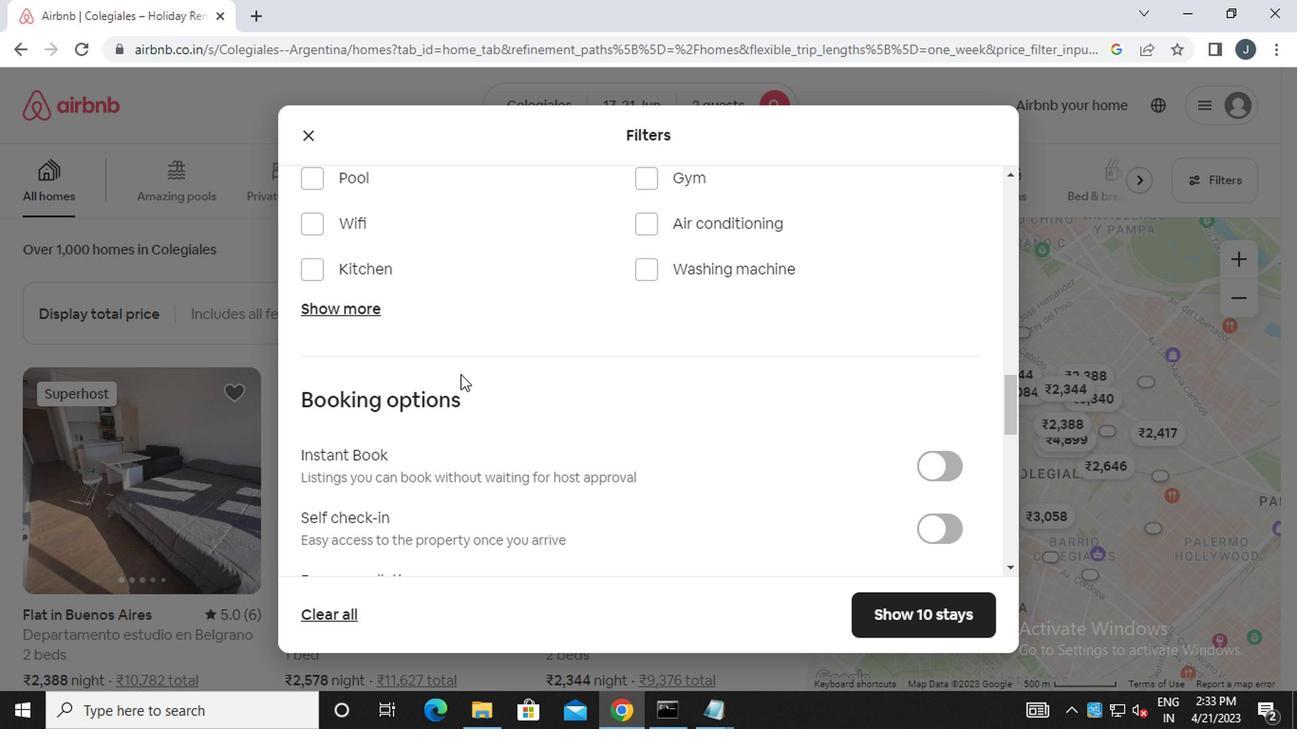 
Action: Mouse moved to (436, 215)
Screenshot: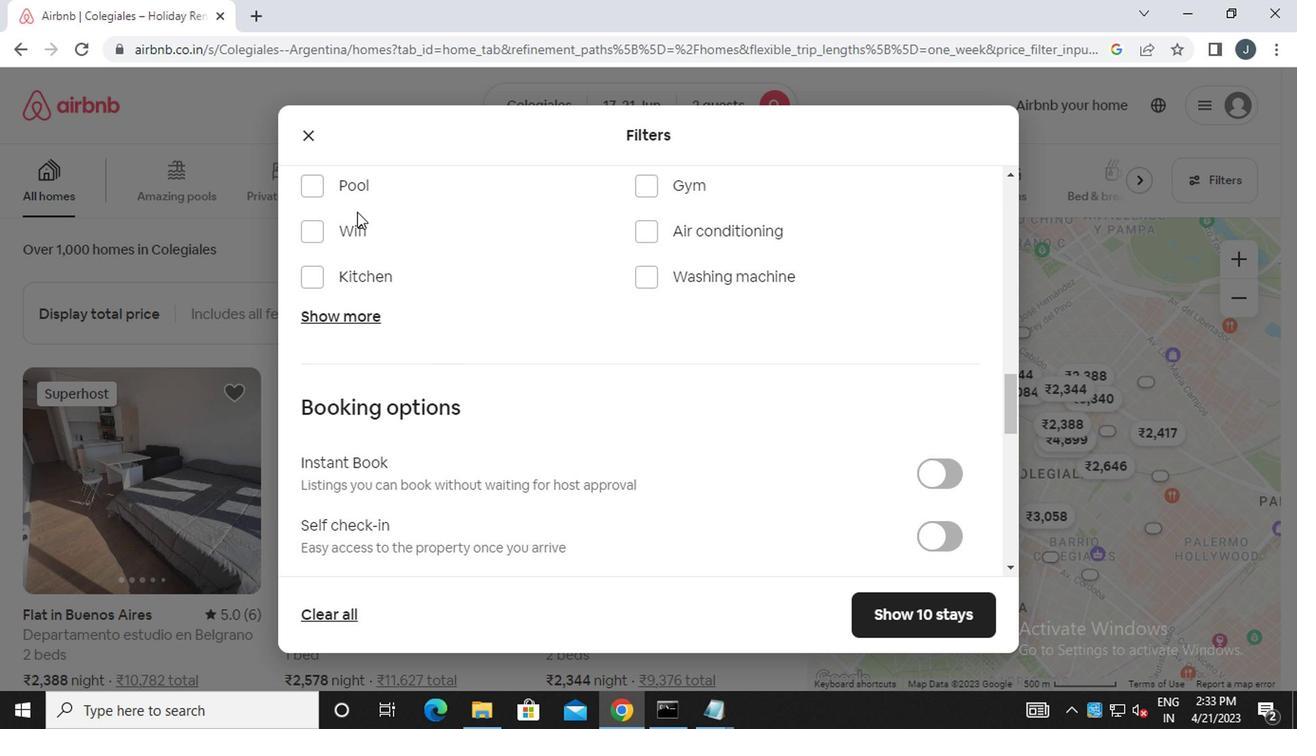 
Action: Mouse pressed left at (436, 215)
Screenshot: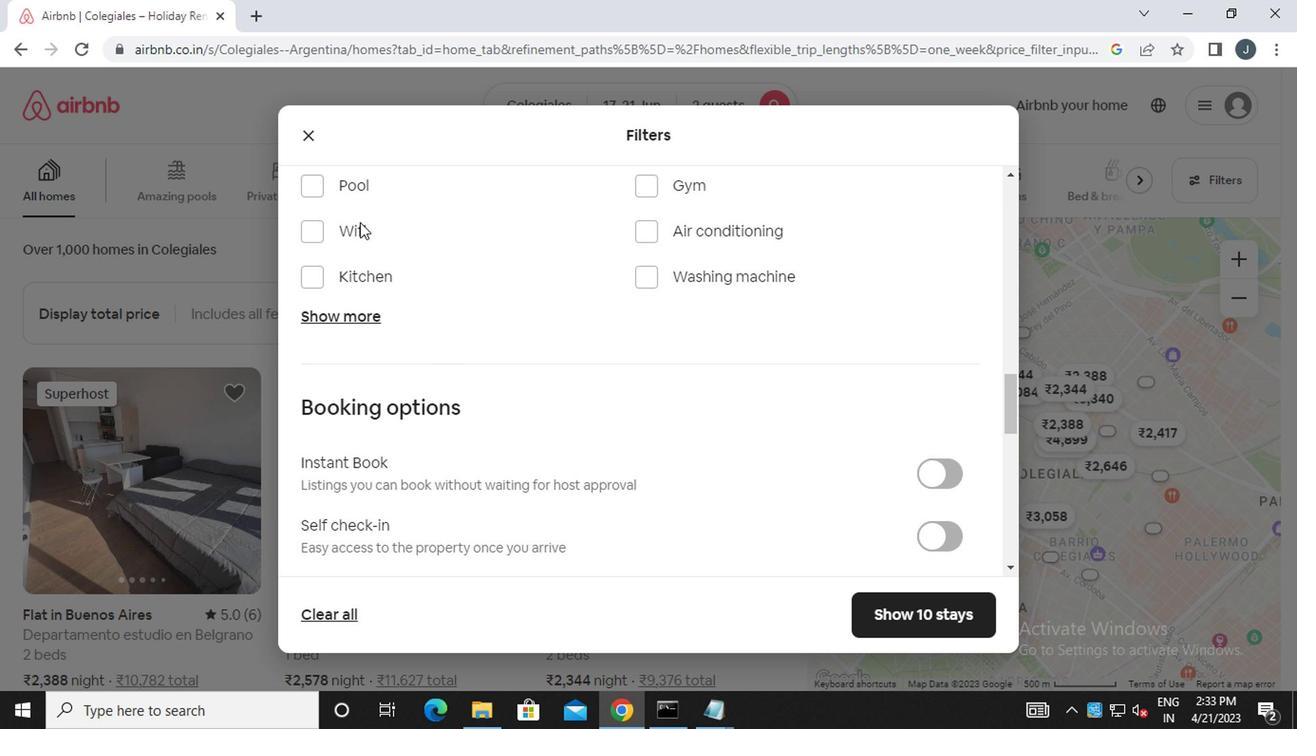 
Action: Mouse moved to (449, 322)
Screenshot: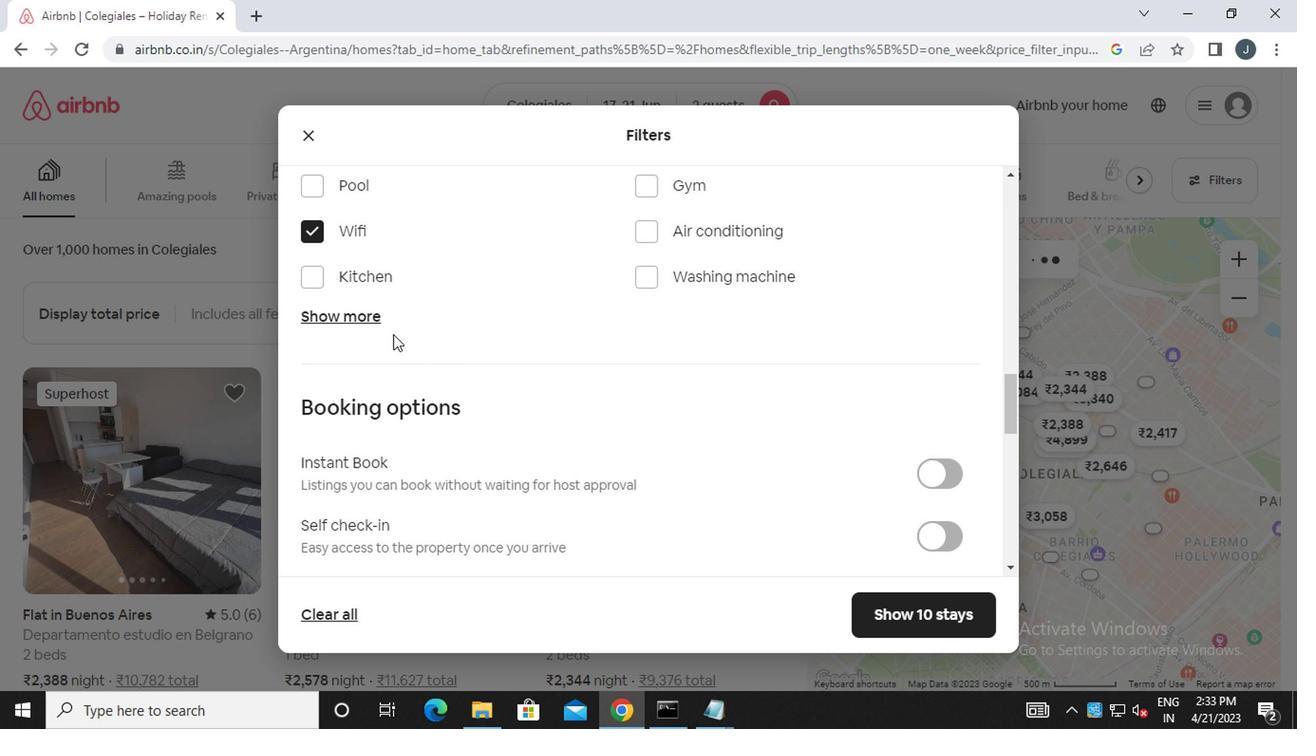 
Action: Mouse pressed left at (449, 322)
Screenshot: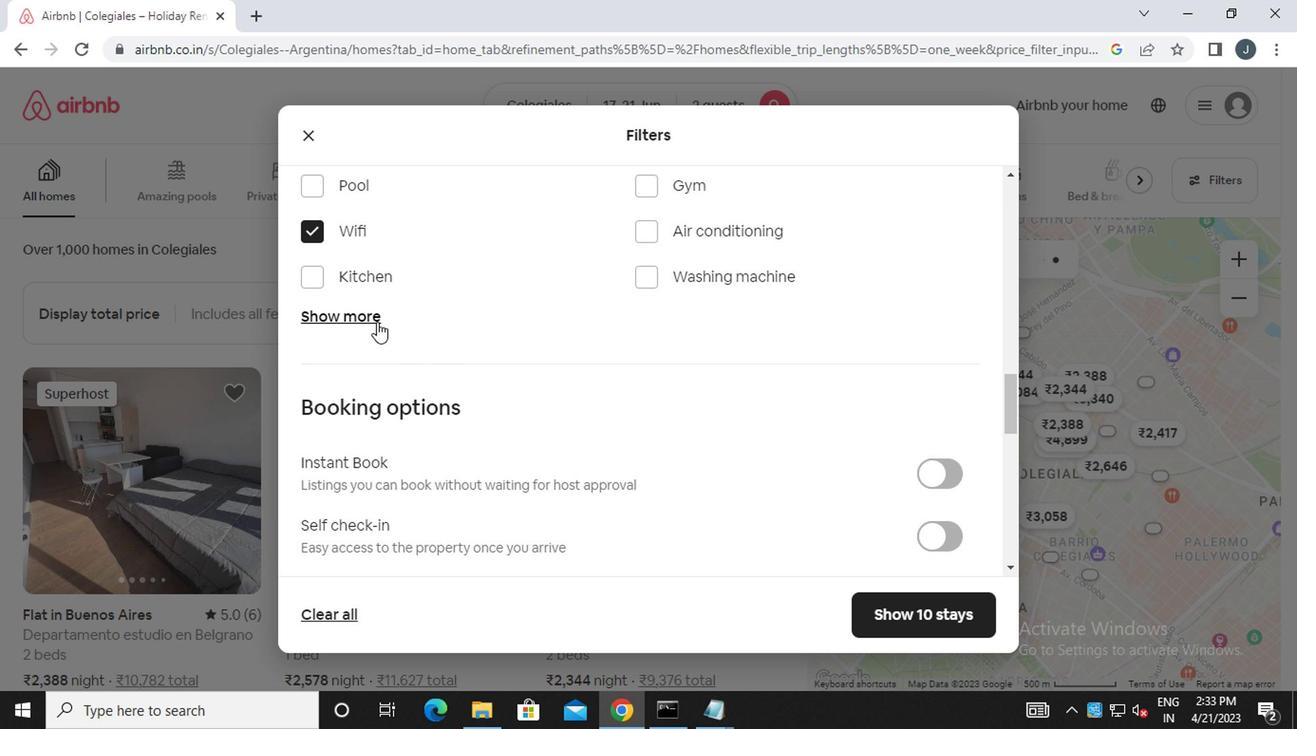 
Action: Mouse moved to (736, 406)
Screenshot: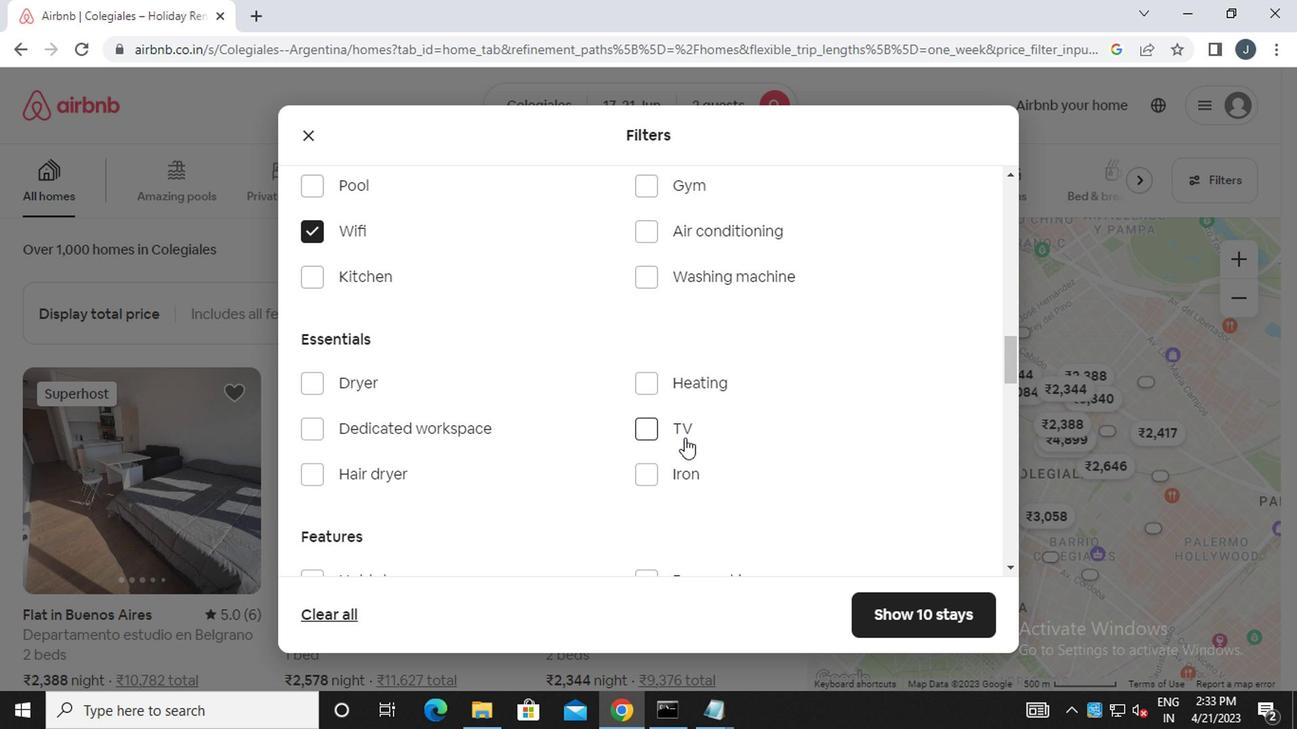 
Action: Mouse pressed left at (736, 406)
Screenshot: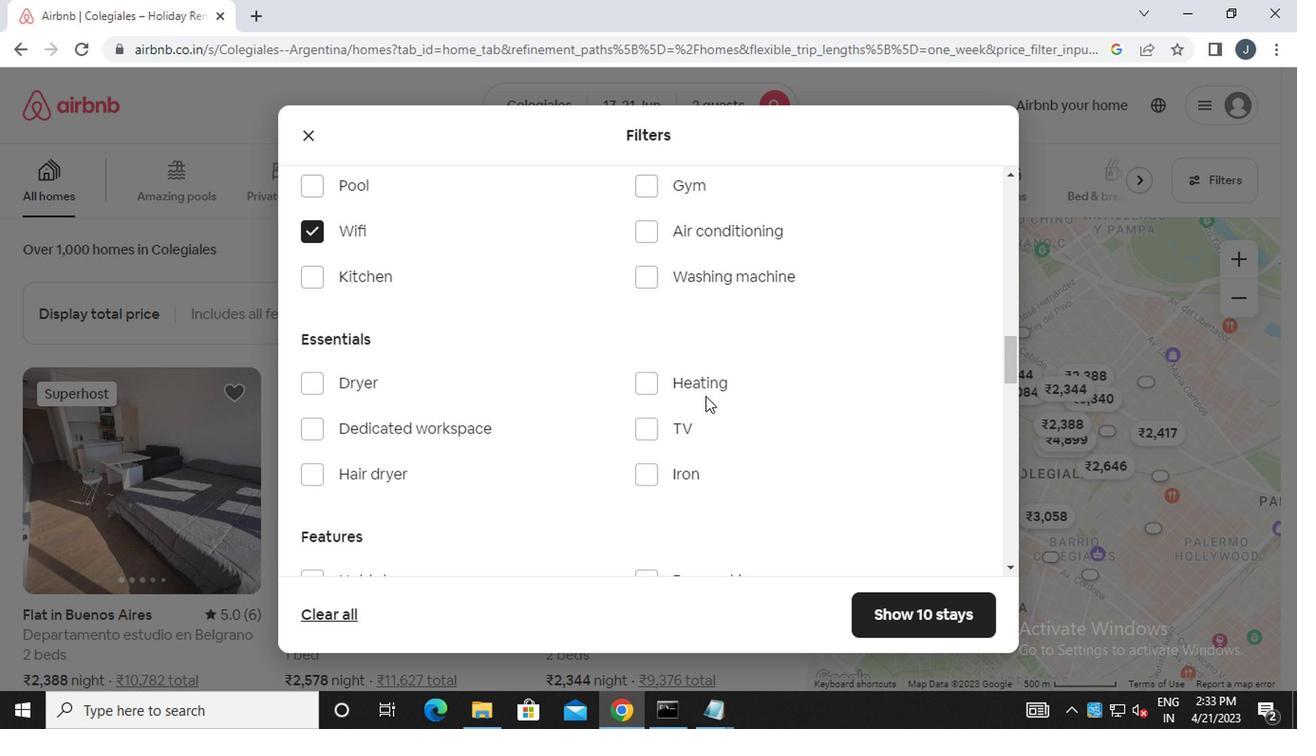 
Action: Mouse moved to (701, 436)
Screenshot: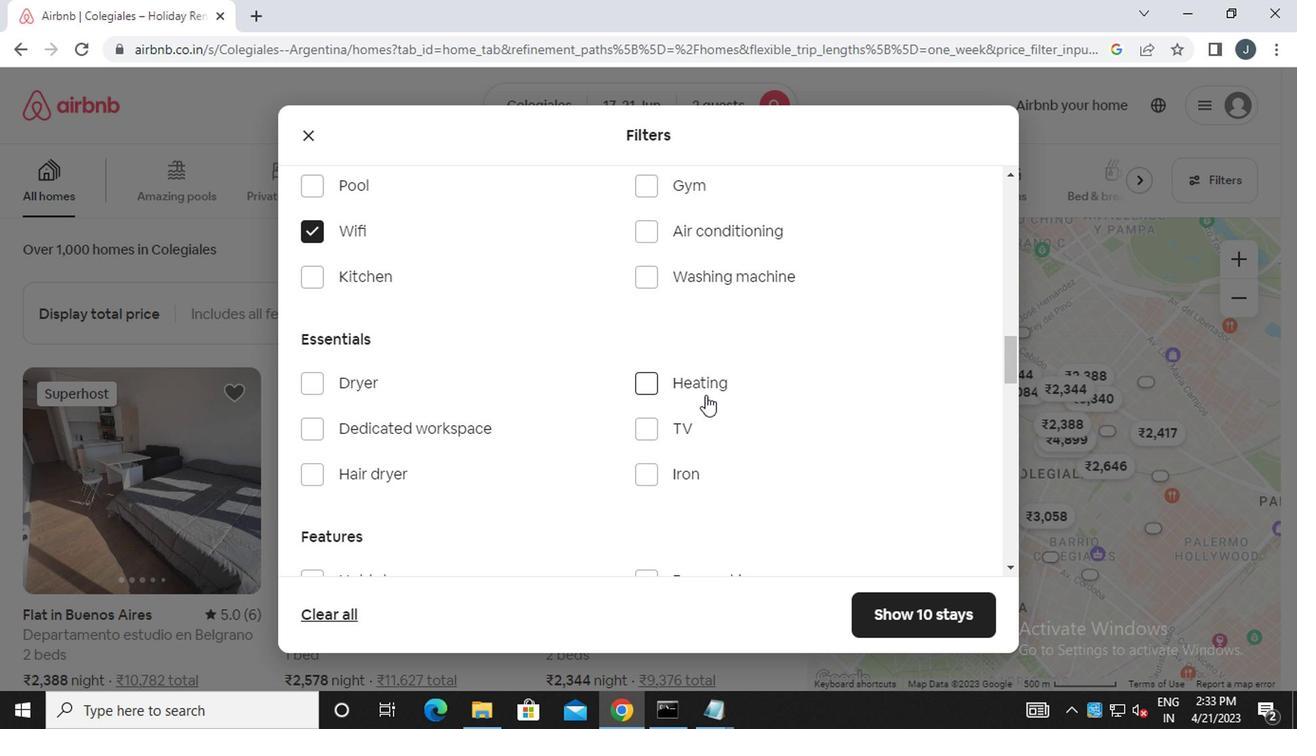 
Action: Mouse scrolled (701, 435) with delta (0, -1)
Screenshot: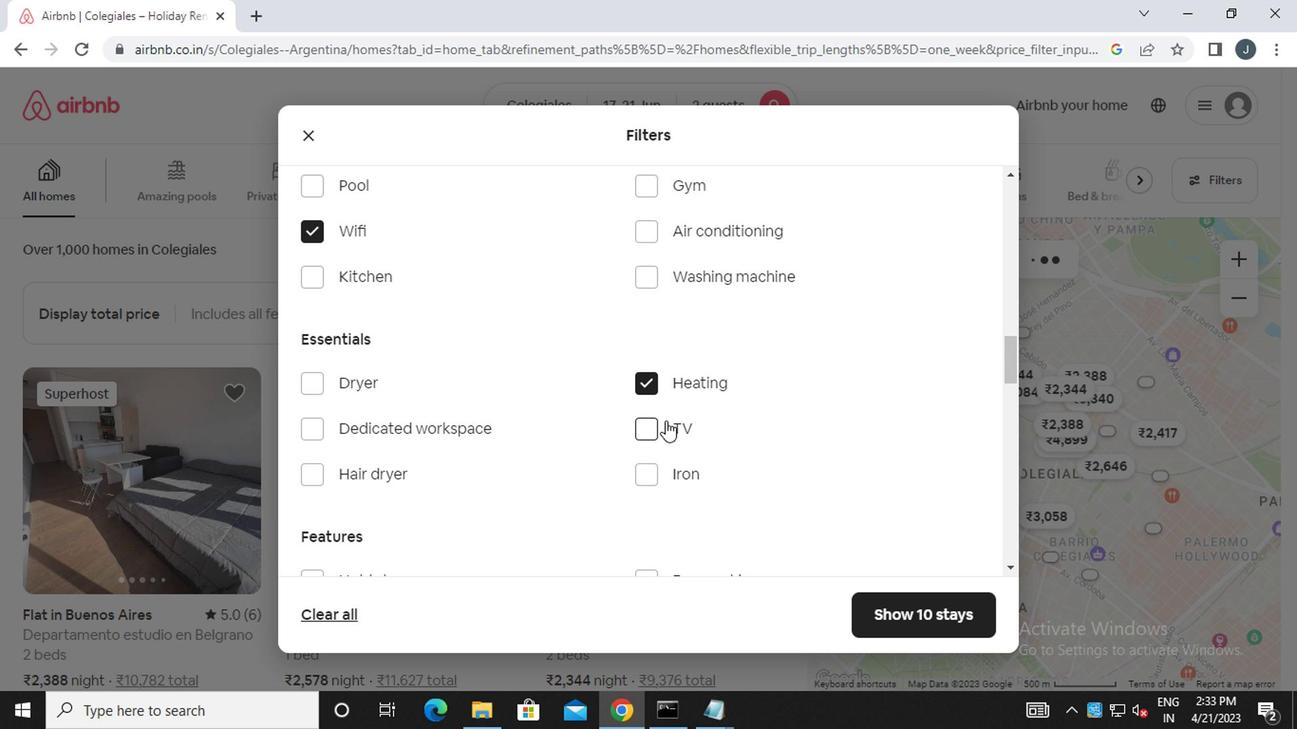 
Action: Mouse scrolled (701, 435) with delta (0, -1)
Screenshot: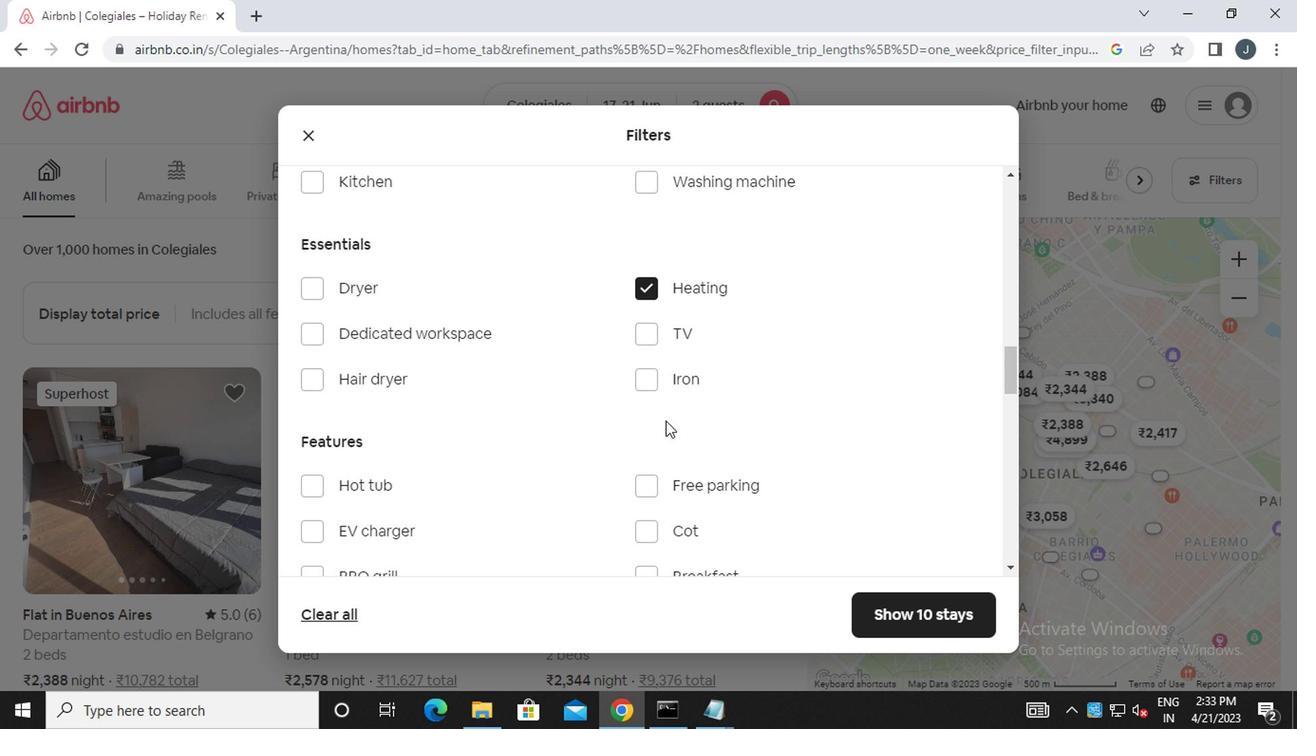 
Action: Mouse scrolled (701, 435) with delta (0, -1)
Screenshot: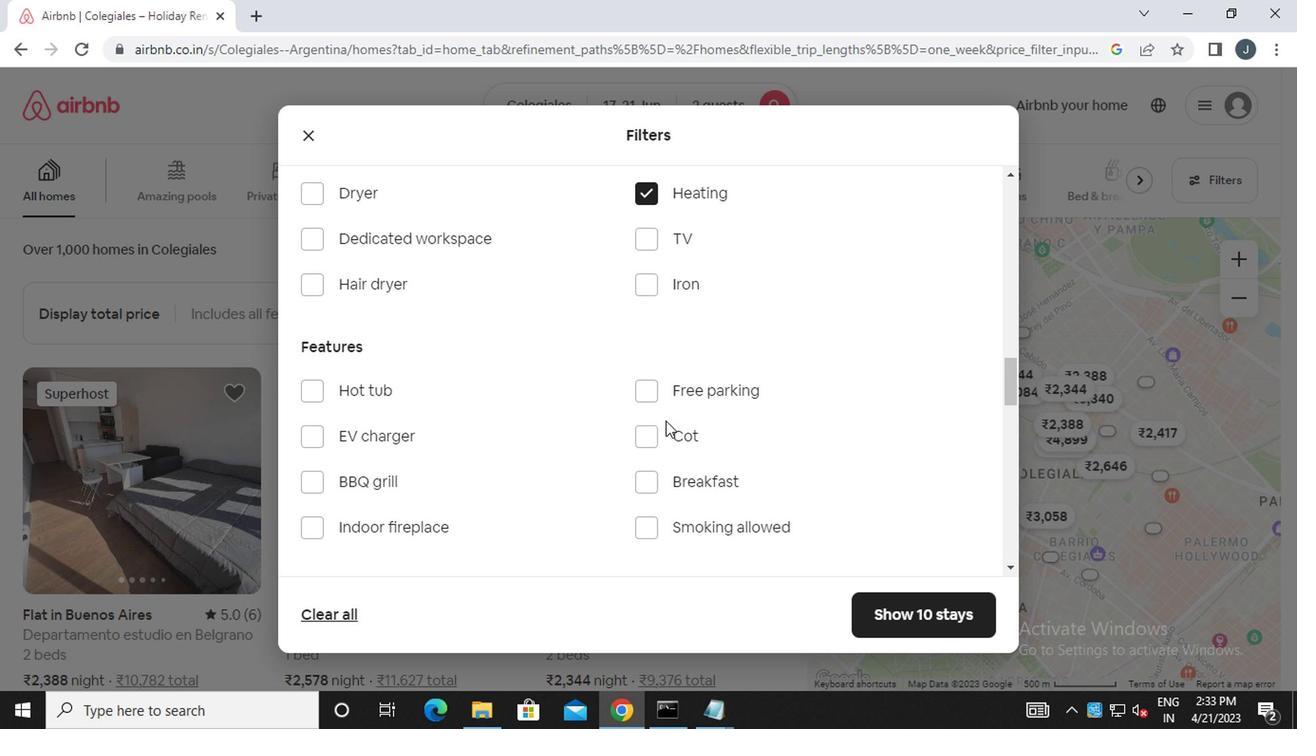 
Action: Mouse scrolled (701, 435) with delta (0, -1)
Screenshot: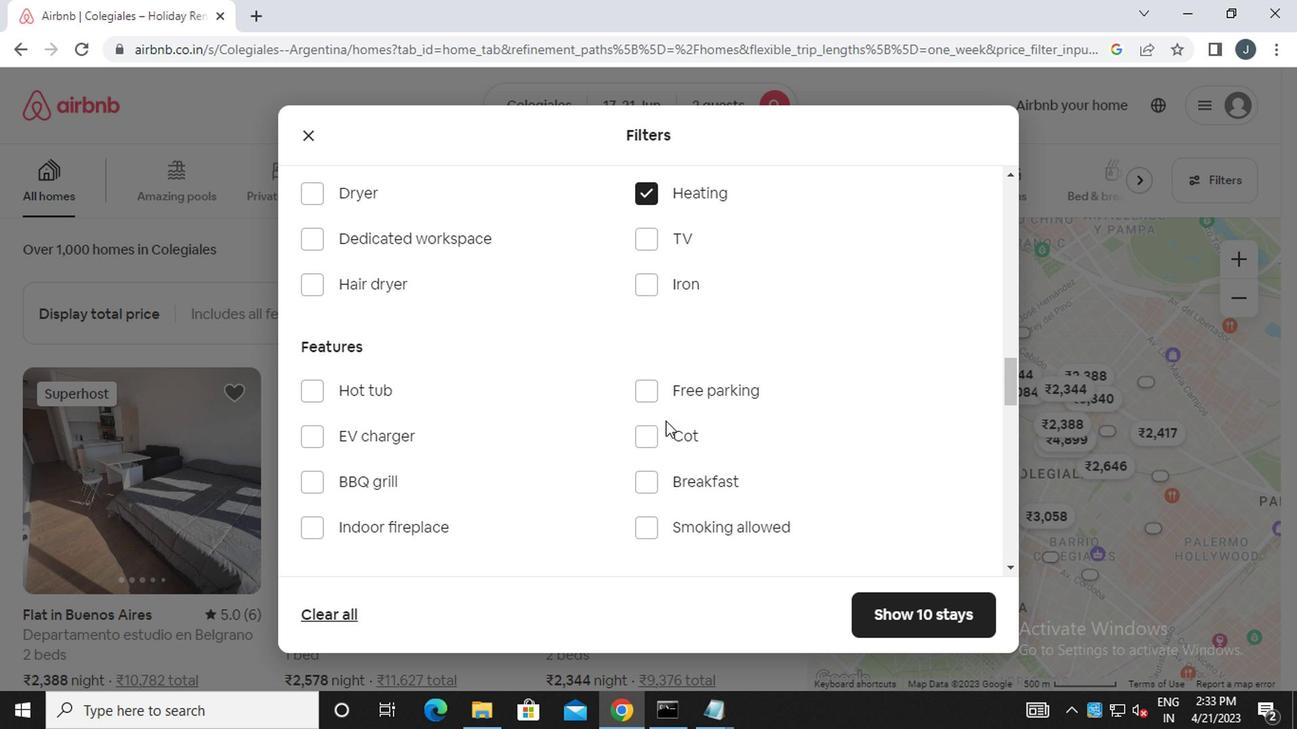 
Action: Mouse scrolled (701, 435) with delta (0, -1)
Screenshot: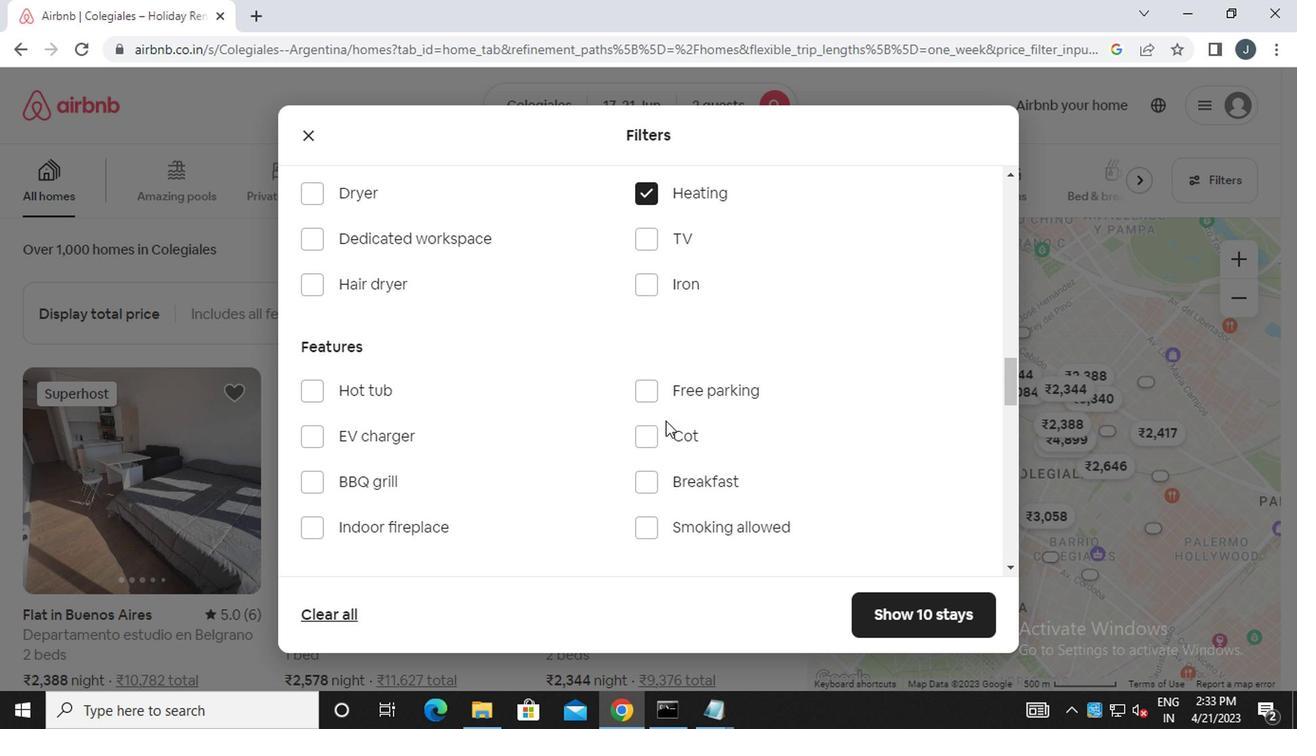 
Action: Mouse scrolled (701, 435) with delta (0, -1)
Screenshot: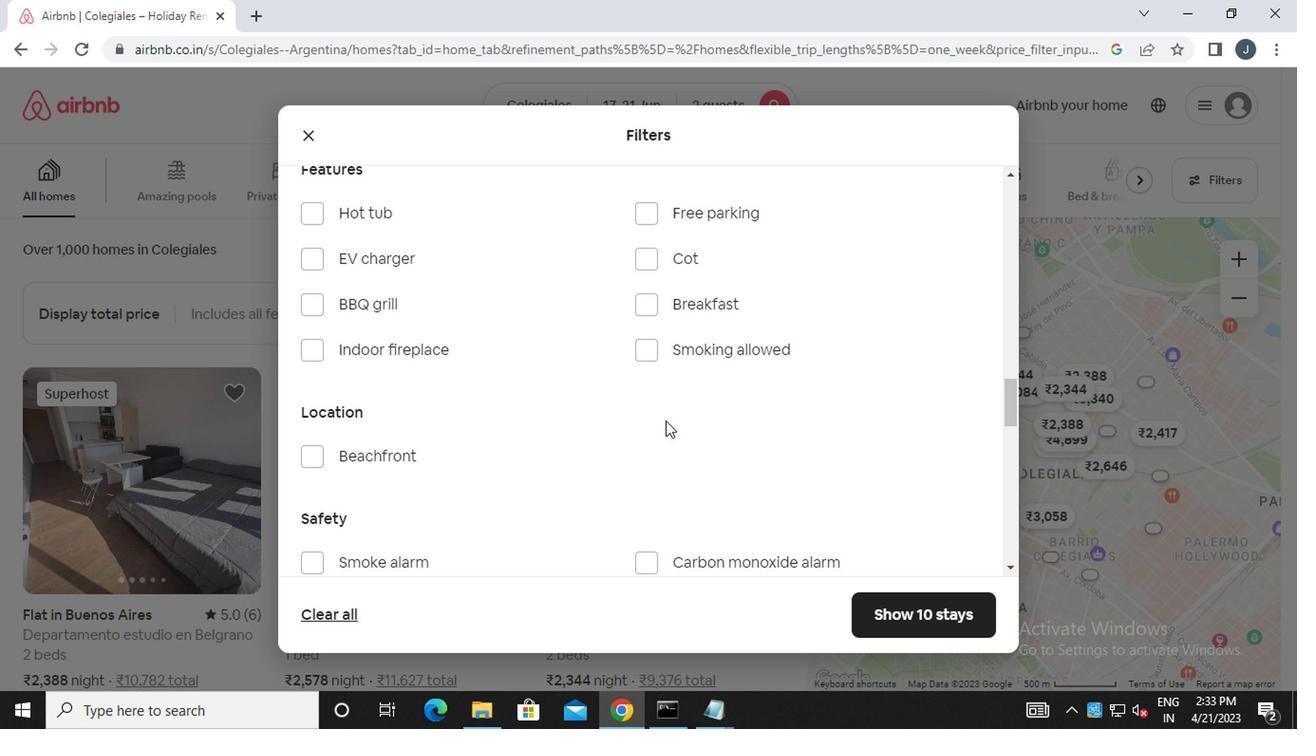 
Action: Mouse scrolled (701, 435) with delta (0, -1)
Screenshot: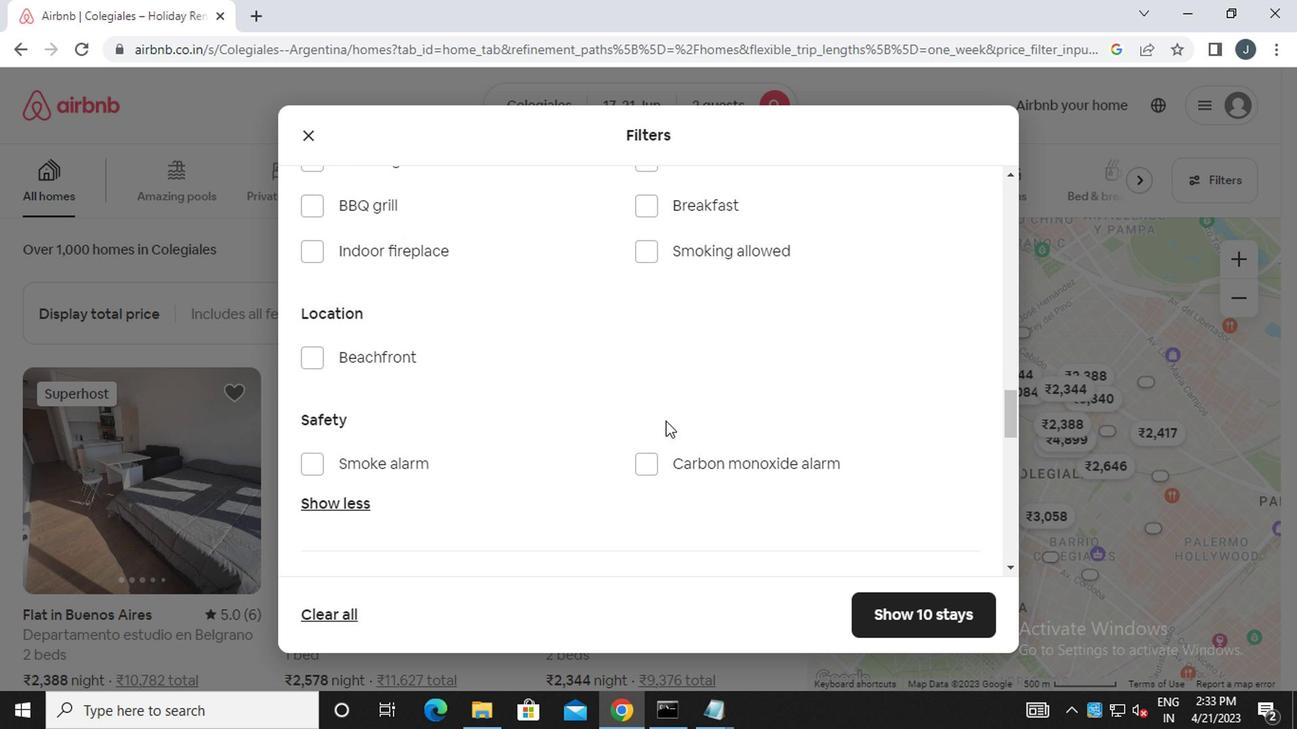 
Action: Mouse scrolled (701, 435) with delta (0, -1)
Screenshot: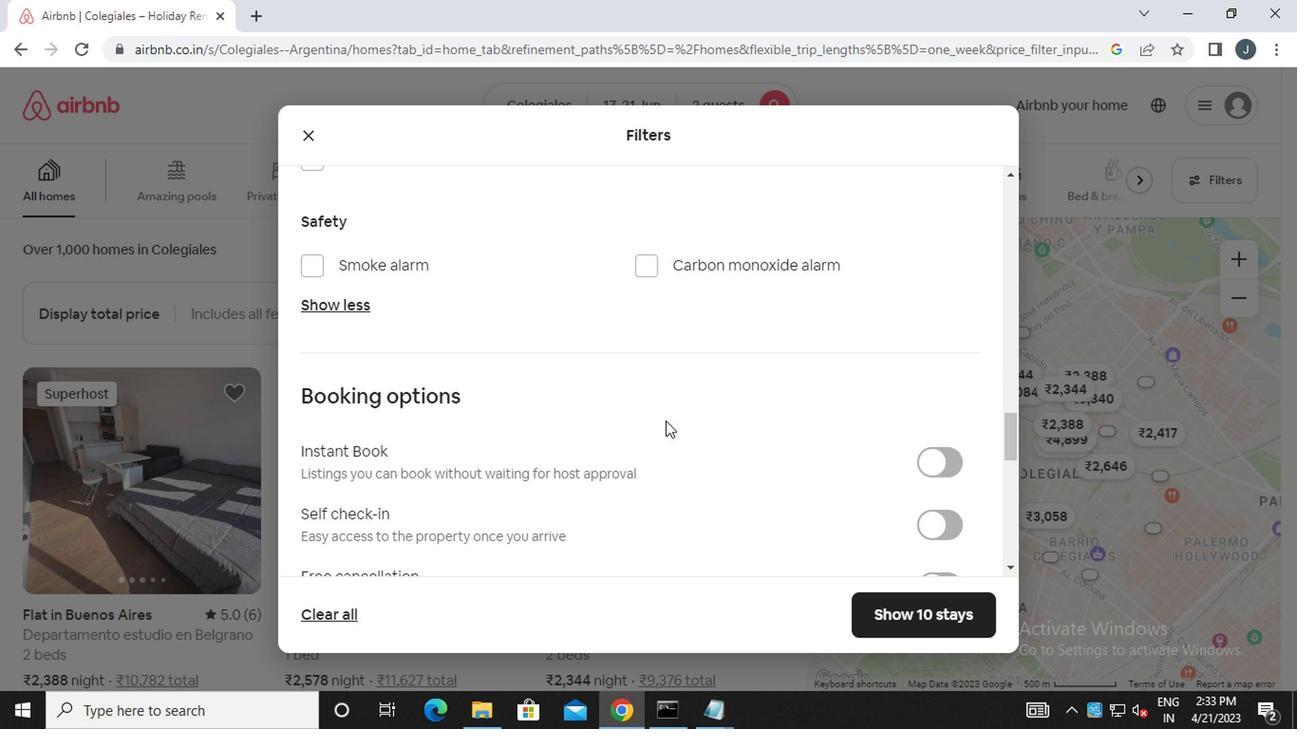 
Action: Mouse scrolled (701, 435) with delta (0, -1)
Screenshot: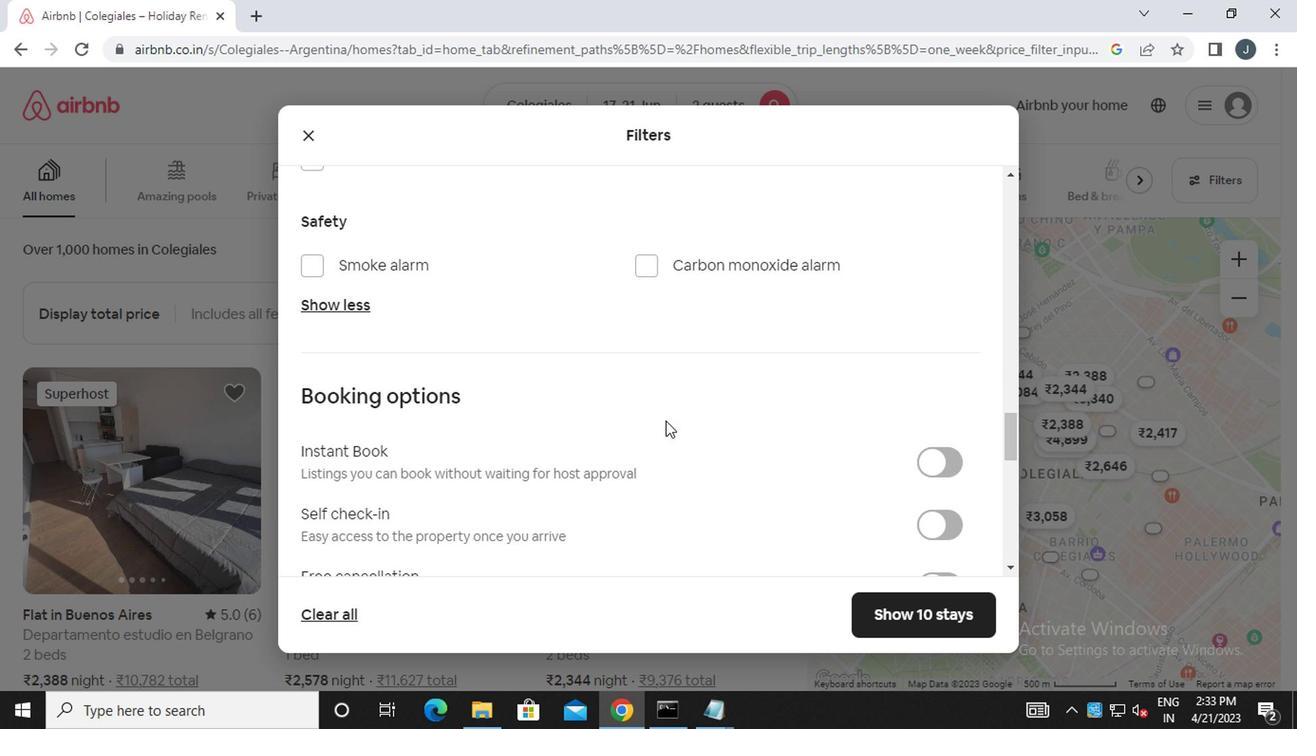 
Action: Mouse moved to (693, 436)
Screenshot: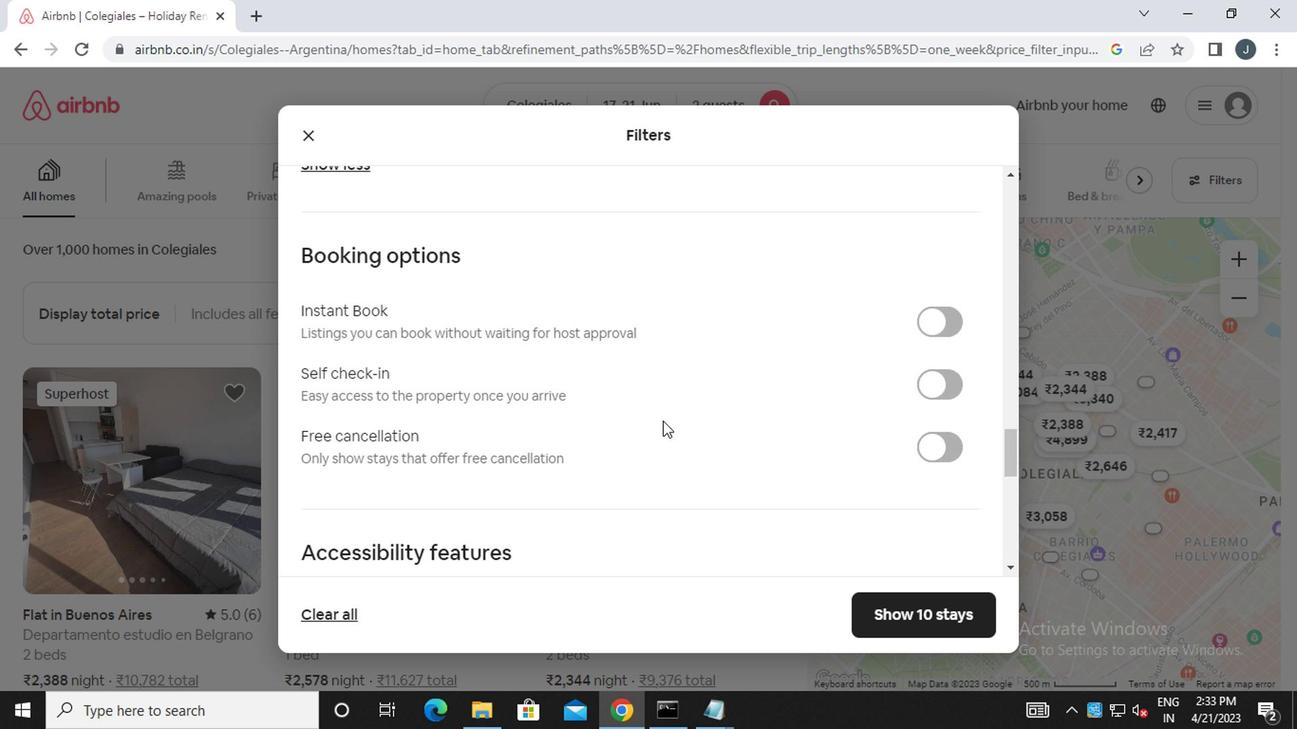 
Action: Mouse scrolled (693, 435) with delta (0, -1)
Screenshot: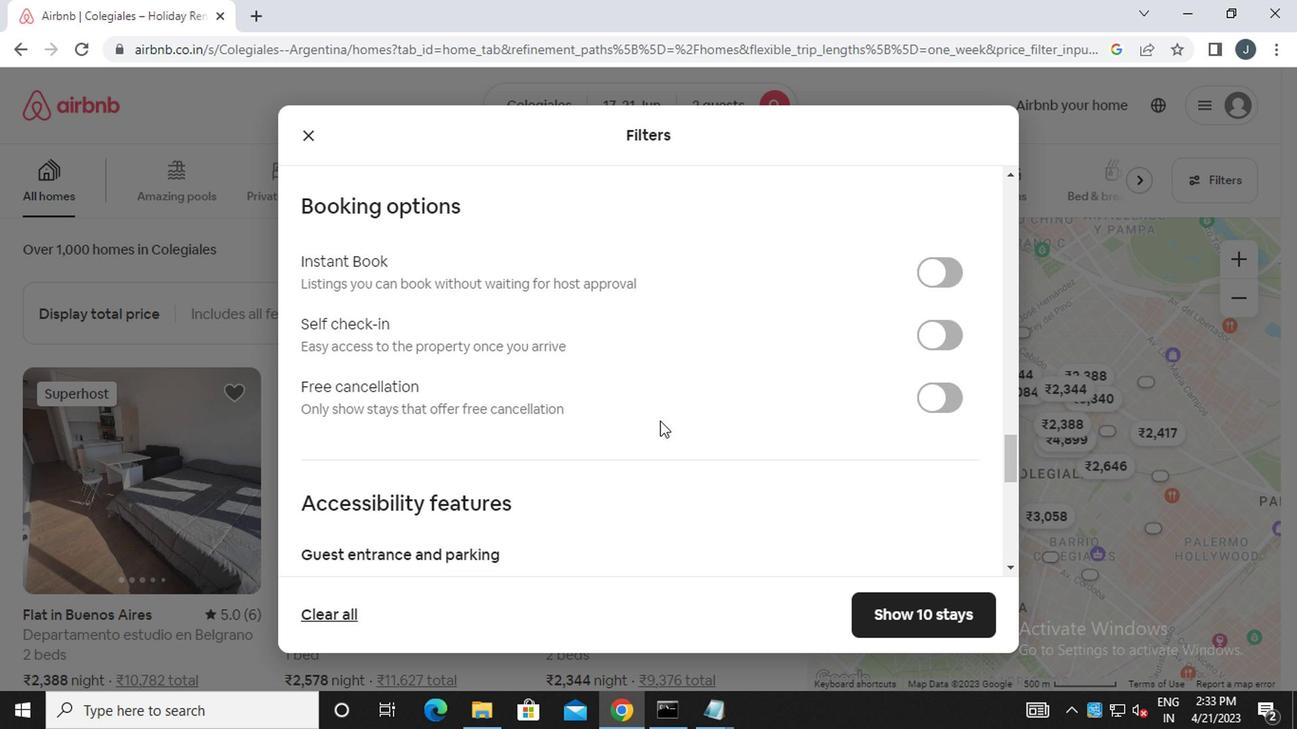 
Action: Mouse scrolled (693, 437) with delta (0, 1)
Screenshot: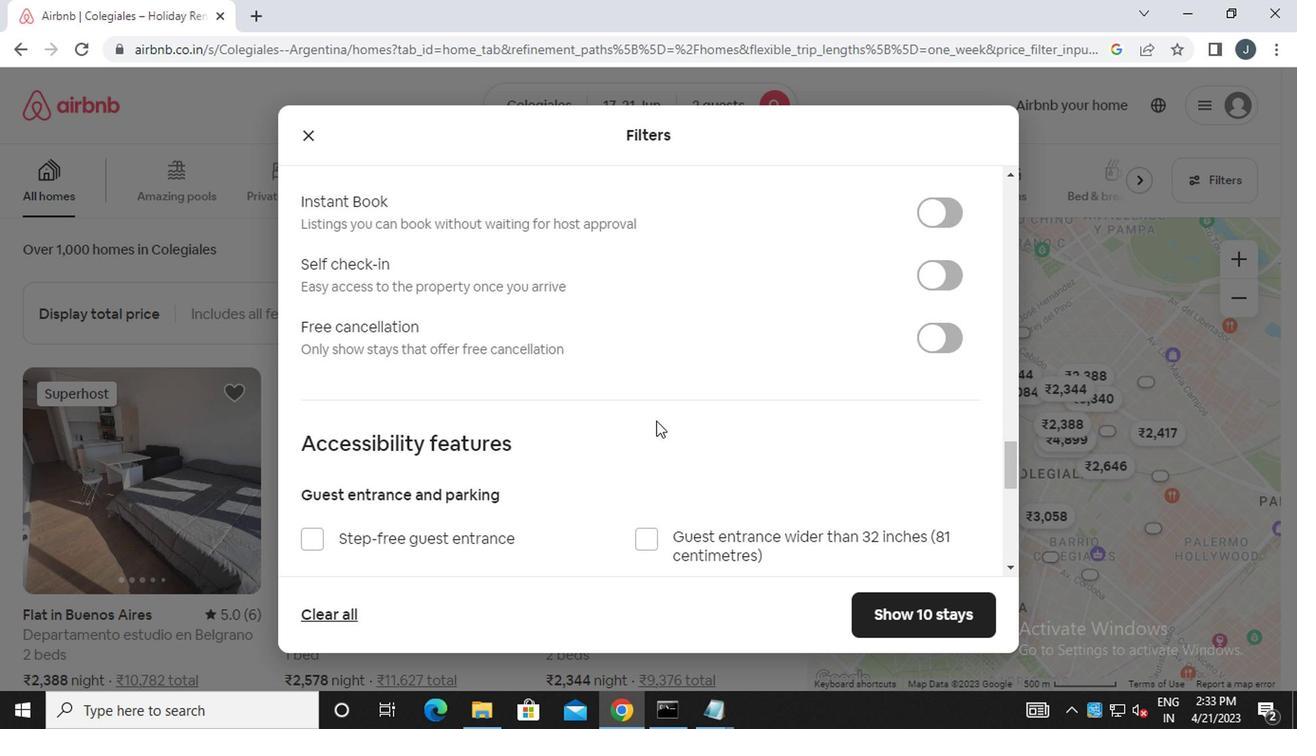 
Action: Mouse moved to (935, 334)
Screenshot: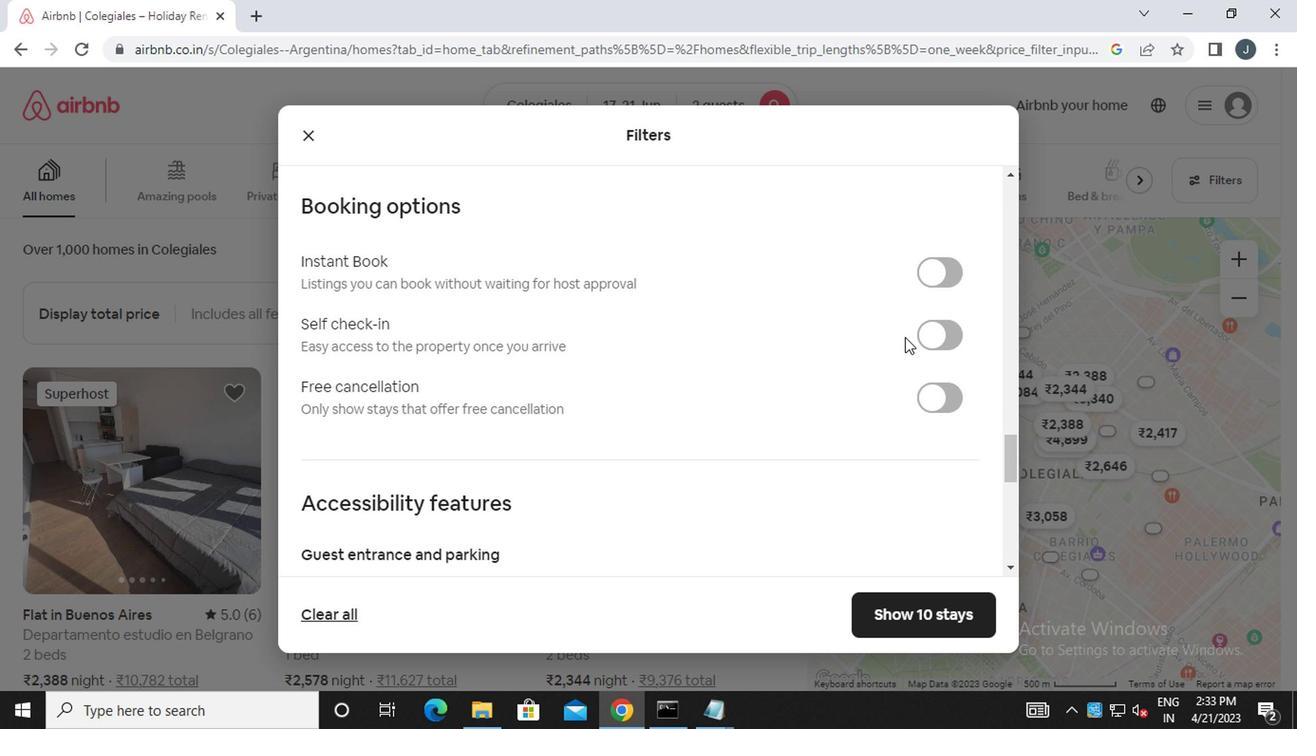 
Action: Mouse pressed left at (935, 334)
Screenshot: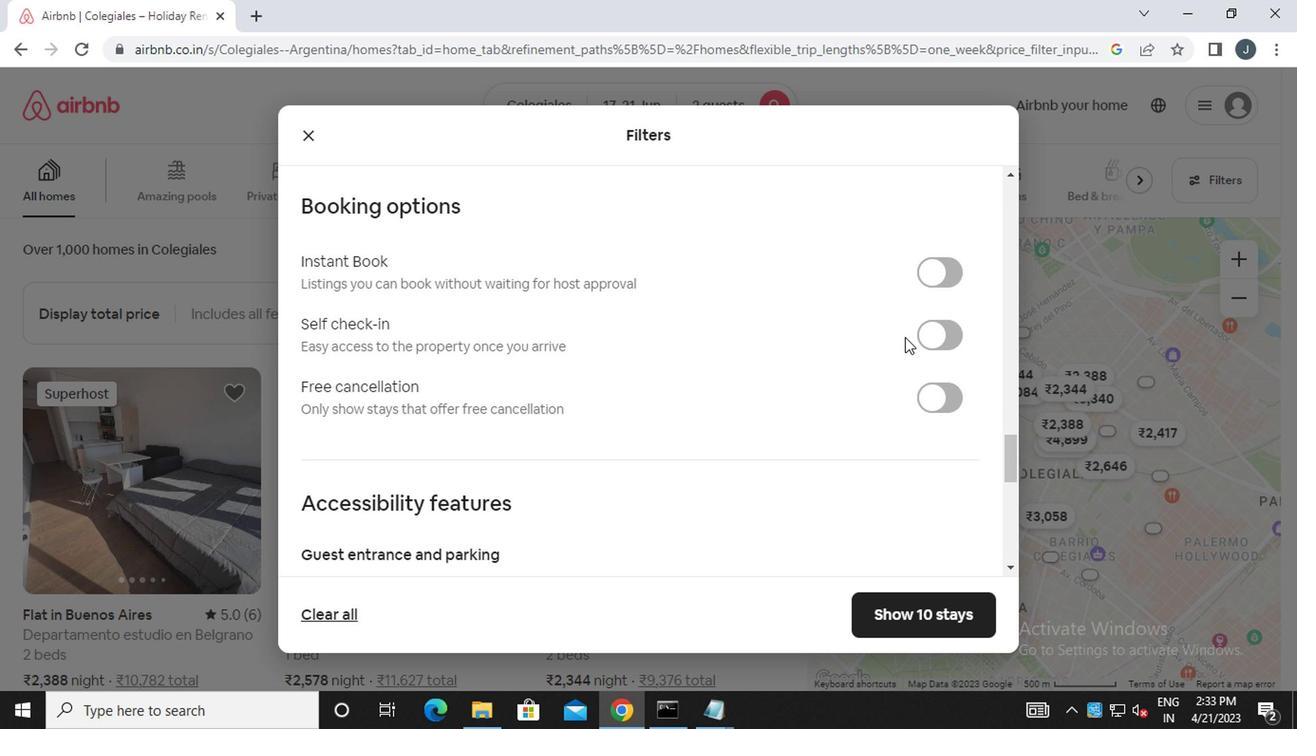 
Action: Mouse moved to (563, 439)
Screenshot: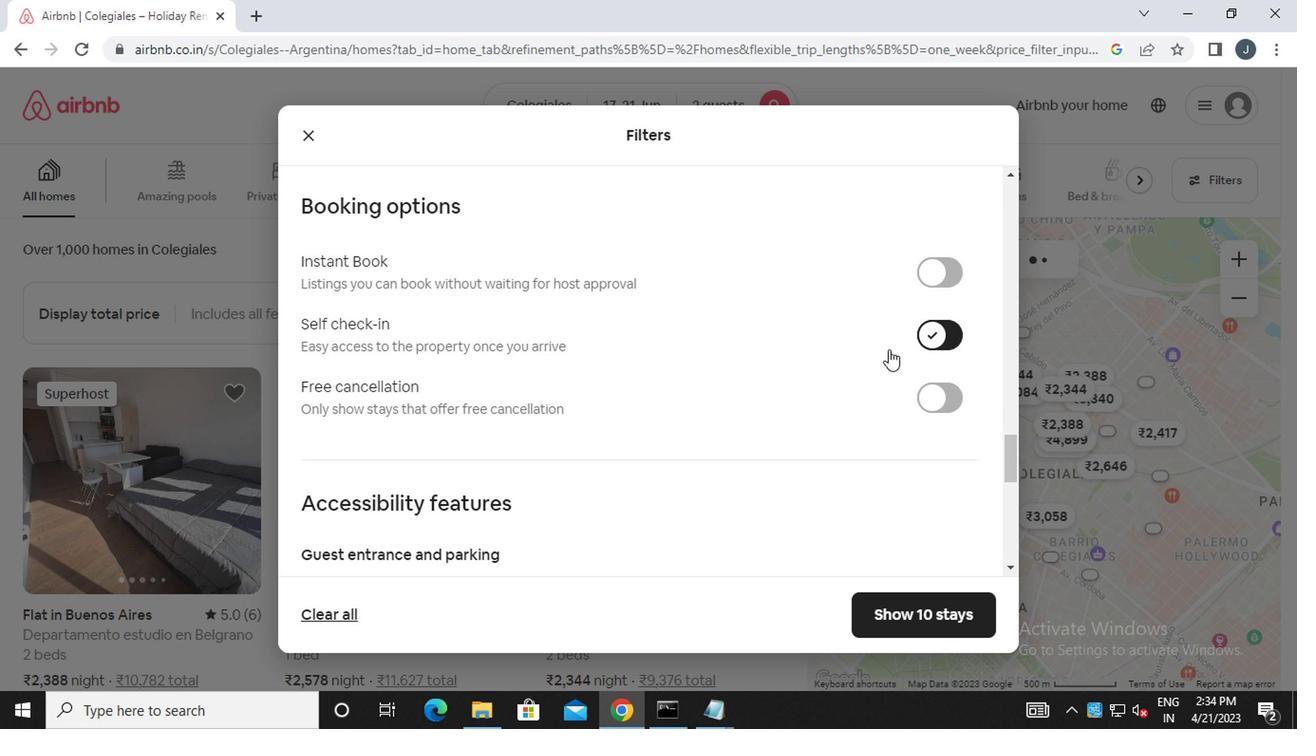 
Action: Mouse scrolled (563, 438) with delta (0, -1)
Screenshot: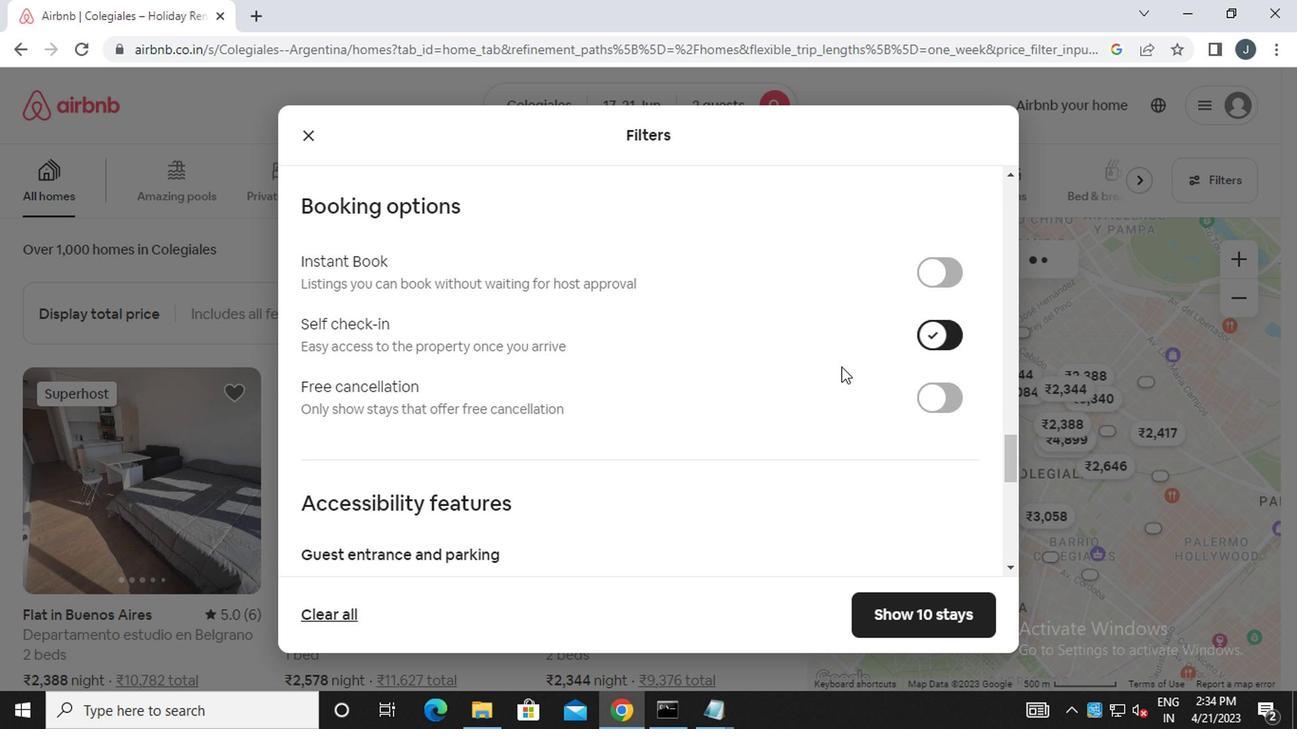 
Action: Mouse scrolled (563, 438) with delta (0, -1)
Screenshot: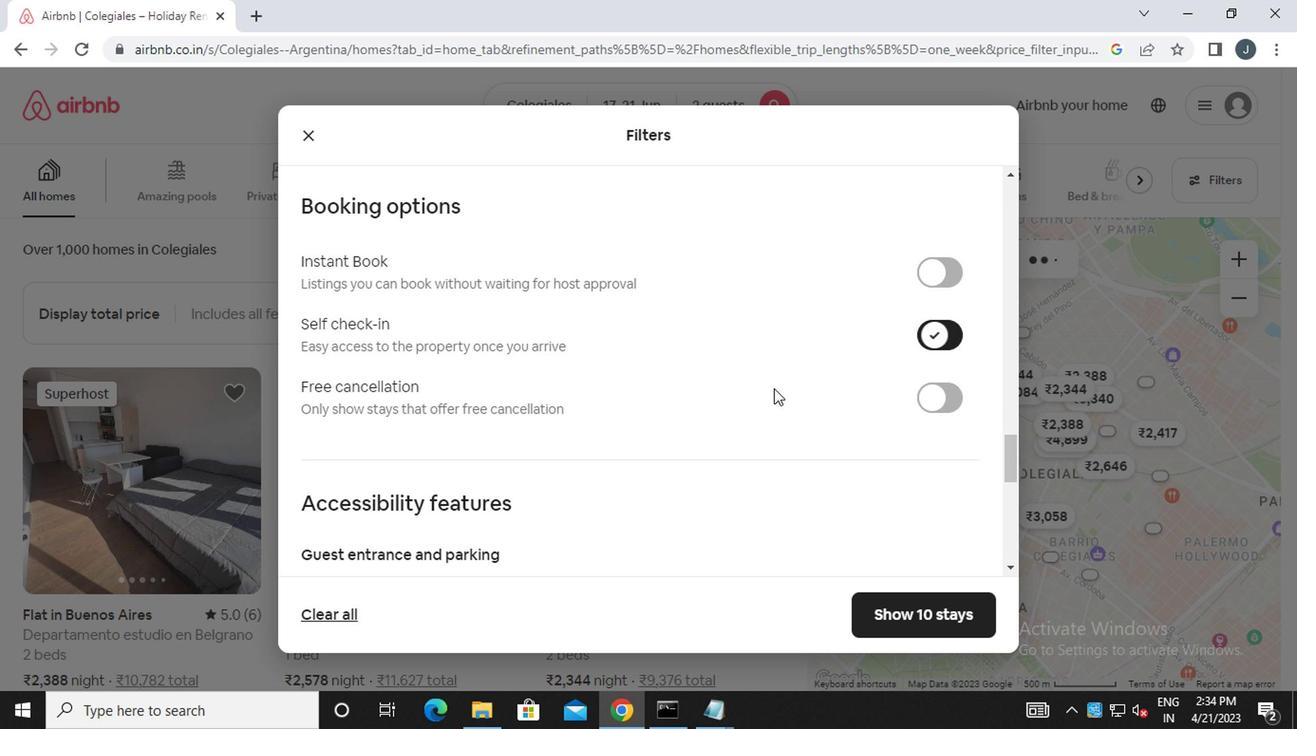 
Action: Mouse scrolled (563, 438) with delta (0, -1)
Screenshot: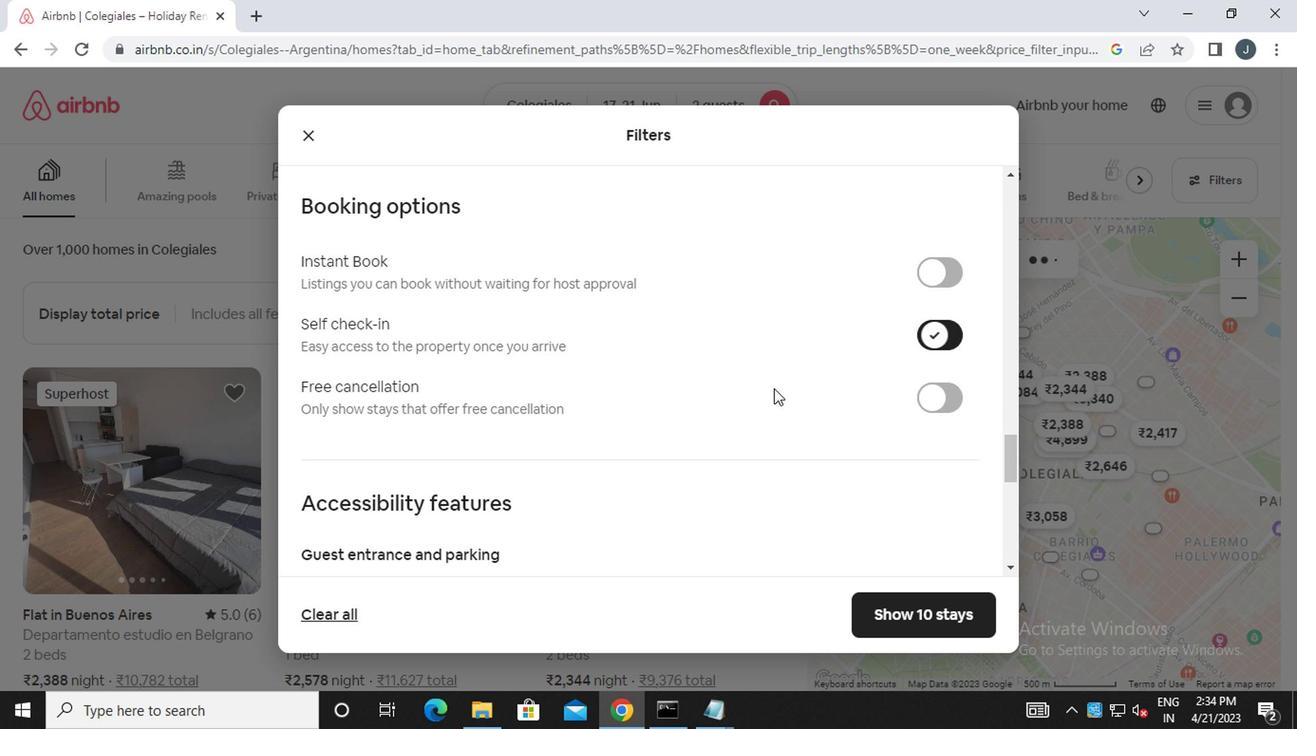 
Action: Mouse scrolled (563, 438) with delta (0, -1)
Screenshot: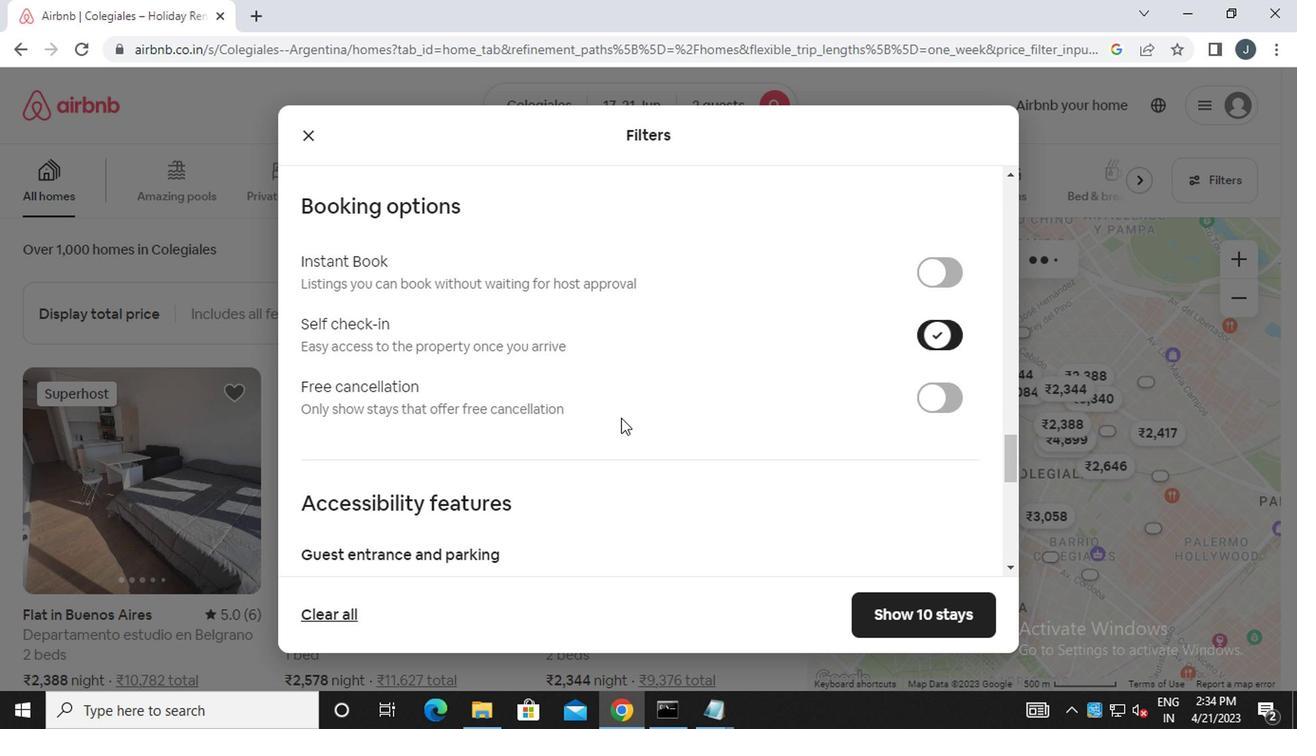 
Action: Mouse scrolled (563, 438) with delta (0, -1)
Screenshot: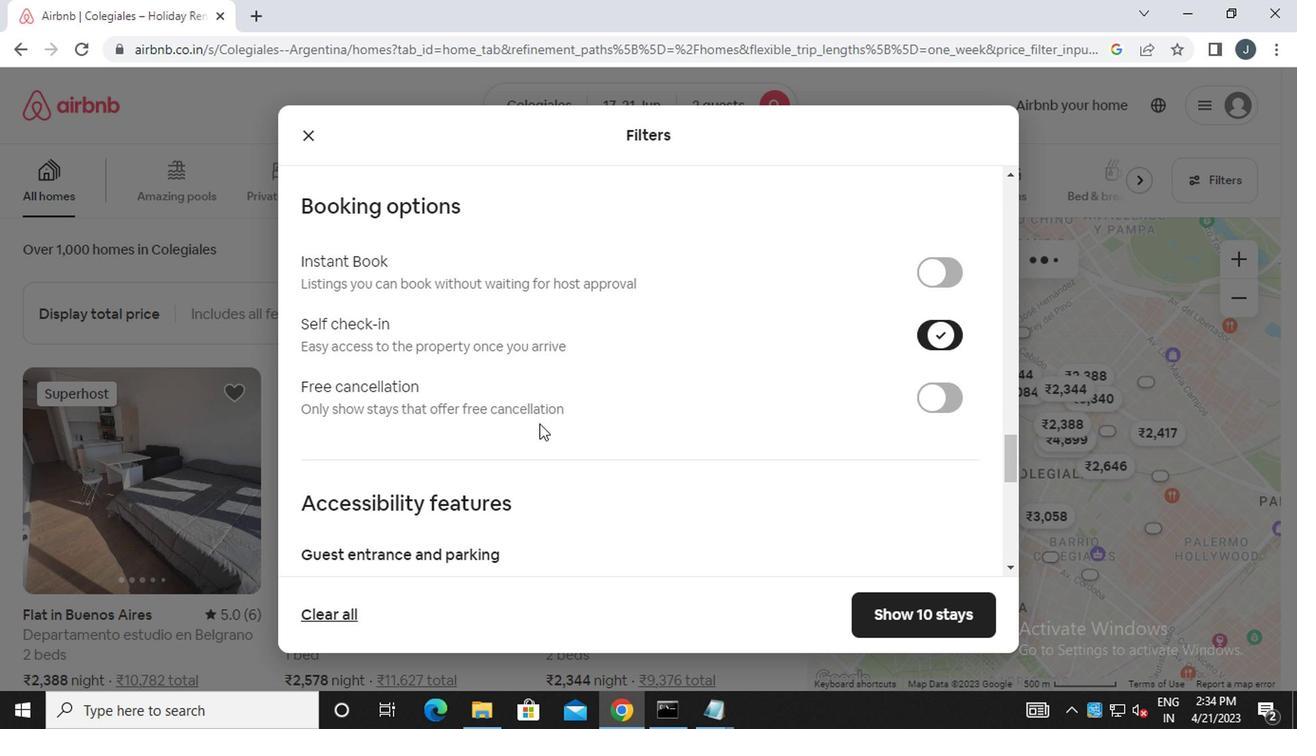 
Action: Mouse moved to (560, 439)
Screenshot: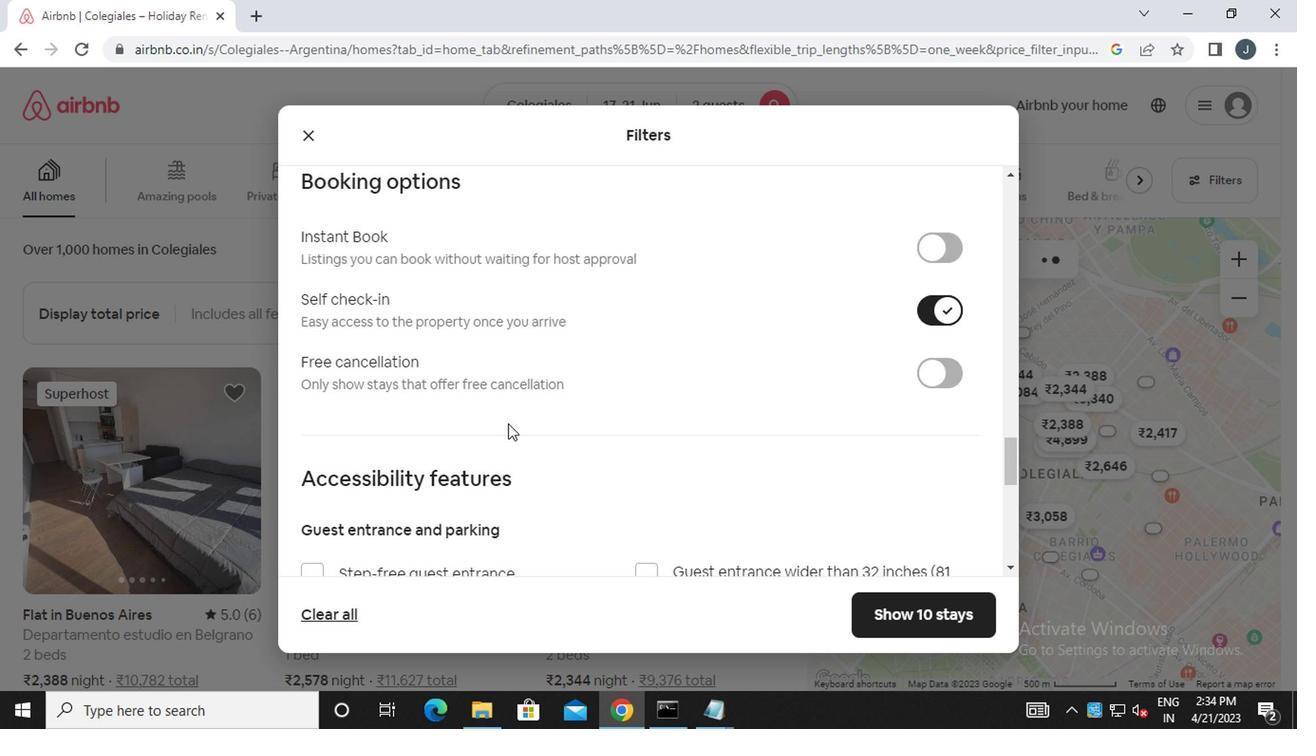 
Action: Mouse scrolled (560, 438) with delta (0, -1)
Screenshot: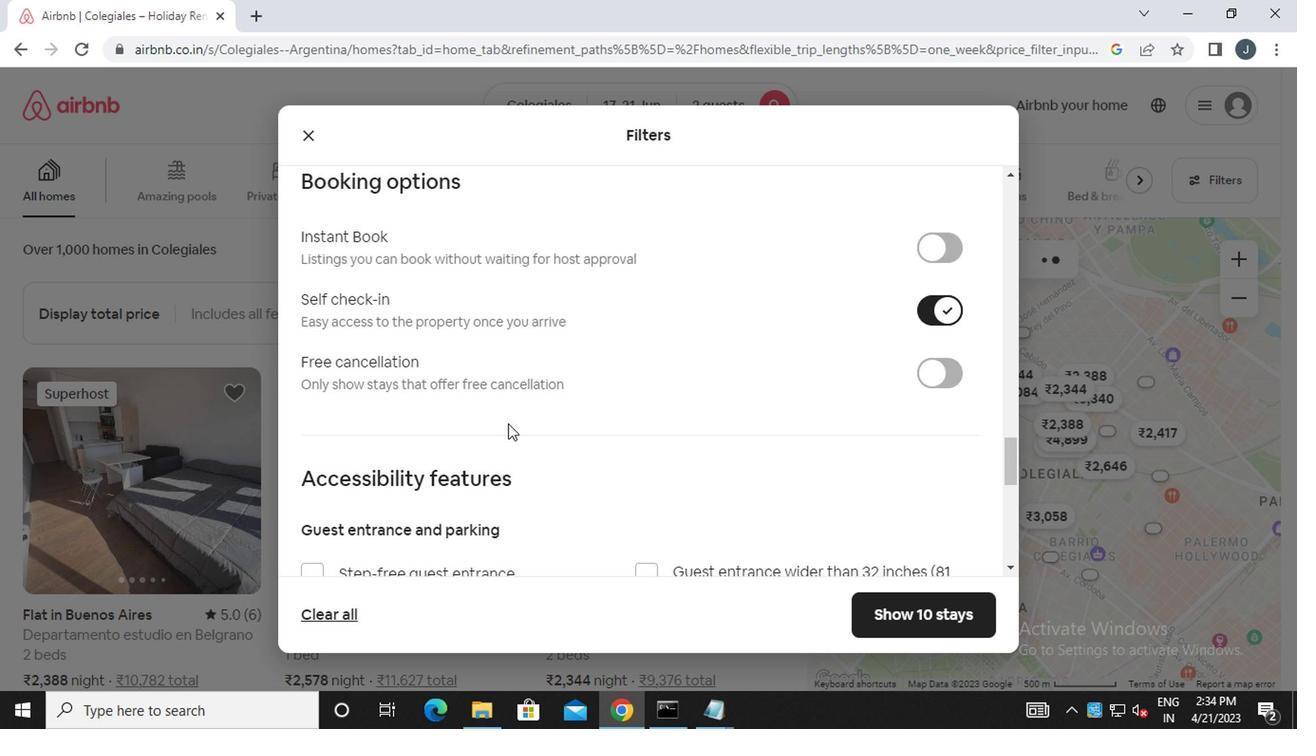 
Action: Mouse moved to (560, 439)
Screenshot: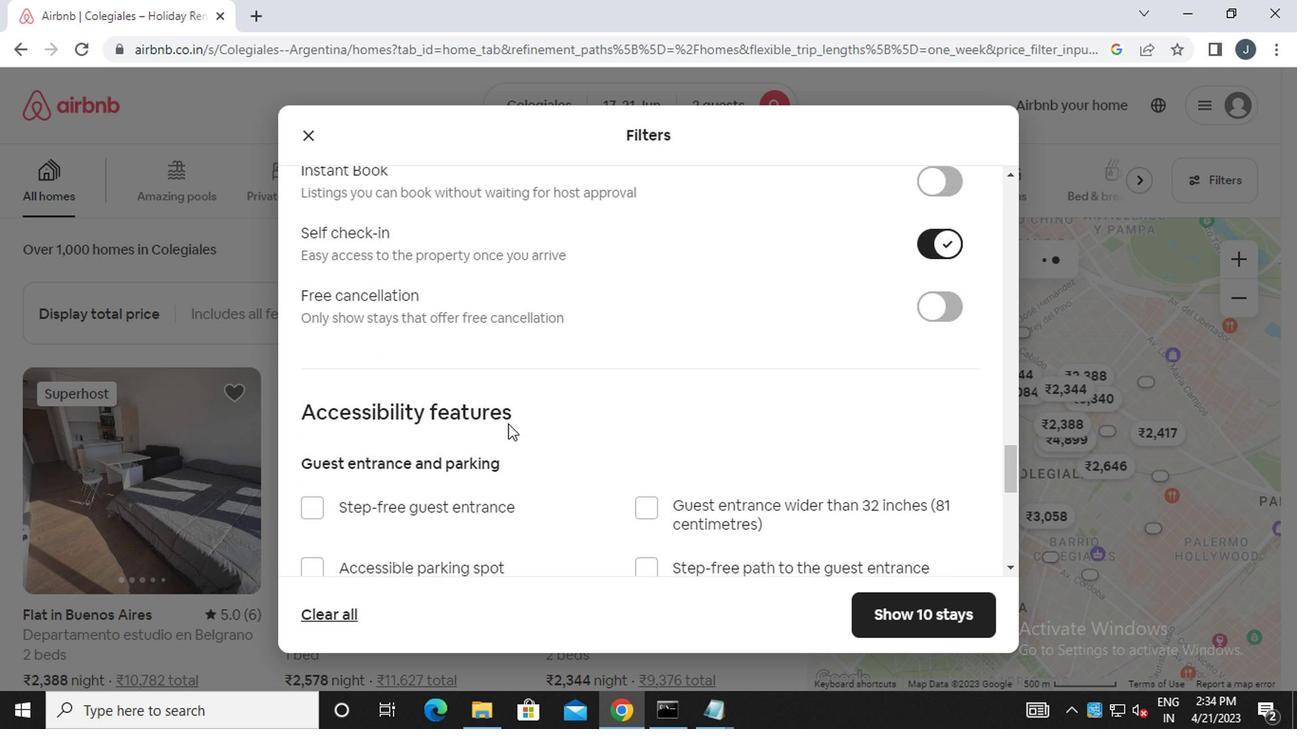 
Action: Mouse scrolled (560, 438) with delta (0, -1)
Screenshot: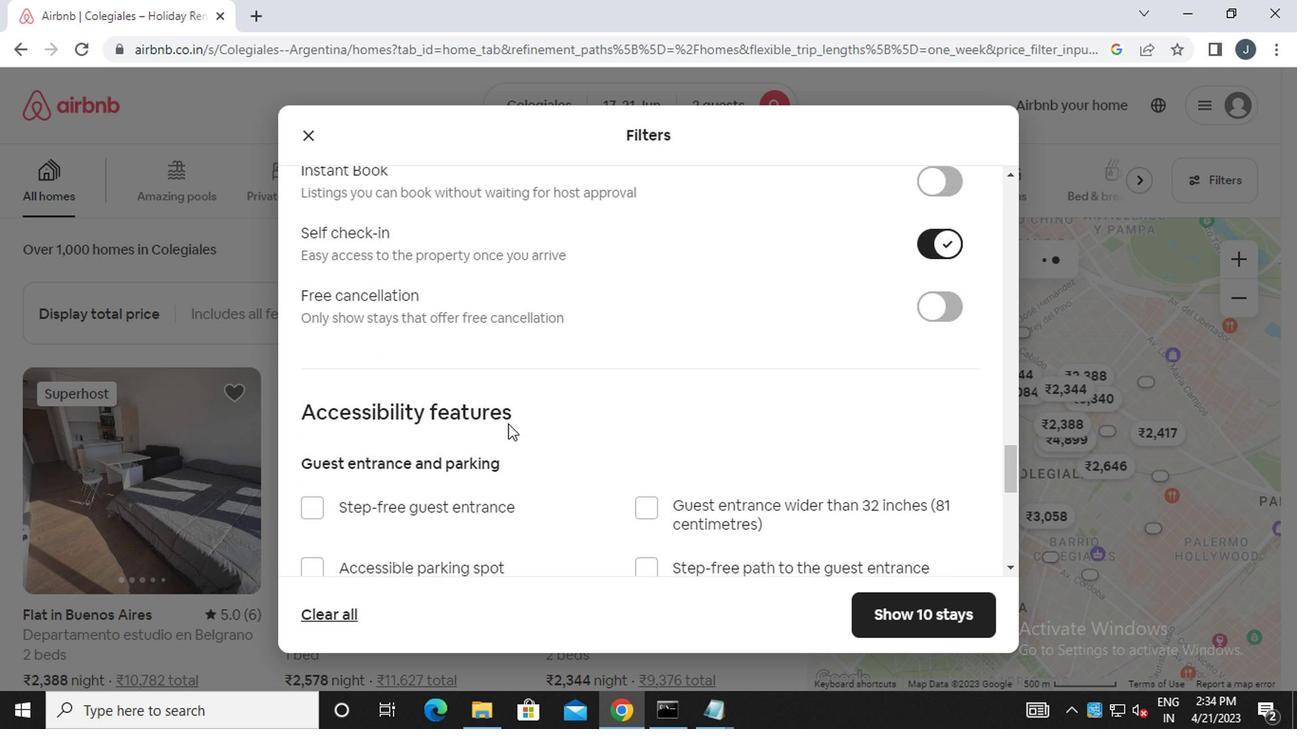 
Action: Mouse scrolled (560, 438) with delta (0, -1)
Screenshot: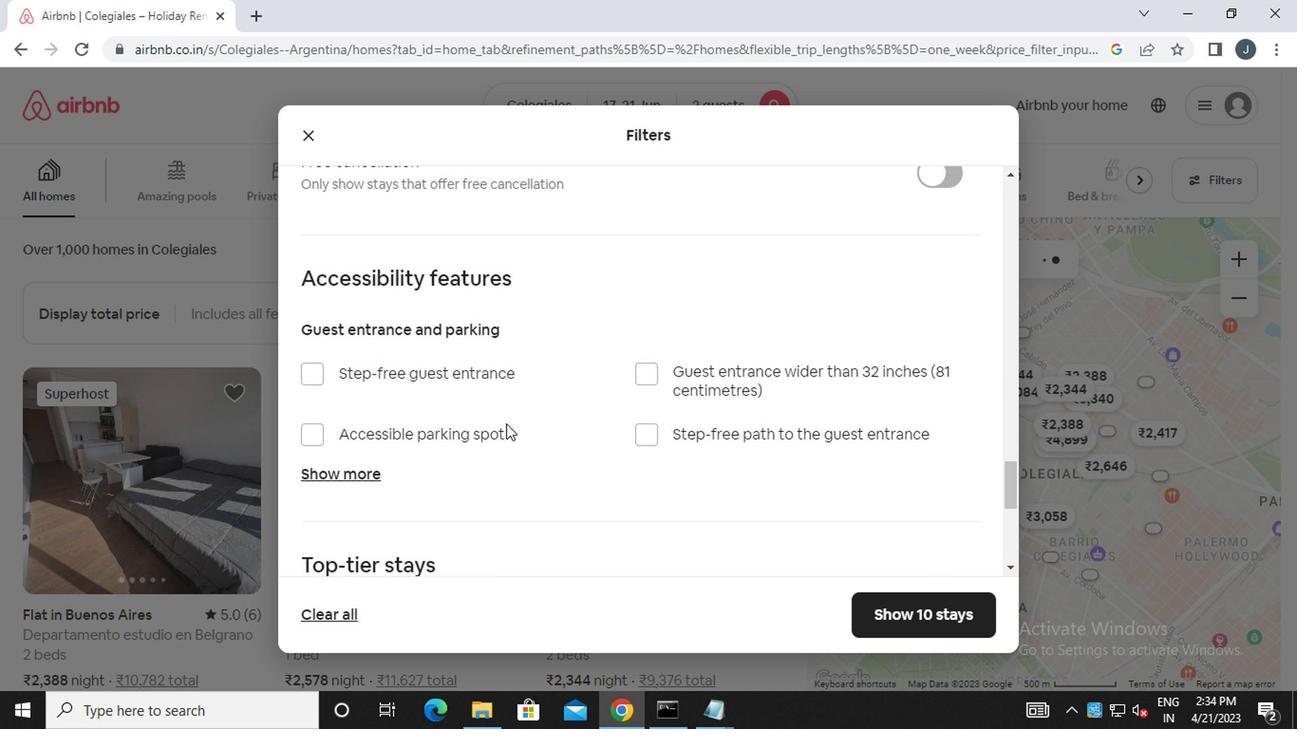 
Action: Mouse scrolled (560, 438) with delta (0, -1)
Screenshot: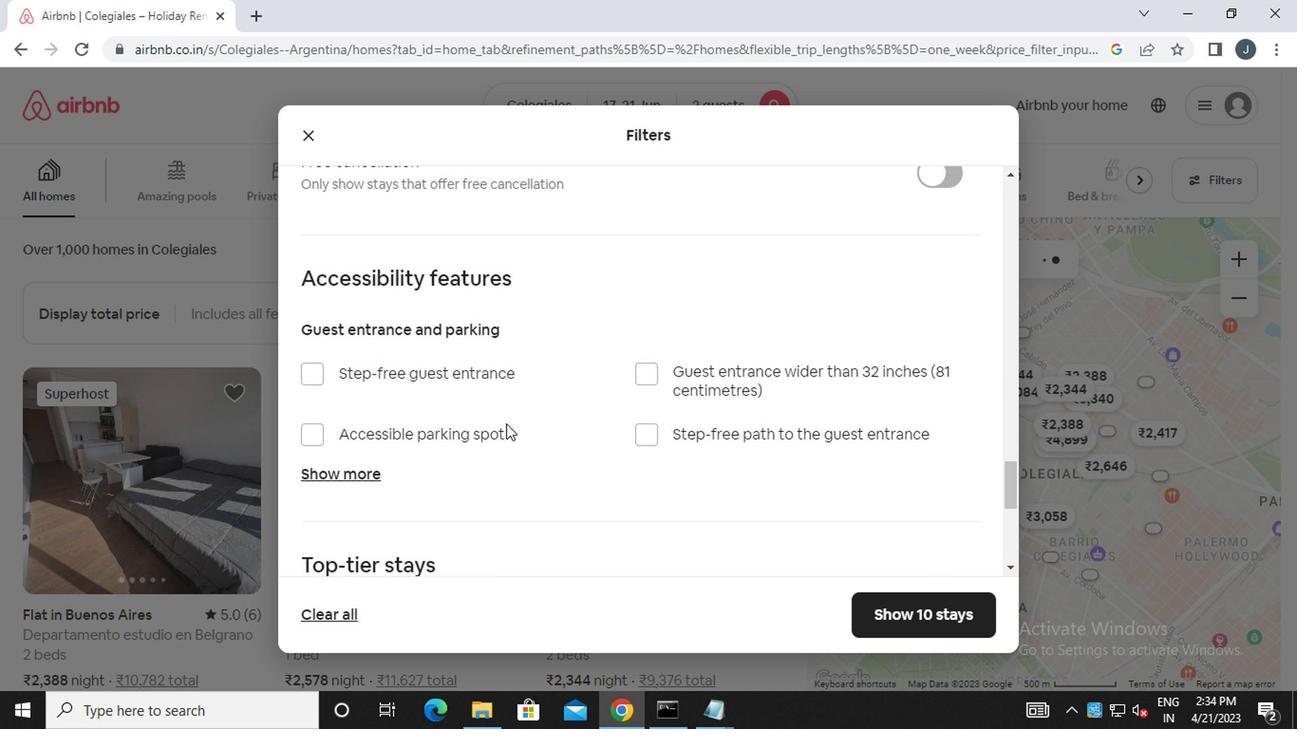 
Action: Mouse moved to (560, 439)
Screenshot: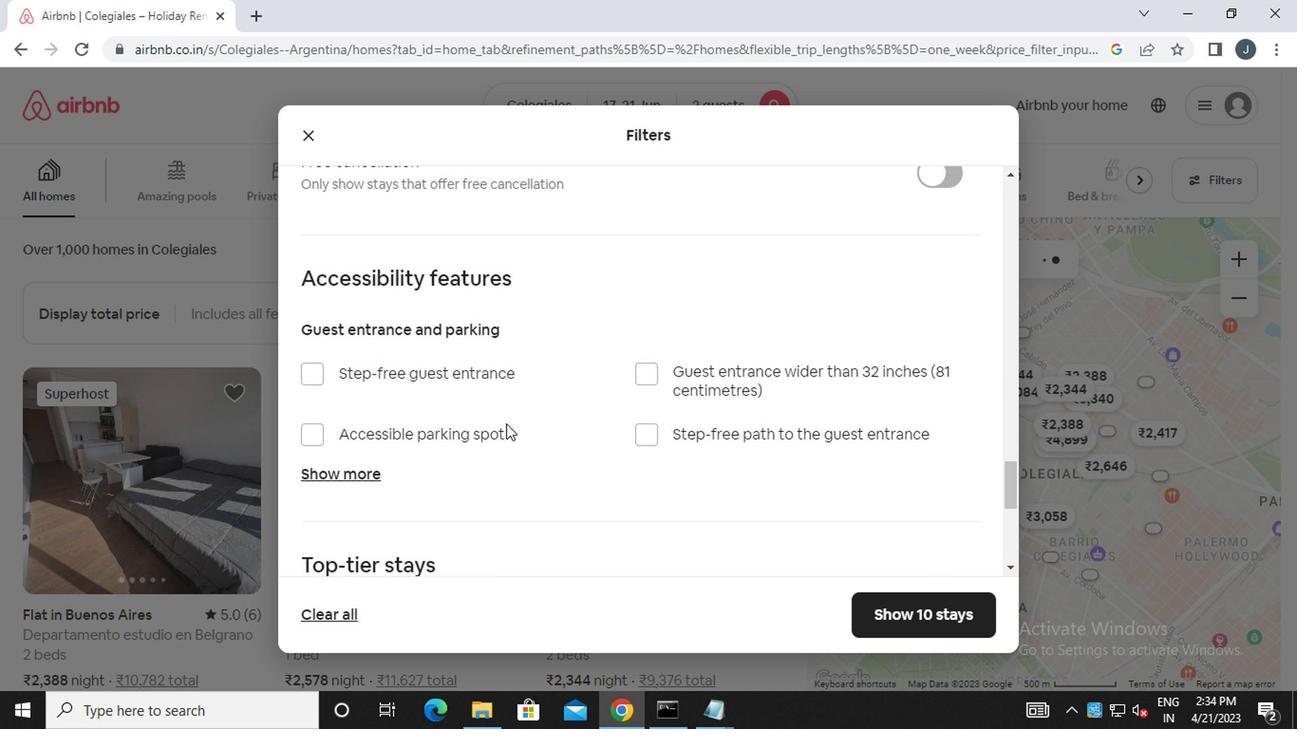
Action: Mouse scrolled (560, 438) with delta (0, -1)
Screenshot: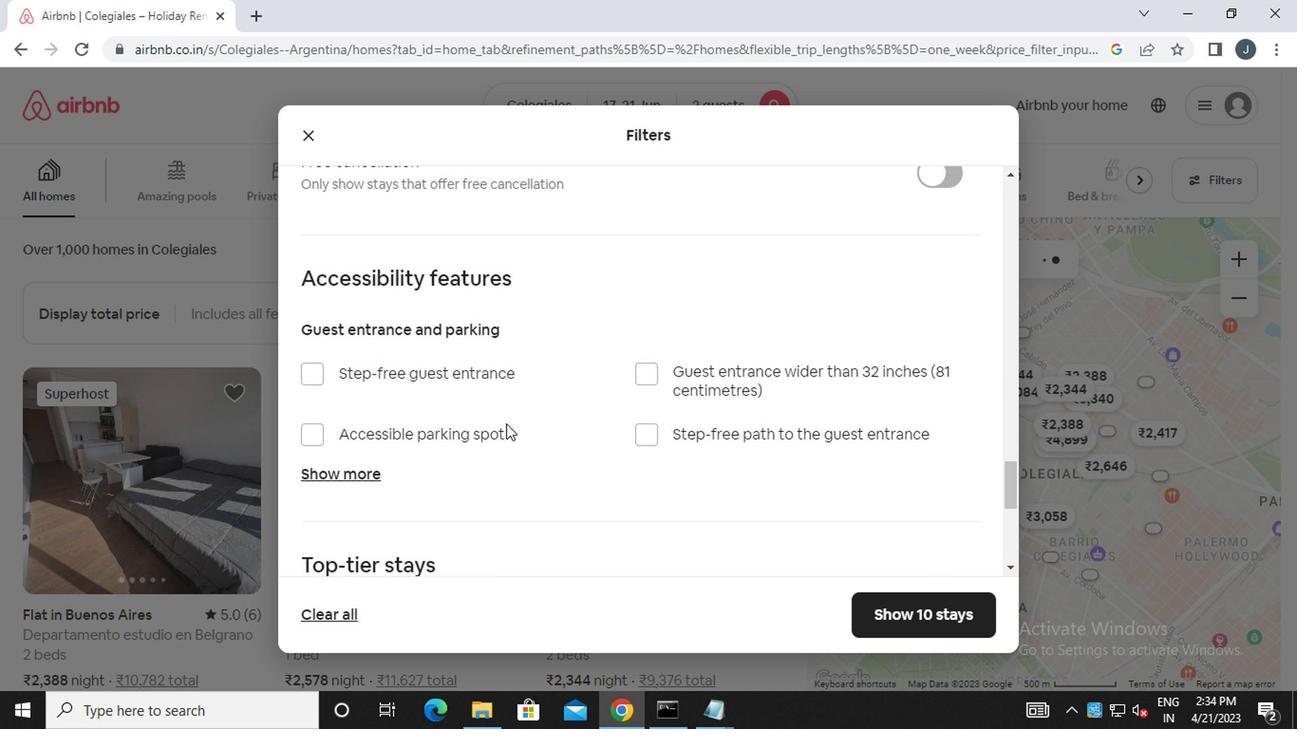 
Action: Mouse scrolled (560, 438) with delta (0, -1)
Screenshot: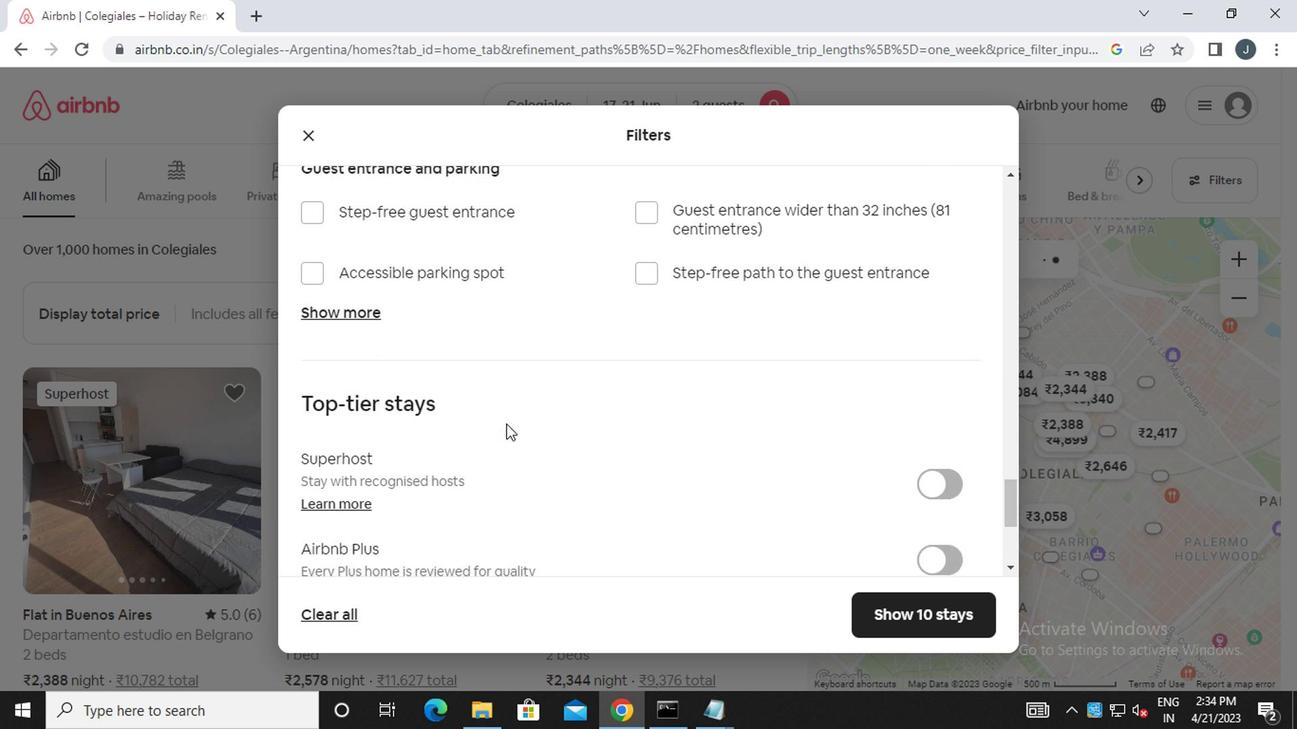 
Action: Mouse moved to (451, 467)
Screenshot: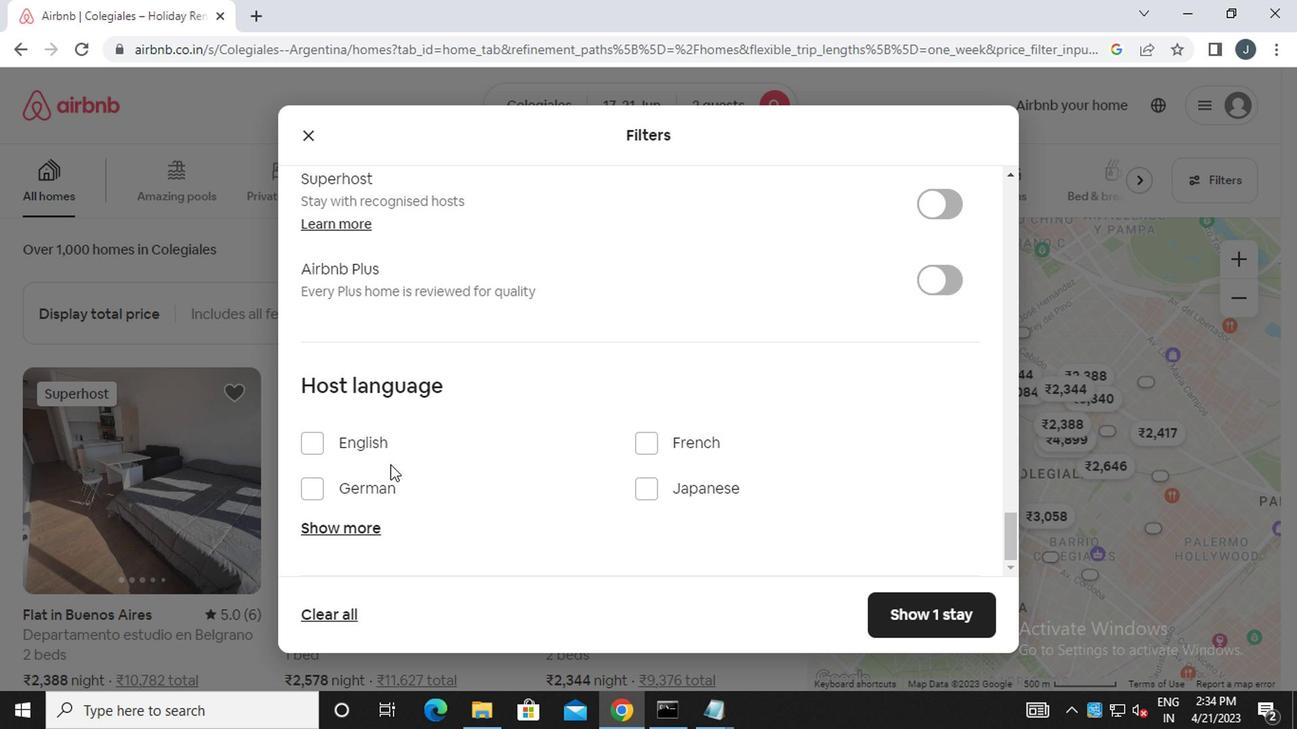 
Action: Mouse pressed left at (451, 467)
Screenshot: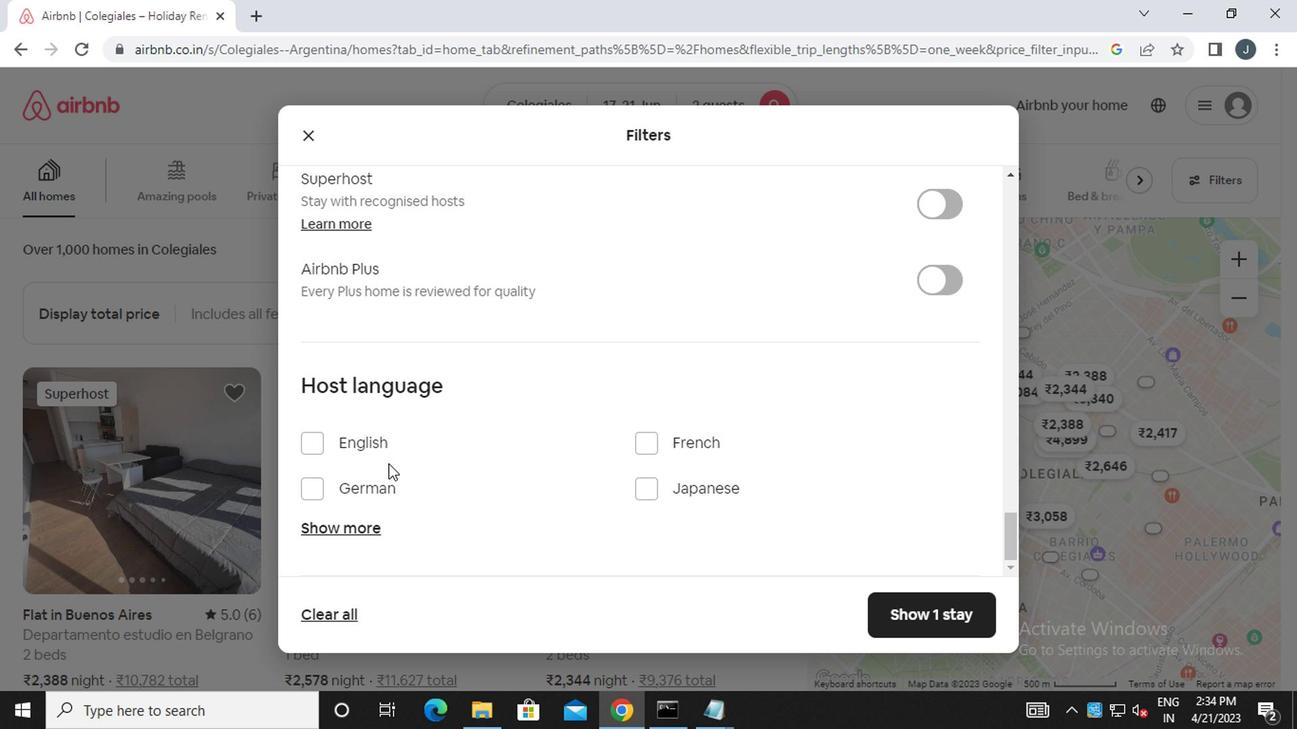 
Action: Mouse moved to (935, 660)
Screenshot: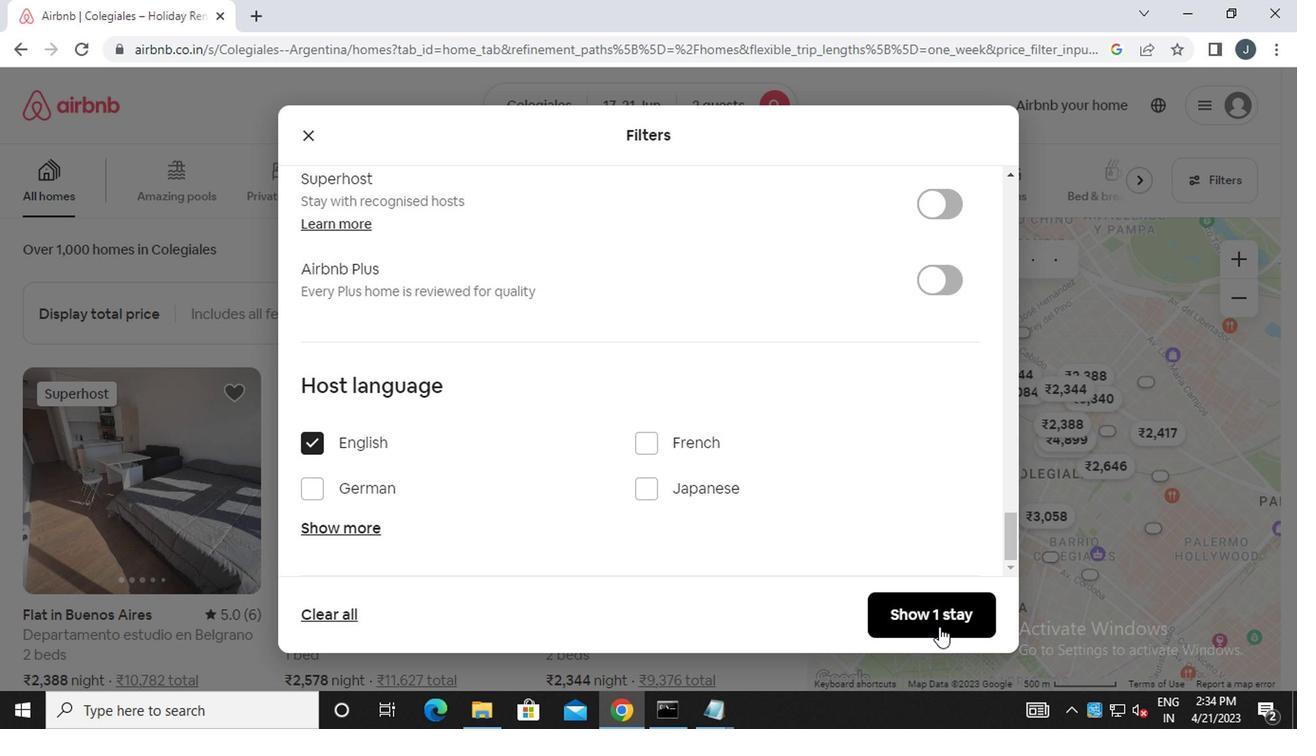 
Action: Mouse pressed left at (935, 660)
Screenshot: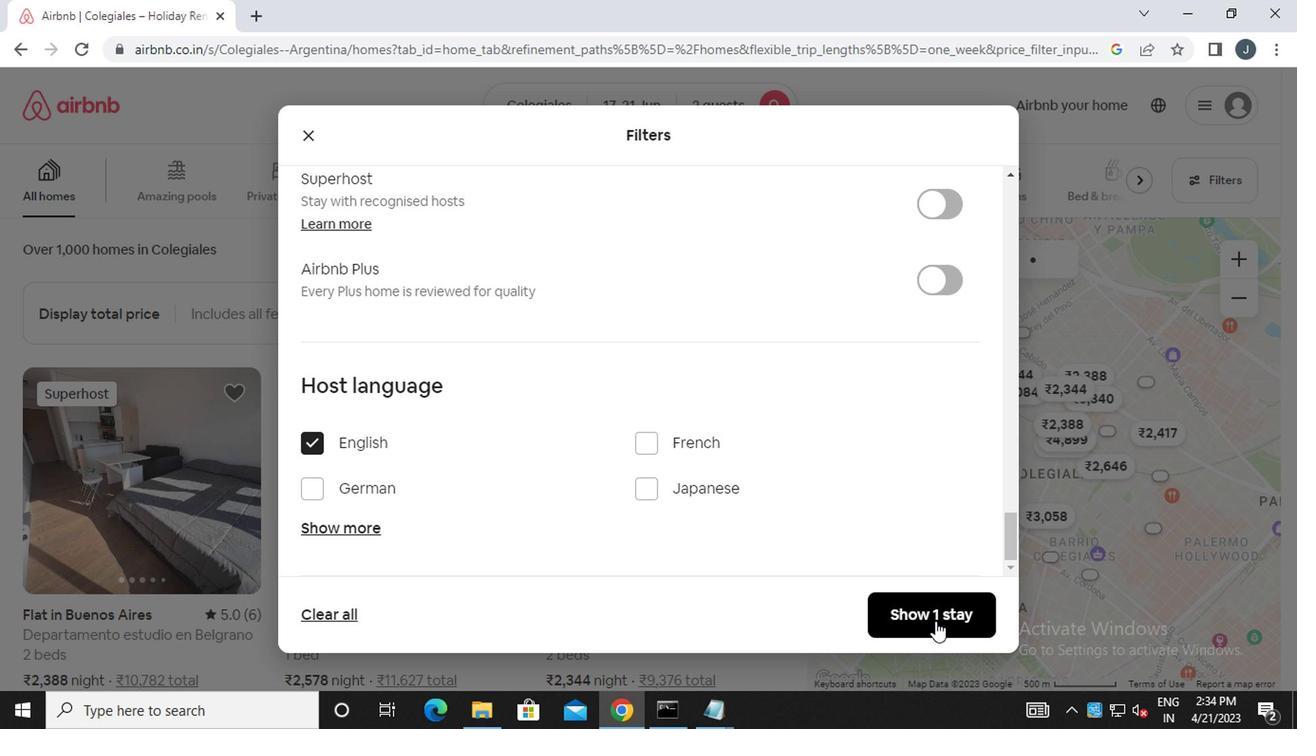 
Action: Mouse moved to (921, 644)
Screenshot: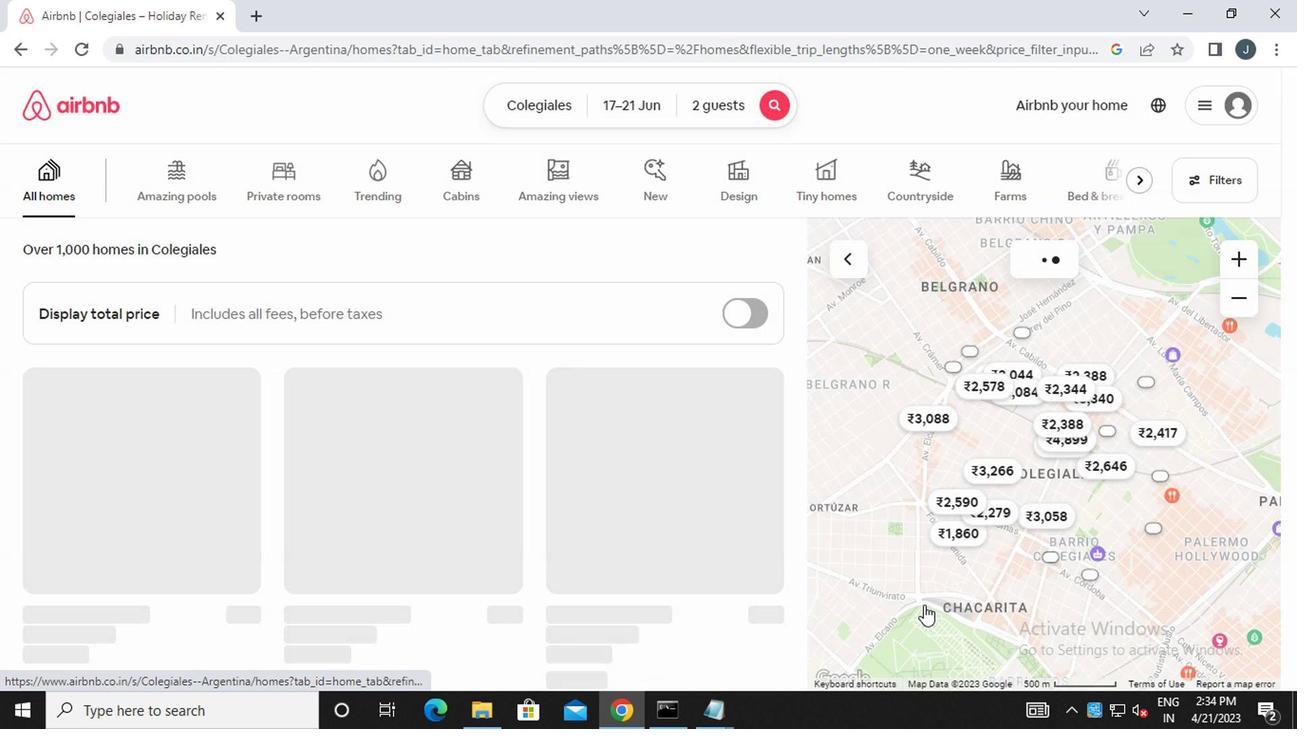 
